 Task: Create custom object Course for Education management system.
Action: Mouse moved to (783, 46)
Screenshot: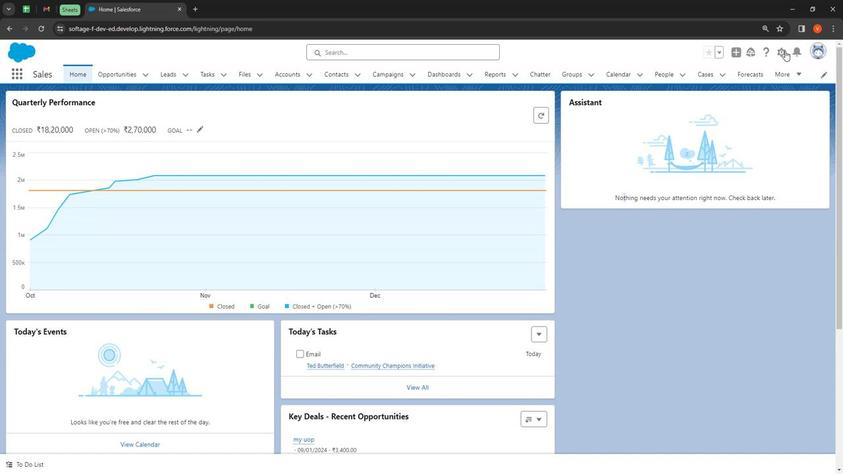 
Action: Mouse pressed left at (783, 46)
Screenshot: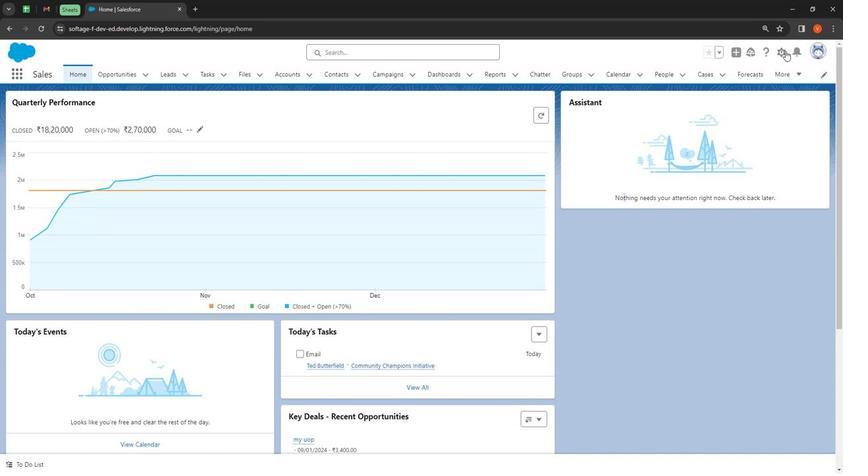 
Action: Mouse moved to (766, 76)
Screenshot: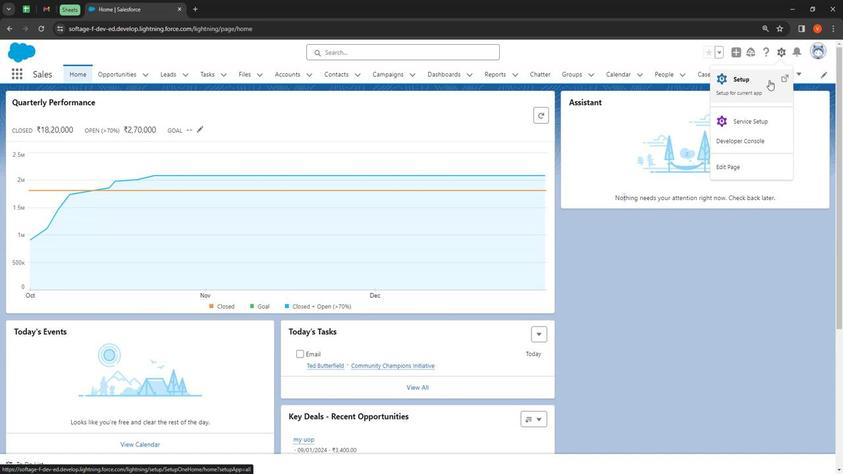 
Action: Mouse pressed left at (766, 76)
Screenshot: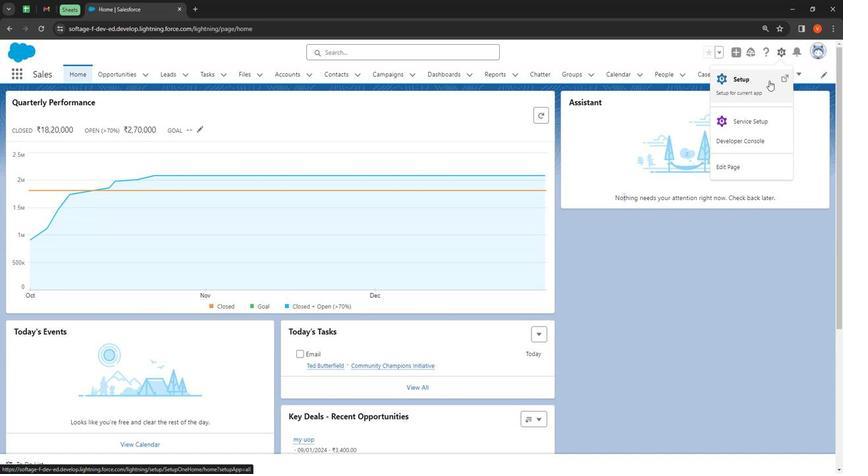 
Action: Mouse moved to (133, 69)
Screenshot: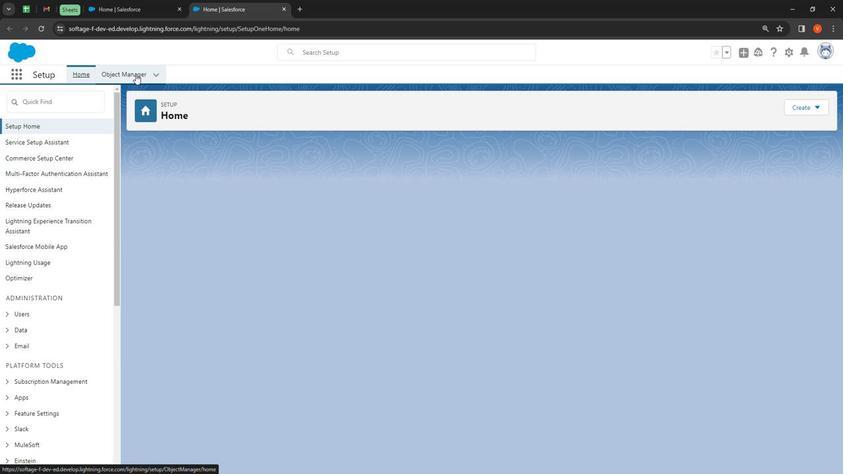 
Action: Mouse pressed left at (133, 69)
Screenshot: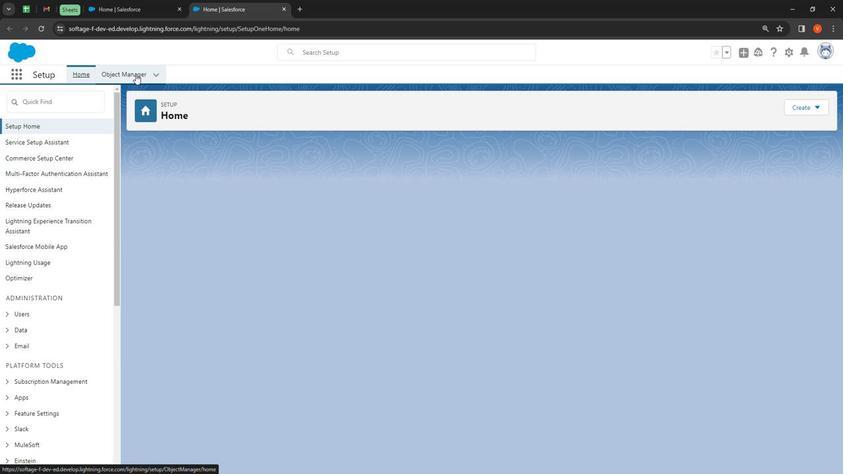 
Action: Mouse moved to (801, 101)
Screenshot: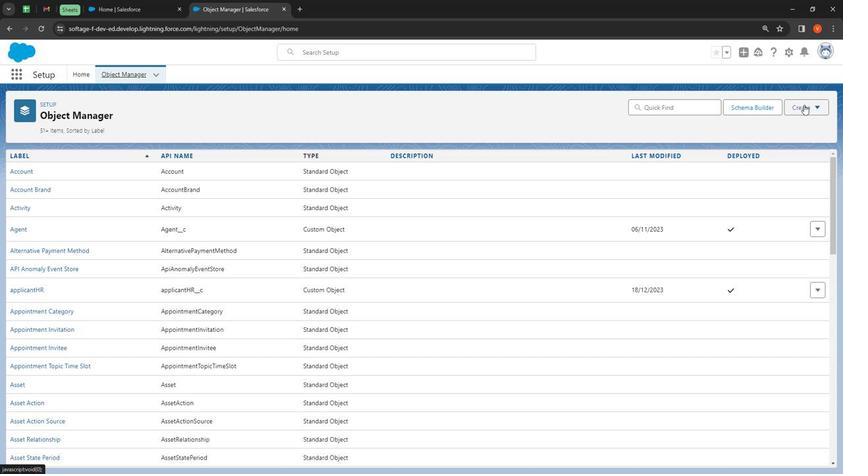
Action: Mouse pressed left at (801, 101)
Screenshot: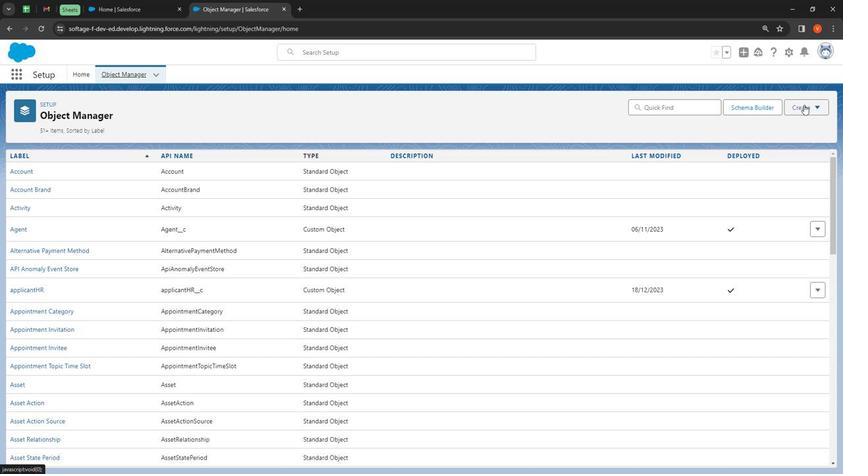 
Action: Mouse moved to (789, 131)
Screenshot: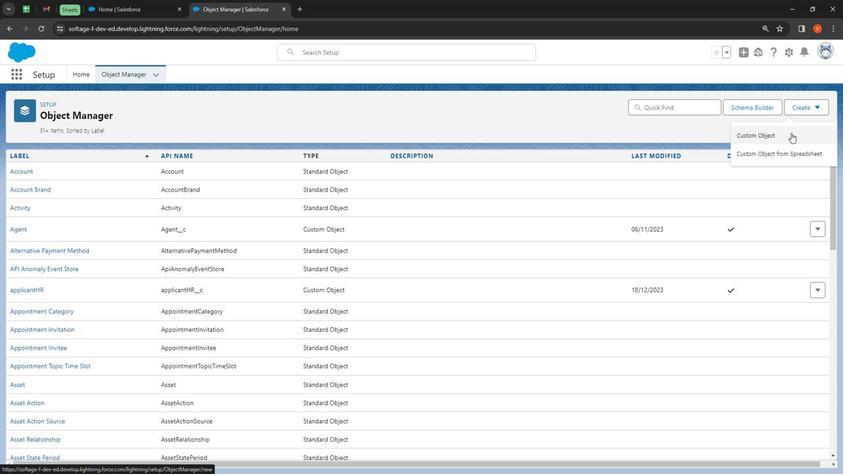 
Action: Mouse pressed left at (789, 131)
Screenshot: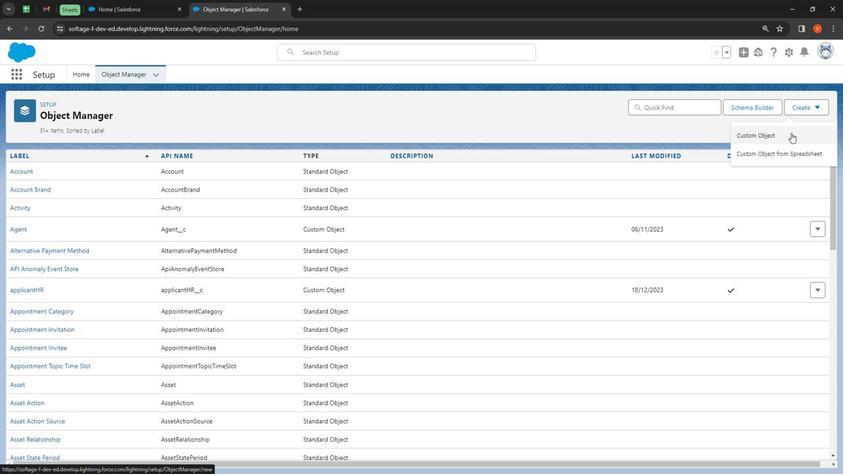 
Action: Mouse moved to (225, 240)
Screenshot: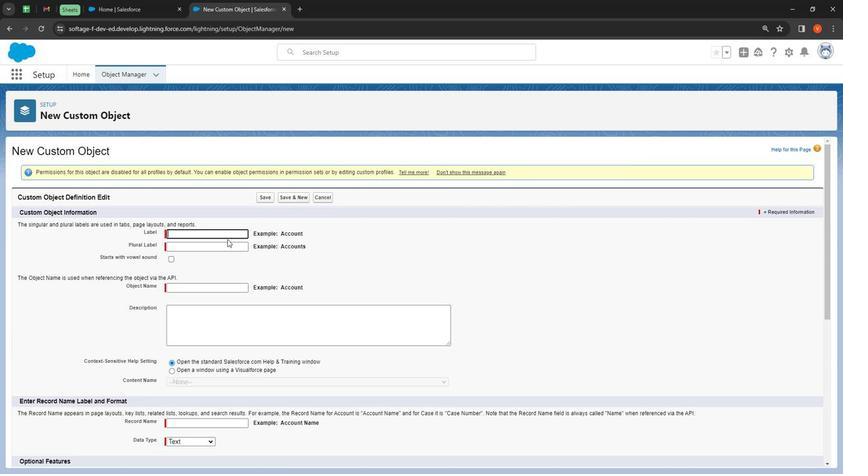 
Action: Mouse pressed left at (225, 240)
Screenshot: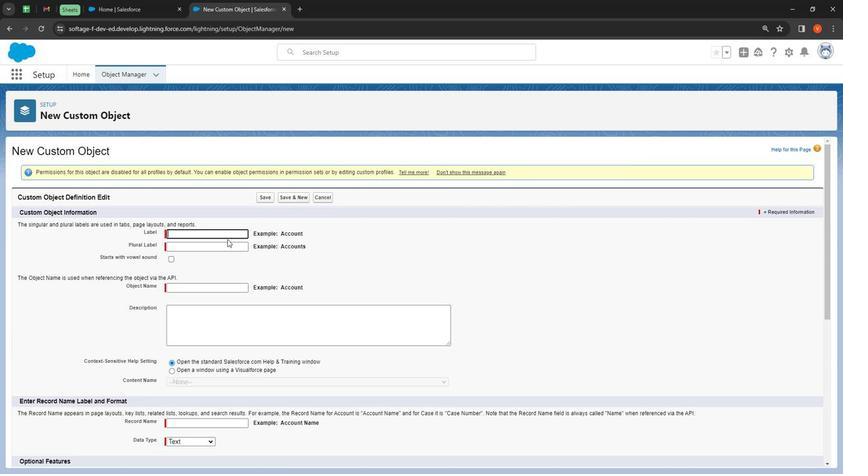 
Action: Mouse moved to (220, 238)
Screenshot: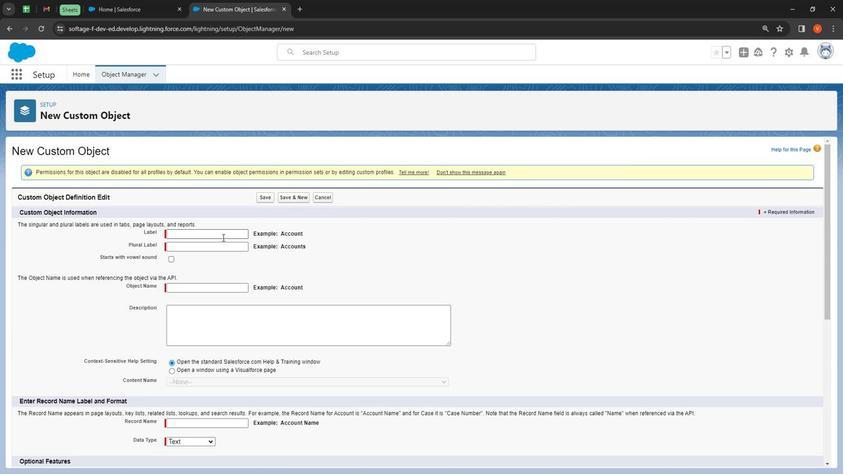 
Action: Mouse pressed left at (220, 238)
Screenshot: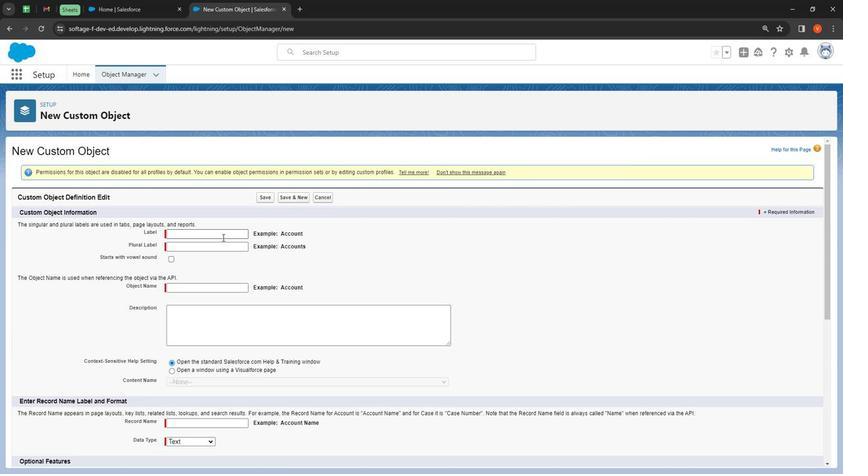 
Action: Mouse moved to (214, 233)
Screenshot: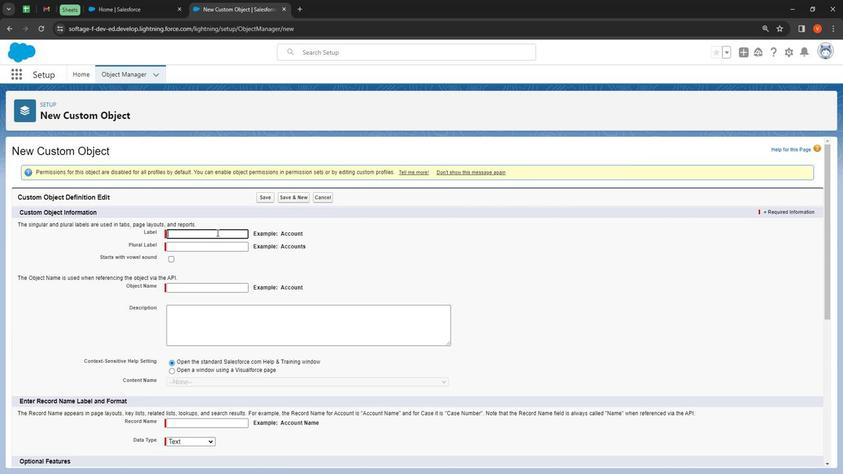 
Action: Key pressed <Key.shift><Key.shift><Key.shift>Course
Screenshot: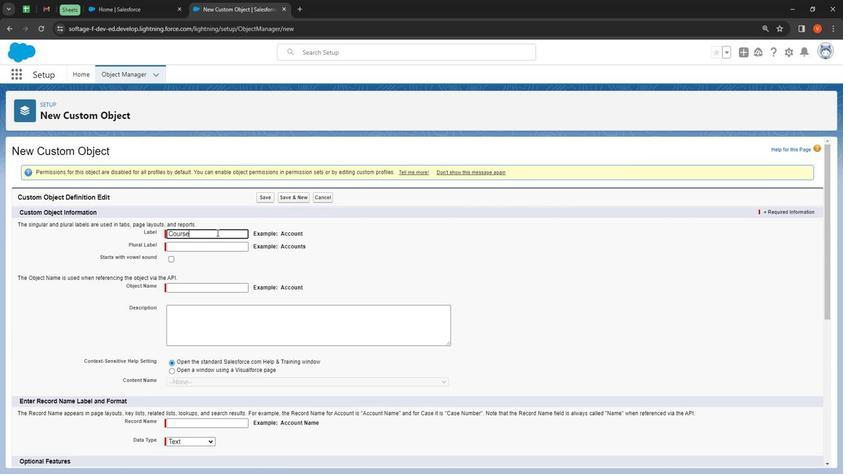 
Action: Mouse moved to (210, 245)
Screenshot: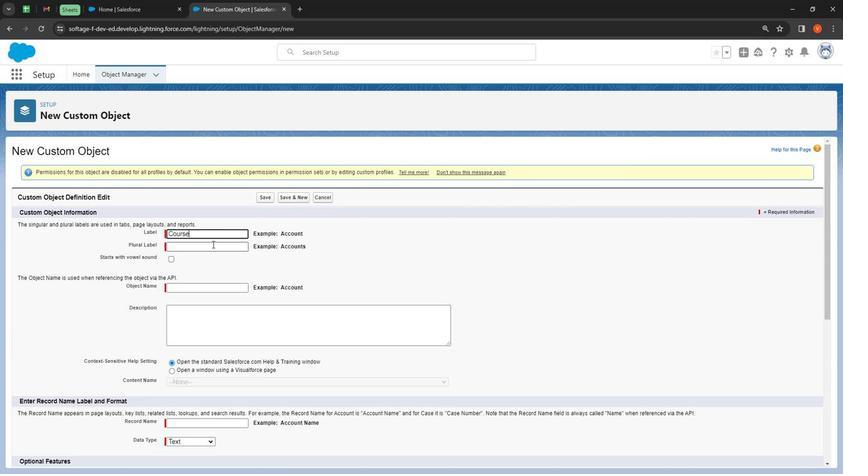 
Action: Mouse pressed left at (210, 245)
Screenshot: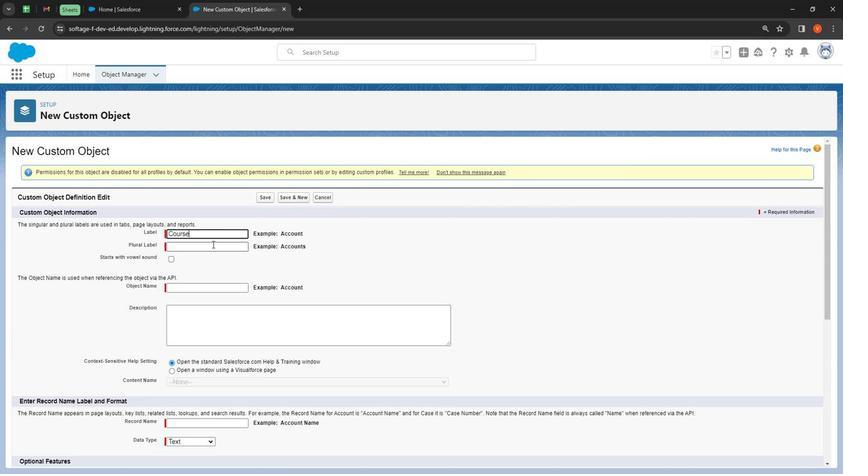 
Action: Mouse moved to (207, 256)
Screenshot: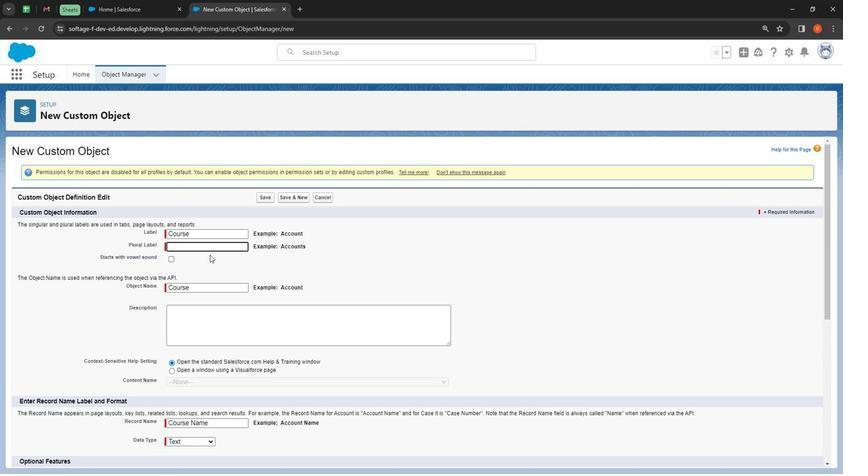 
Action: Key pressed <Key.shift>Co
Screenshot: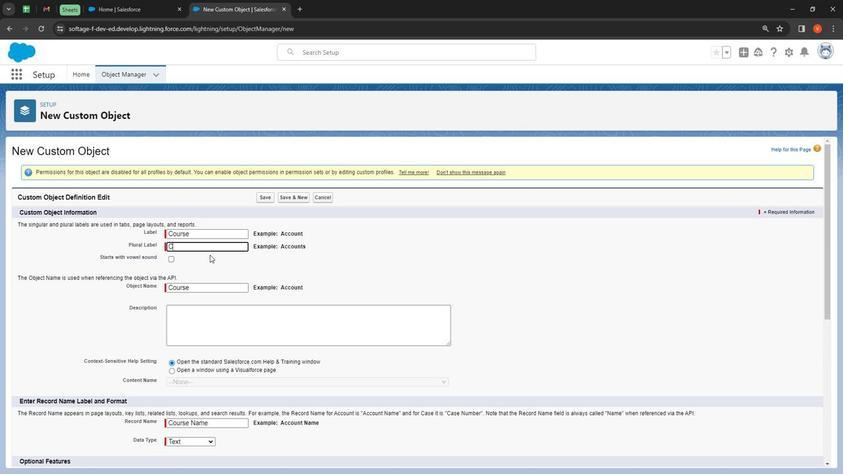 
Action: Mouse moved to (207, 256)
Screenshot: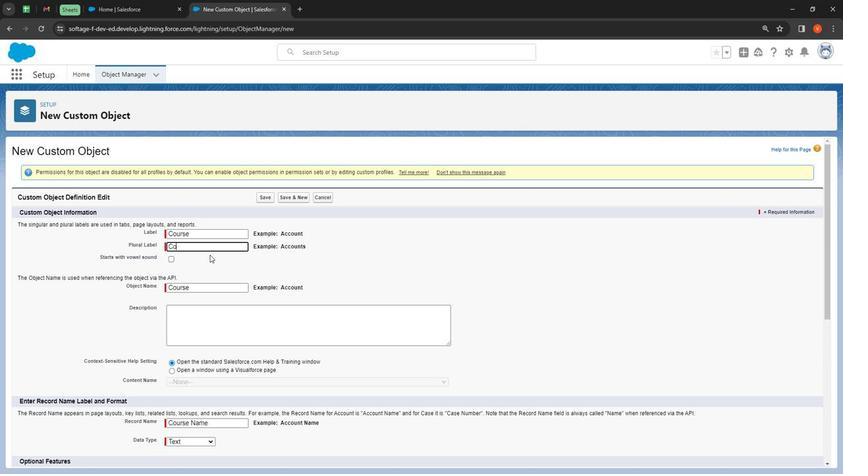 
Action: Key pressed urces
Screenshot: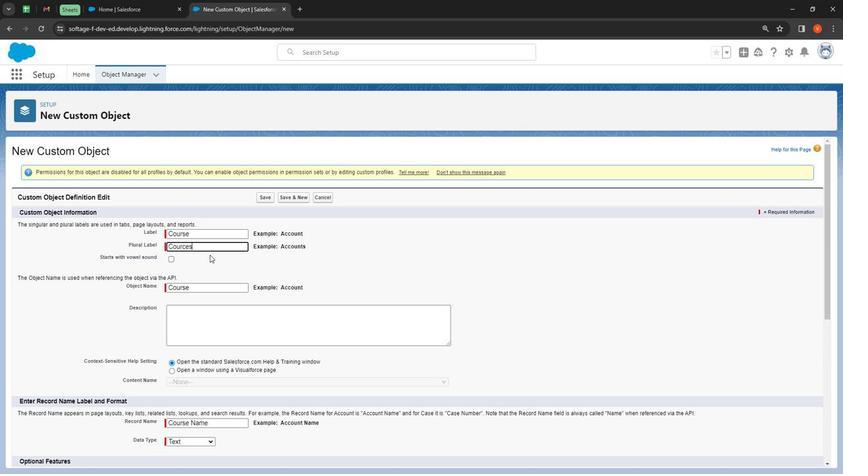 
Action: Mouse moved to (229, 320)
Screenshot: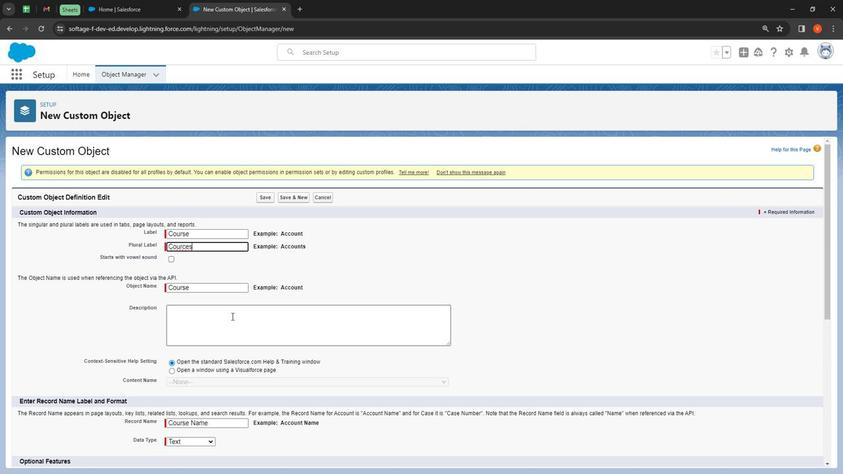 
Action: Mouse pressed left at (229, 320)
Screenshot: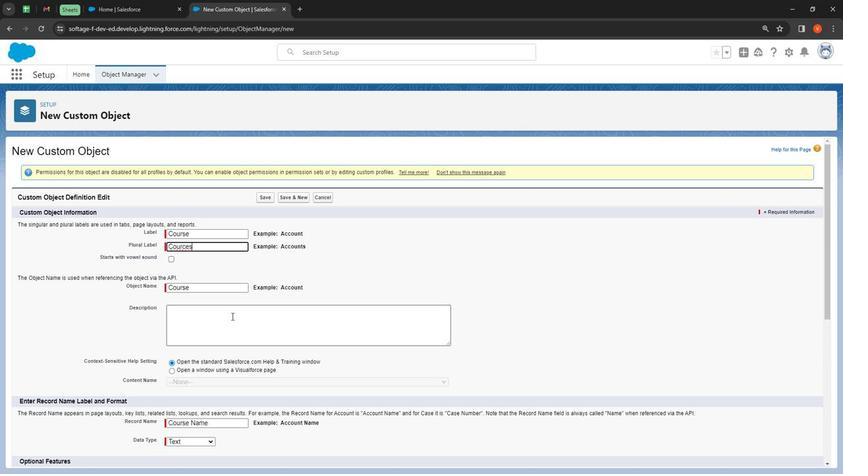 
Action: Key pressed <Key.shift>
Screenshot: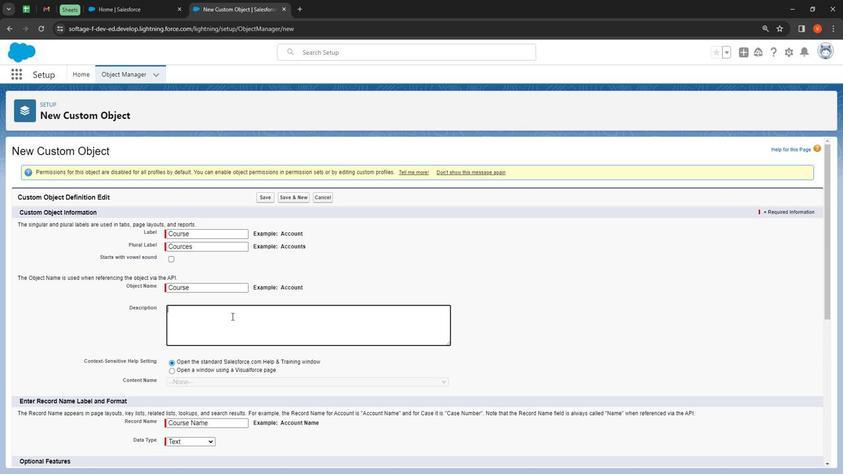 
Action: Mouse moved to (231, 321)
Screenshot: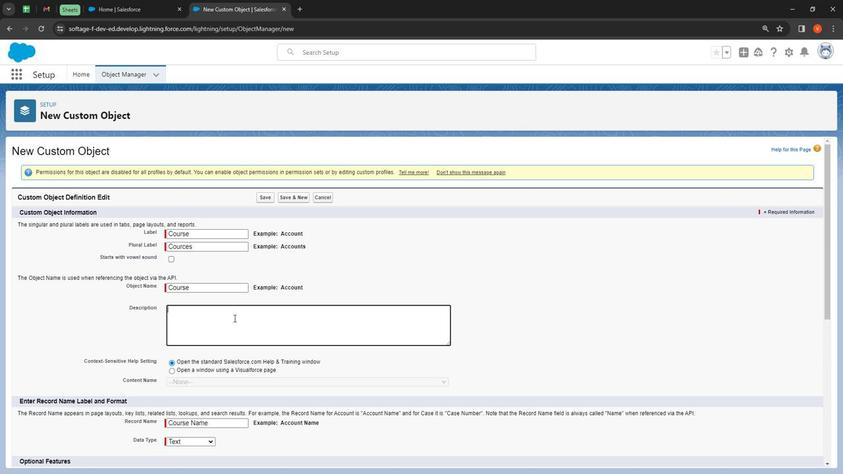 
Action: Key pressed <Key.shift><Key.shift><Key.shift><Key.shift><Key.shift><Key.shift><Key.shift><Key.shift><Key.shift><Key.shift><Key.shift><Key.shift><Key.shift><Key.shift><Key.shift><Key.shift><Key.shift><Key.shift><Key.shift><Key.shift><Key.shift><Key.shift><Key.shift><Key.shift><Key.shift><Key.shift><Key.shift><Key.shift><Key.shift><Key.shift><Key.shift><Key.shift><Key.shift><Key.shift>Courses<Key.space>is<Key.space>a<Key.space>custom<Key.space>object<Key.space>use<Key.space>in<Key.space><Key.shift>Education<Key.space><Key.shift>Management<Key.space><Key.shift>System<Key.space><Key.shift><Key.shift><Key.shift><Key.shift><Key.shift><Key.shift><Key.shift><Key.shift><Key.shift><Key.shift><Key.shift><Key.shift><Key.shift><Key.shift><Key.shift><Key.shift><Key.shift><Key.shift><Key.shift><Key.shift><Key.shift><Key.shift><Key.shift><Key.shift><Key.shift><Key.shift><Key.shift><Key.shift><Key.shift><Key.shift><Key.shift><Key.shift><Key.shift><Key.shift><Key.shift><Key.shift><Key.shift><Key.shift><Key.shift><Key.shift>C<Key.shift>RM
Screenshot: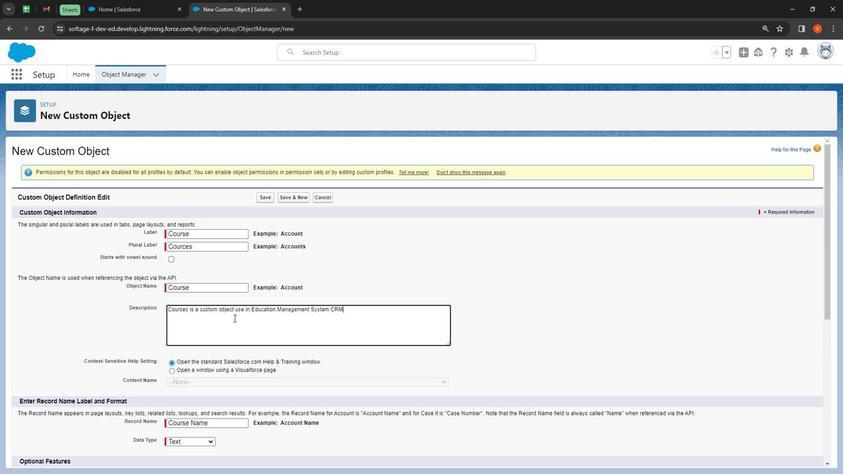 
Action: Mouse moved to (445, 324)
Screenshot: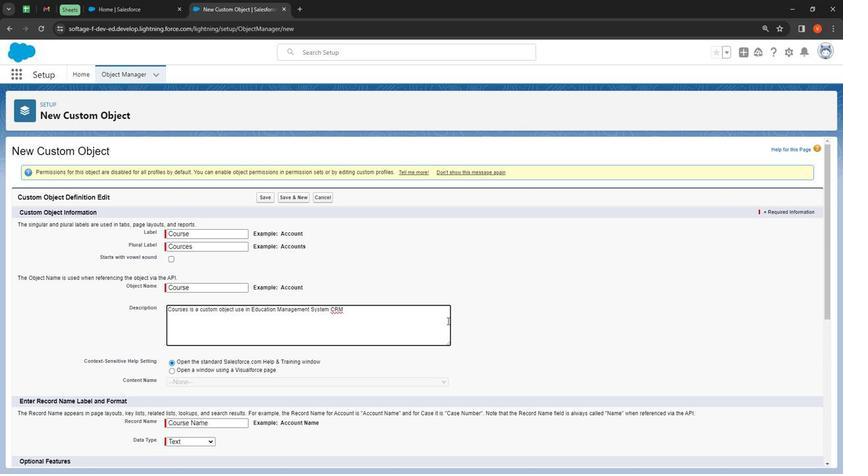 
Action: Mouse scrolled (445, 324) with delta (0, 0)
Screenshot: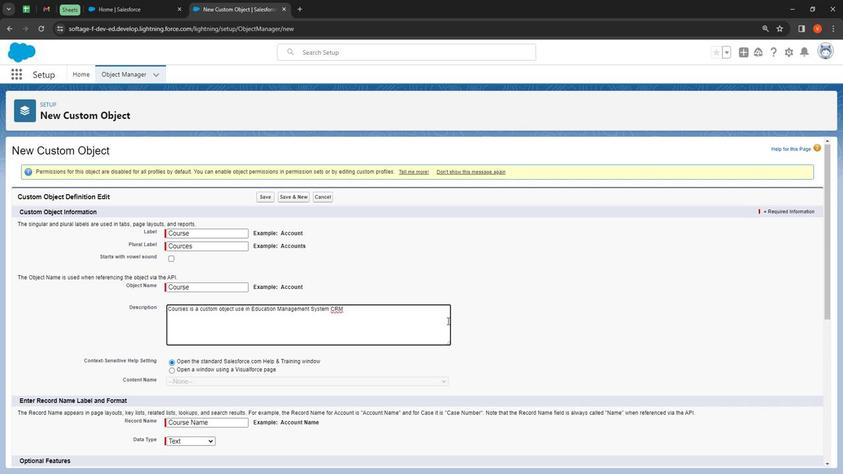 
Action: Mouse moved to (446, 324)
Screenshot: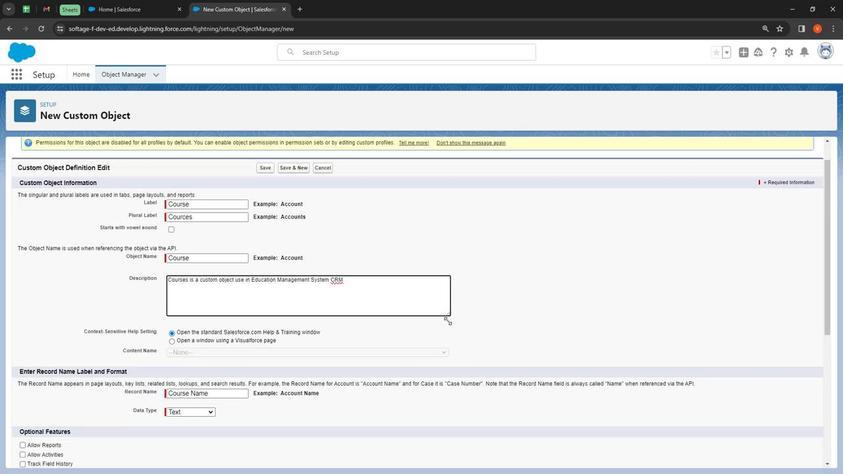 
Action: Mouse scrolled (446, 324) with delta (0, 0)
Screenshot: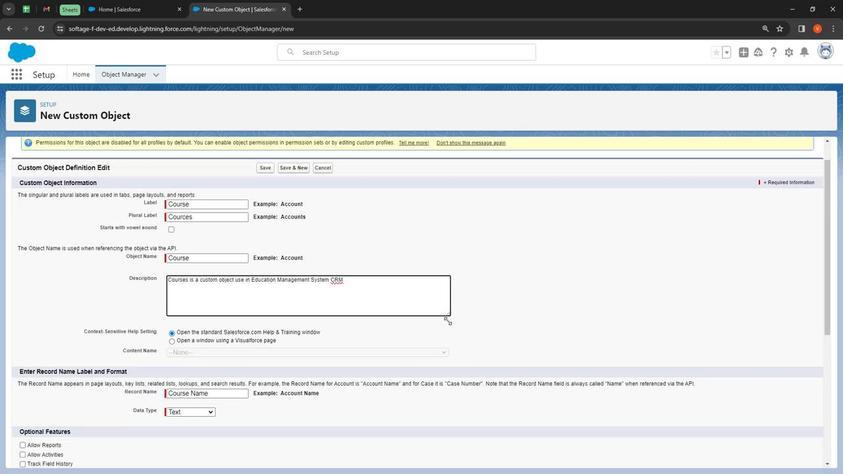 
Action: Mouse scrolled (446, 324) with delta (0, 0)
Screenshot: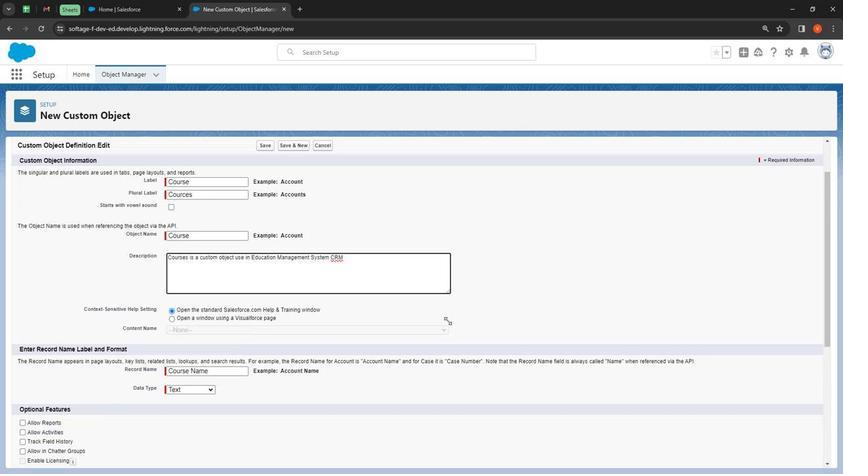 
Action: Mouse moved to (440, 313)
Screenshot: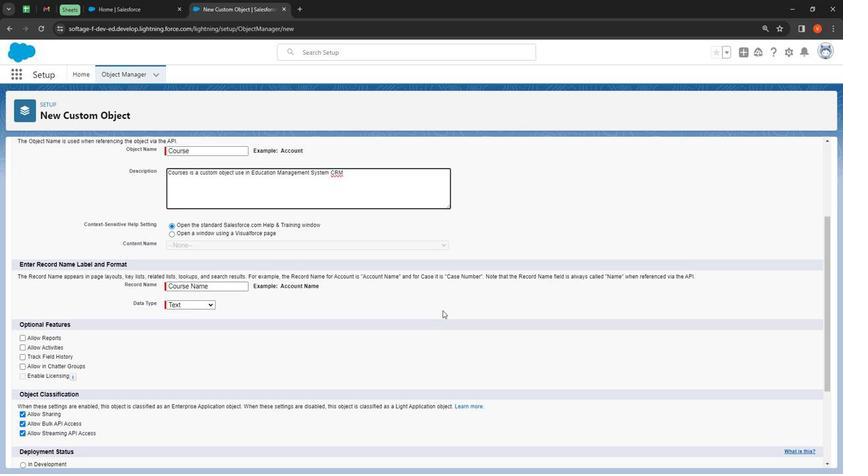 
Action: Mouse pressed left at (440, 313)
Screenshot: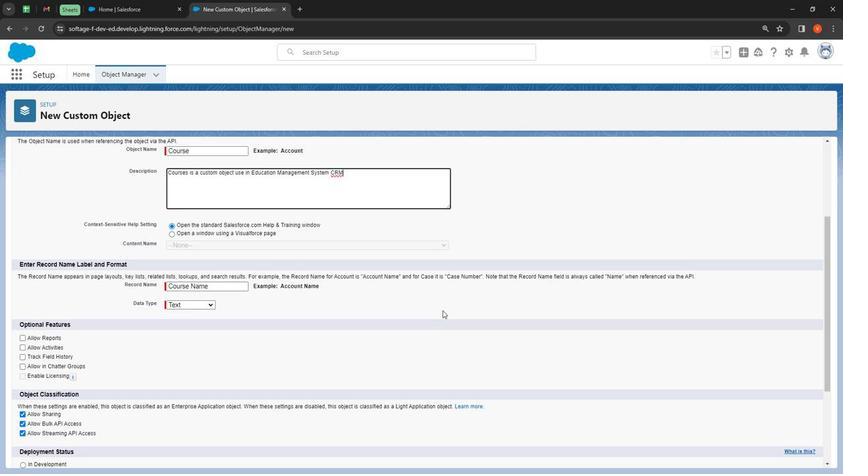 
Action: Mouse moved to (184, 321)
Screenshot: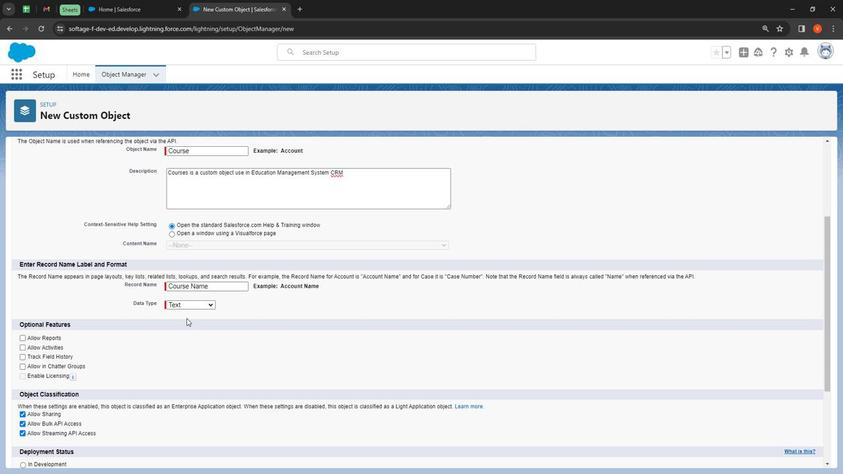 
Action: Mouse scrolled (184, 321) with delta (0, 0)
Screenshot: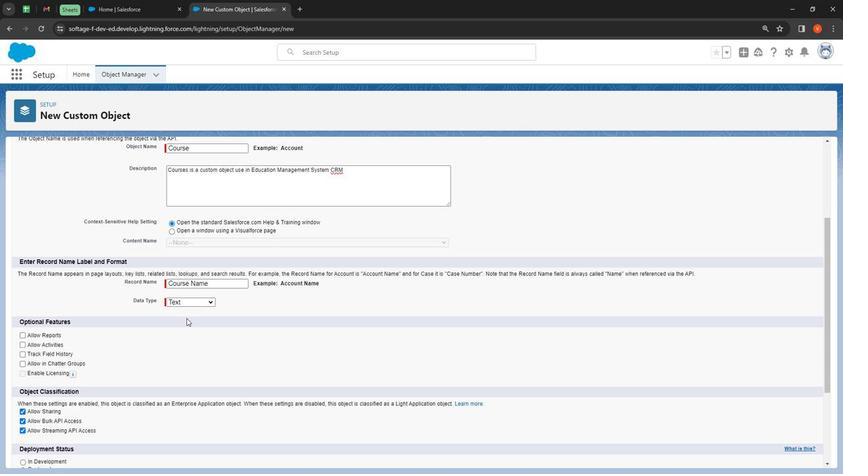
Action: Mouse moved to (42, 292)
Screenshot: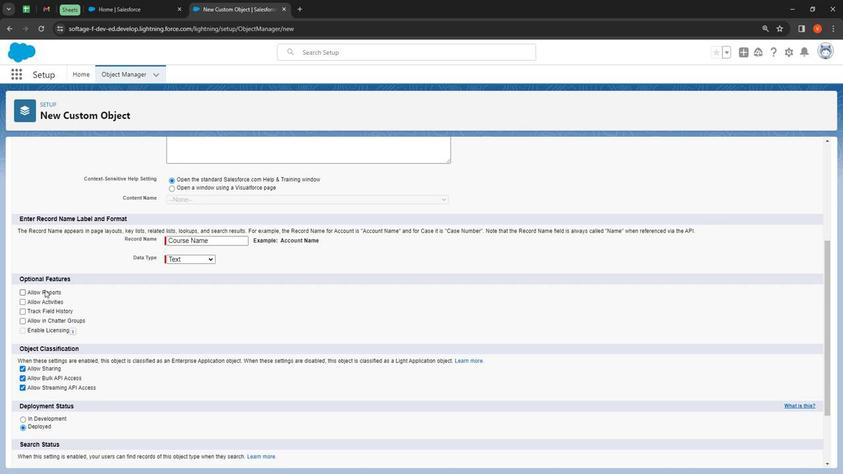 
Action: Mouse pressed left at (42, 292)
Screenshot: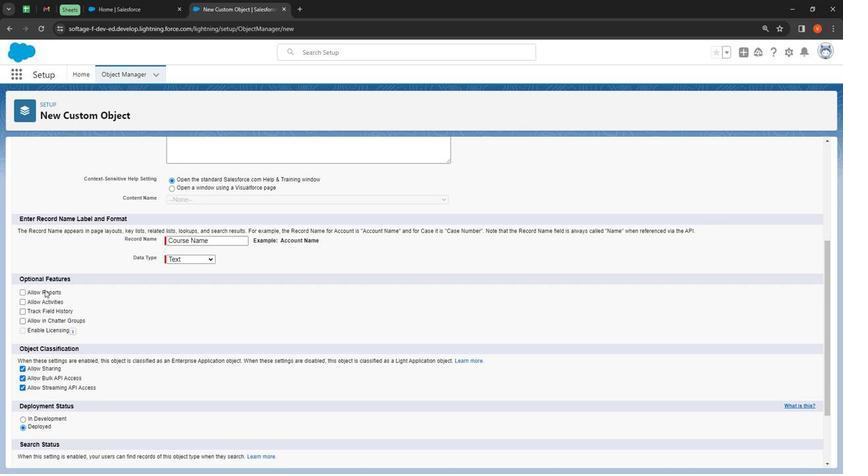 
Action: Mouse moved to (49, 305)
Screenshot: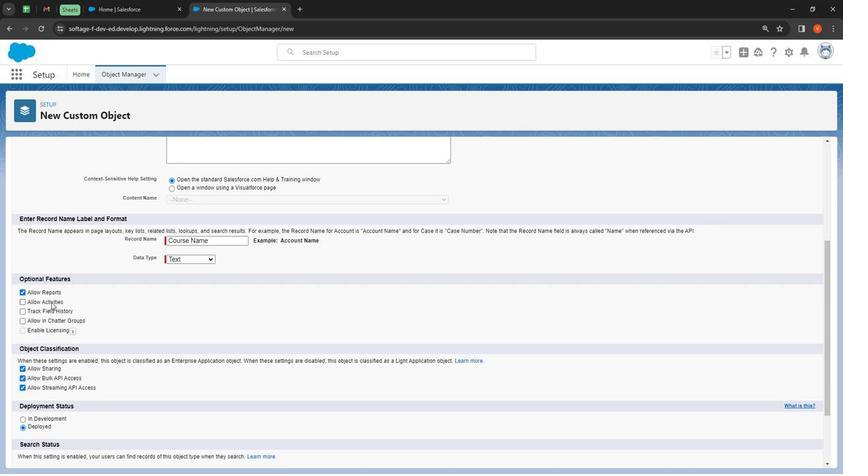 
Action: Mouse pressed left at (49, 305)
Screenshot: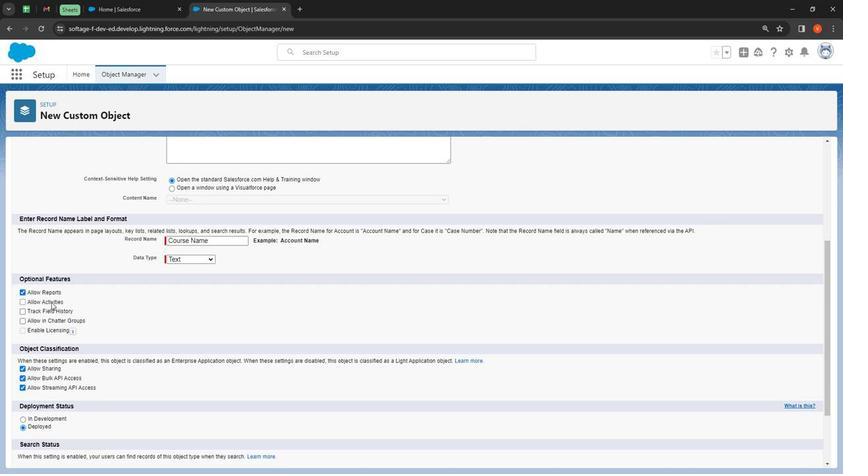 
Action: Mouse moved to (54, 312)
Screenshot: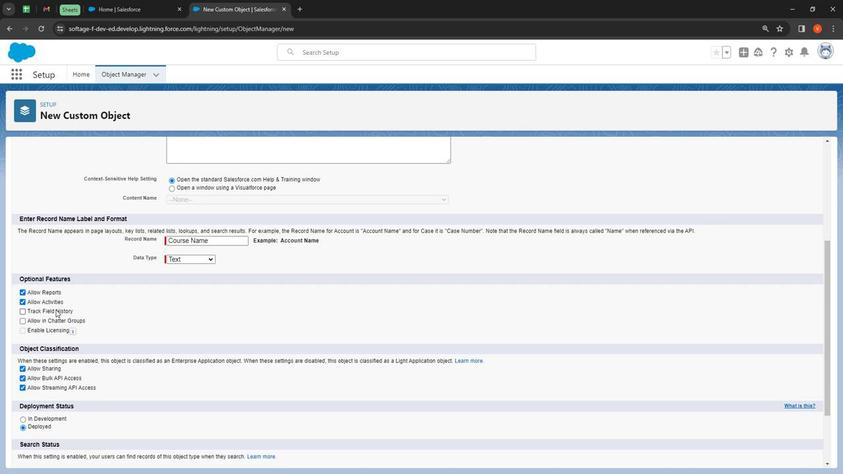 
Action: Mouse pressed left at (54, 312)
Screenshot: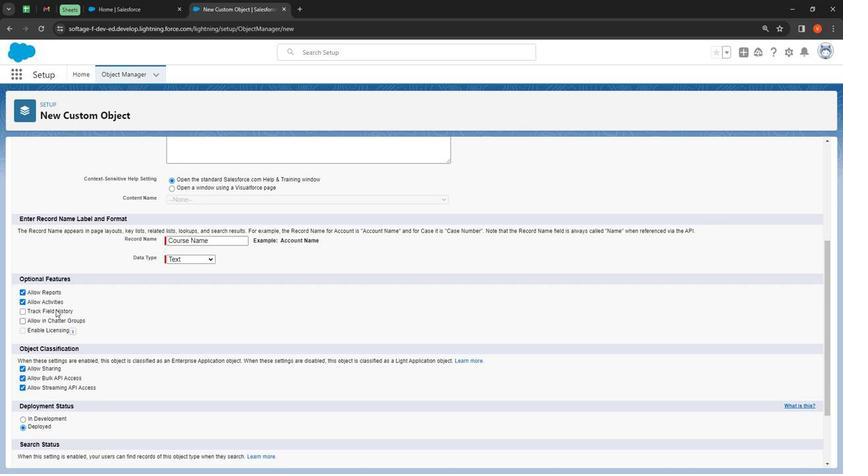 
Action: Mouse moved to (58, 324)
Screenshot: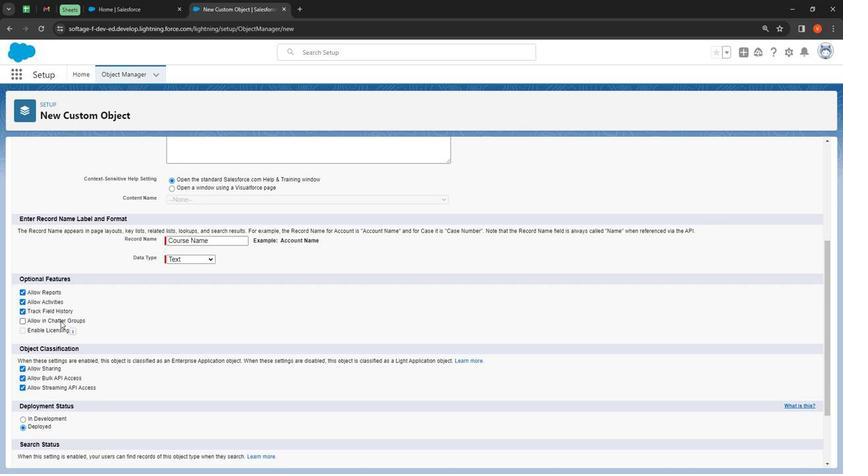 
Action: Mouse pressed left at (58, 324)
Screenshot: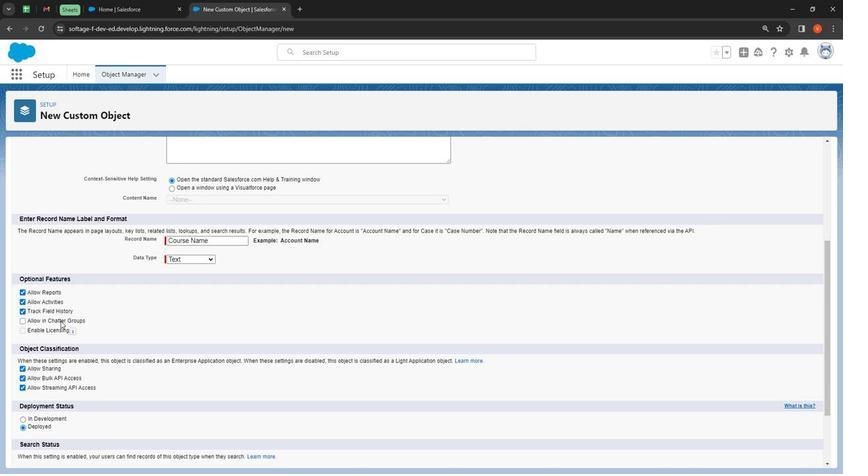 
Action: Mouse moved to (186, 368)
Screenshot: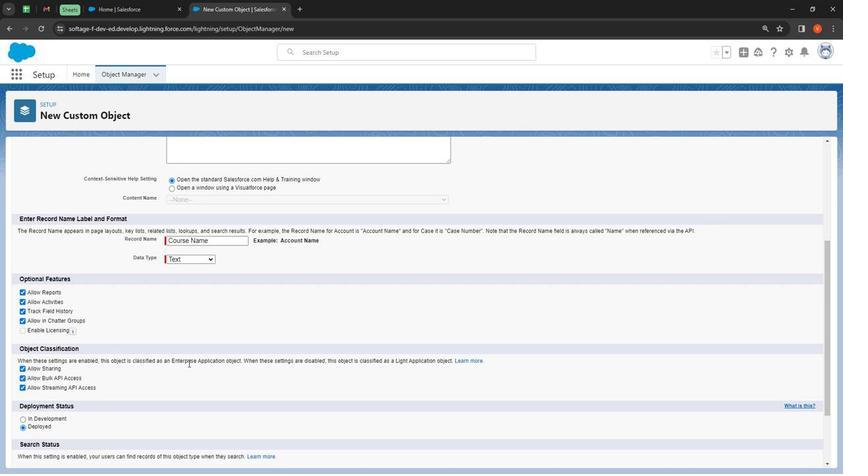 
Action: Mouse scrolled (186, 367) with delta (0, 0)
Screenshot: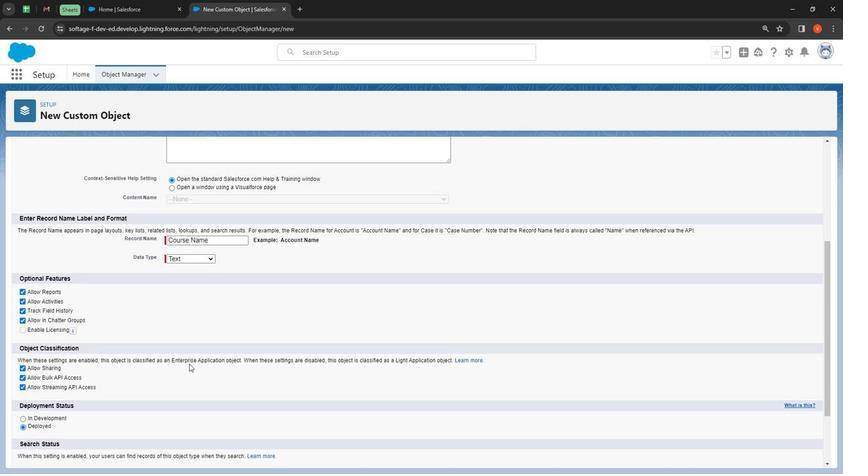 
Action: Mouse moved to (187, 368)
Screenshot: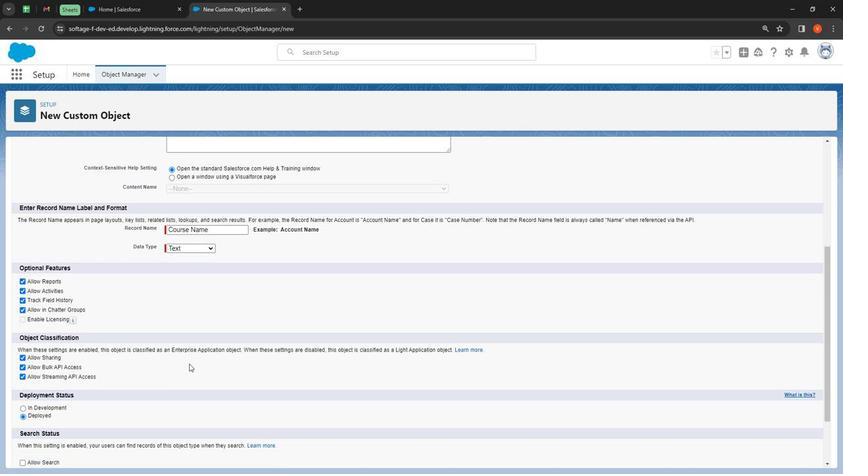 
Action: Mouse scrolled (187, 368) with delta (0, 0)
Screenshot: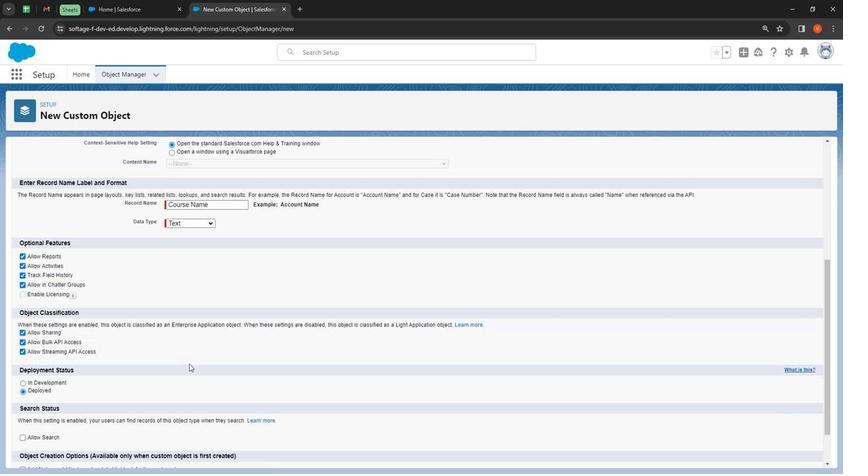 
Action: Mouse scrolled (187, 368) with delta (0, 0)
Screenshot: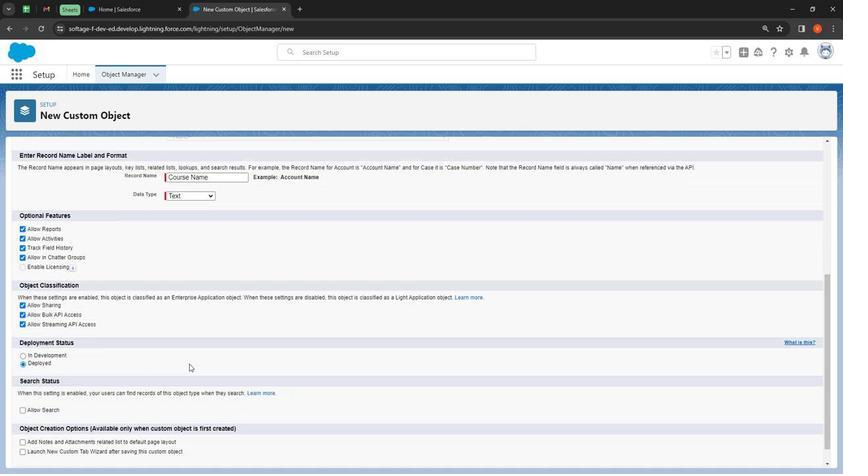 
Action: Mouse scrolled (187, 368) with delta (0, 0)
Screenshot: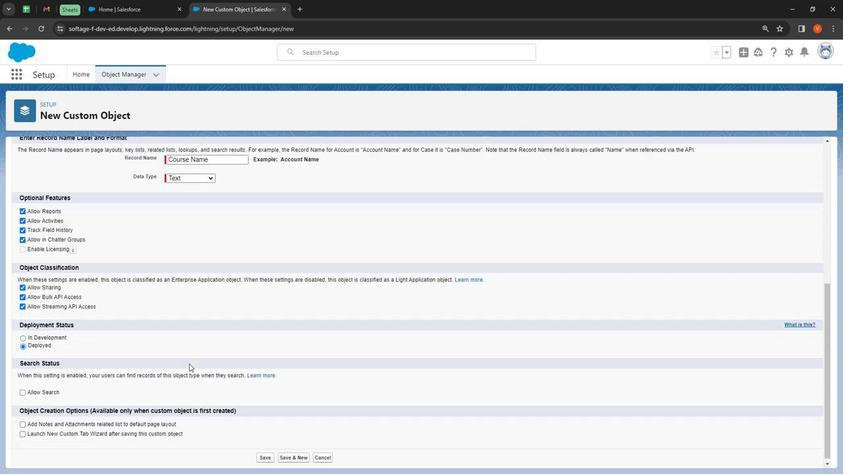 
Action: Mouse scrolled (187, 368) with delta (0, 0)
Screenshot: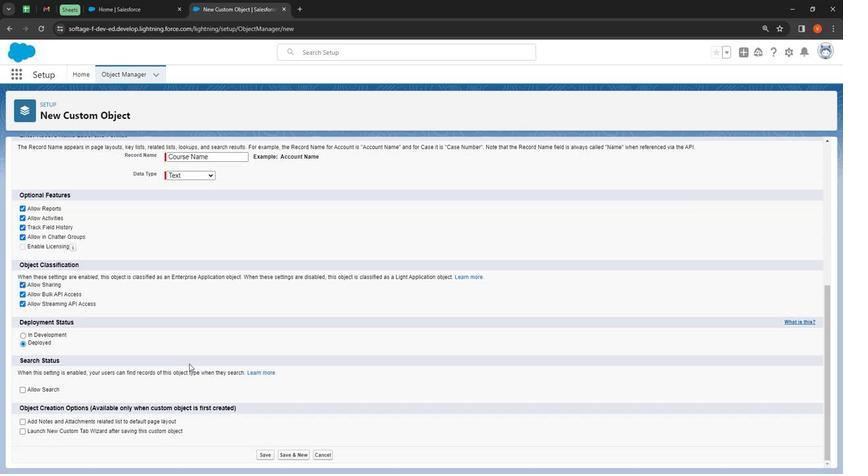 
Action: Mouse moved to (27, 393)
Screenshot: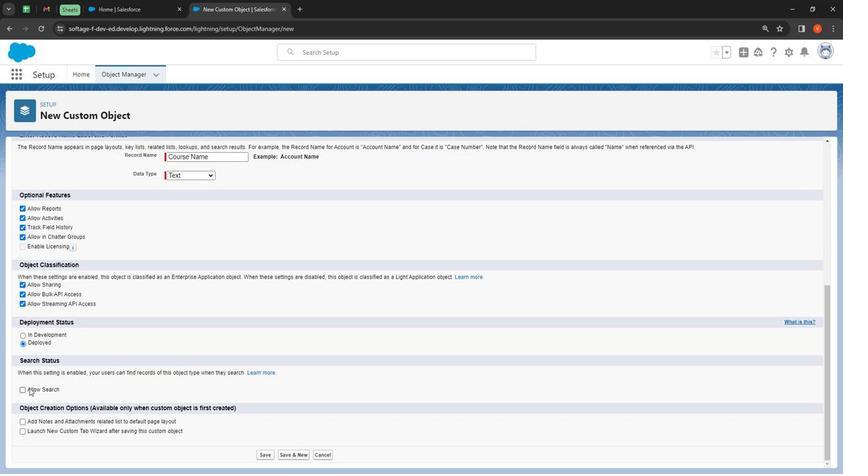 
Action: Mouse pressed left at (27, 393)
Screenshot: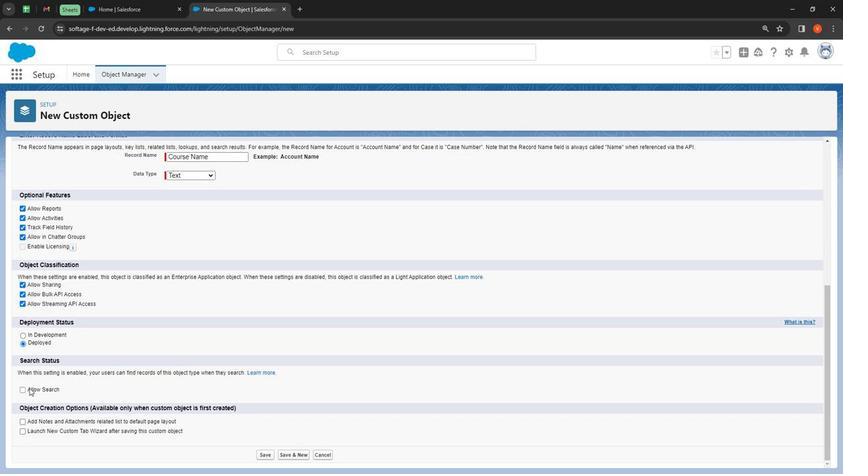 
Action: Mouse moved to (266, 464)
Screenshot: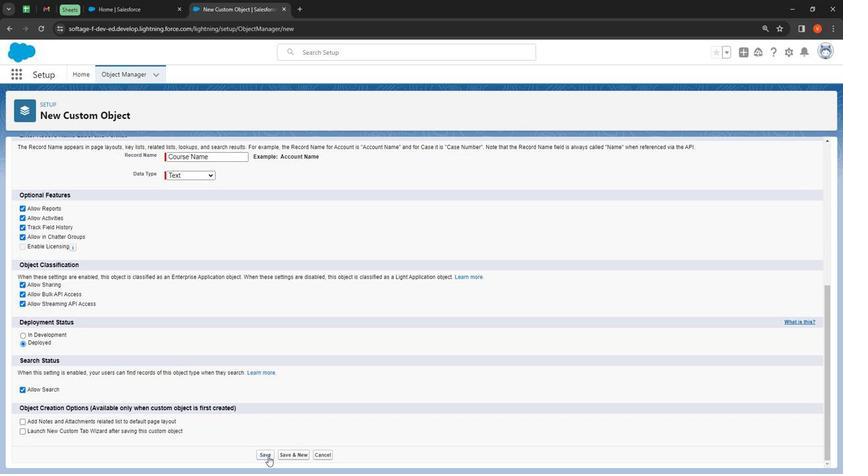 
Action: Mouse pressed left at (266, 464)
Screenshot: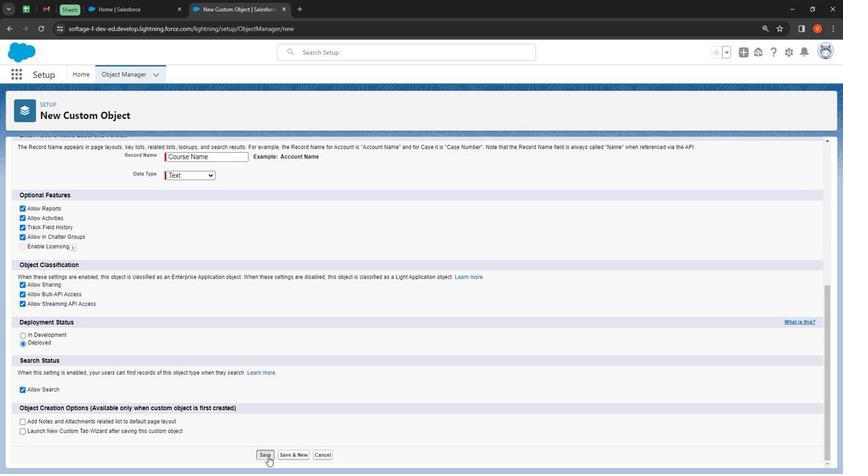 
Action: Mouse moved to (31, 175)
Screenshot: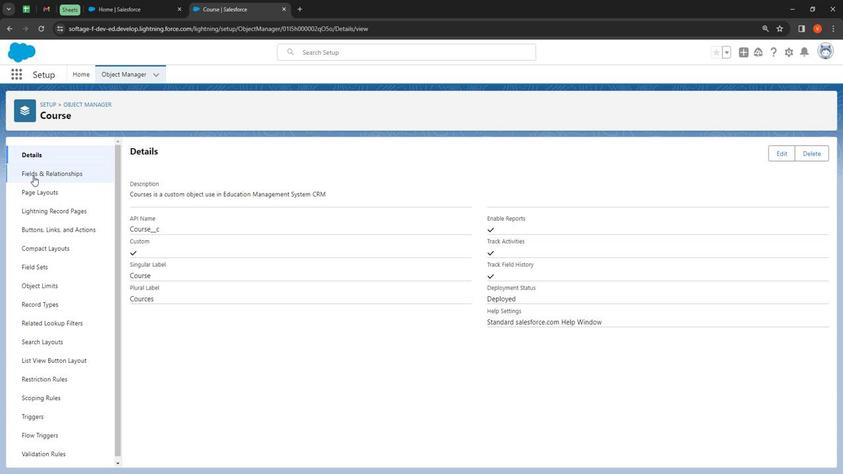 
Action: Mouse pressed left at (31, 175)
Screenshot: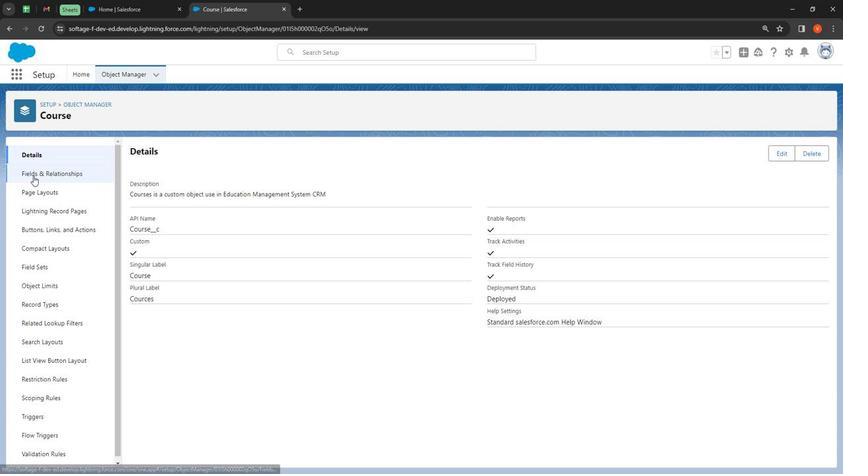 
Action: Mouse moved to (617, 151)
Screenshot: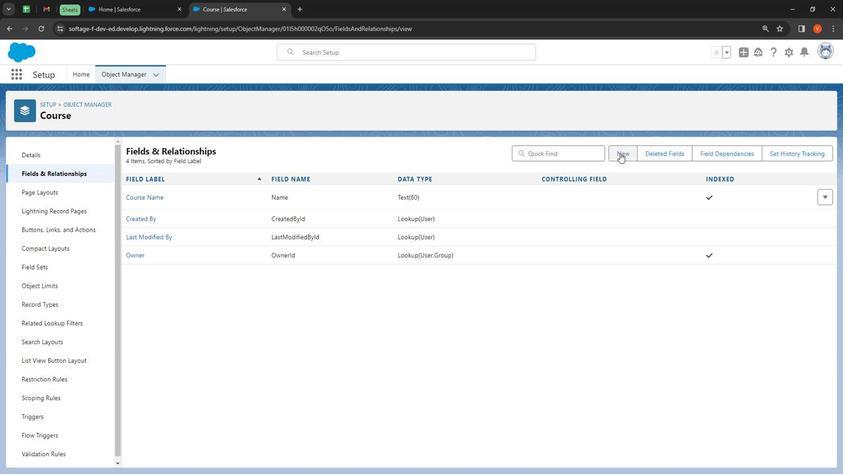 
Action: Mouse pressed left at (617, 151)
Screenshot: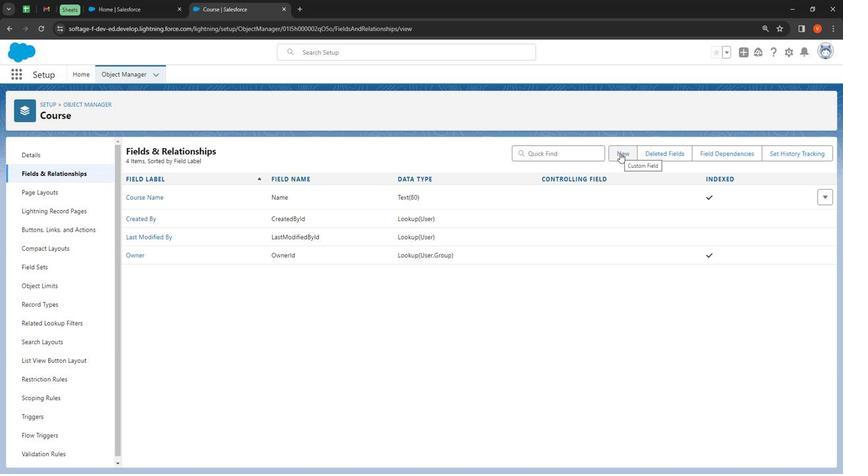 
Action: Mouse moved to (144, 285)
Screenshot: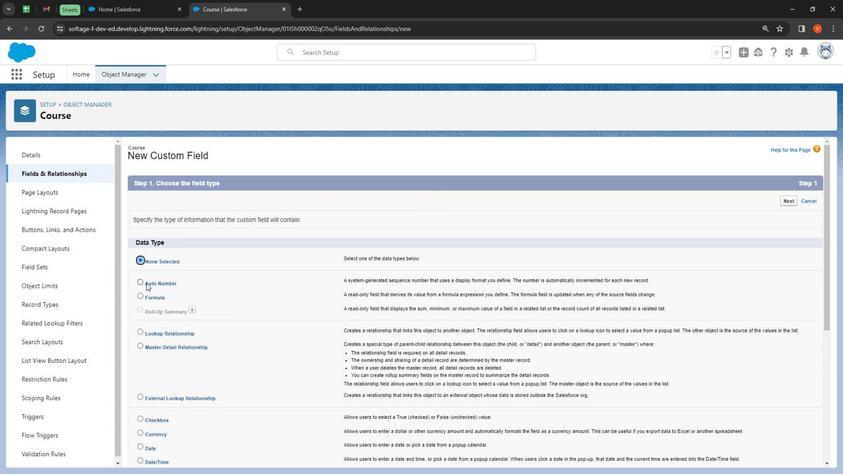 
Action: Mouse pressed left at (144, 285)
Screenshot: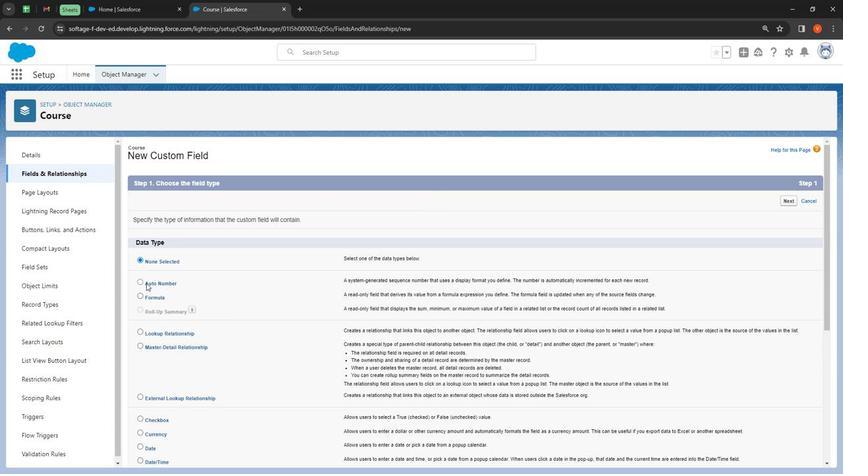 
Action: Mouse moved to (165, 451)
Screenshot: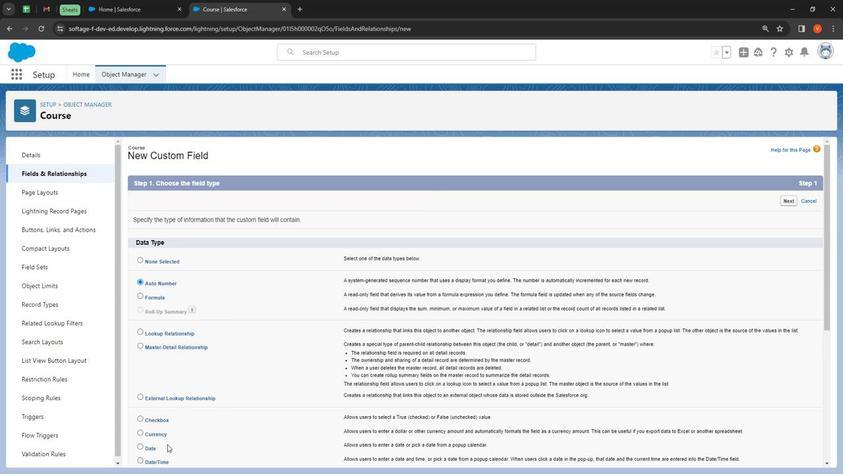
Action: Mouse scrolled (165, 451) with delta (0, 0)
Screenshot: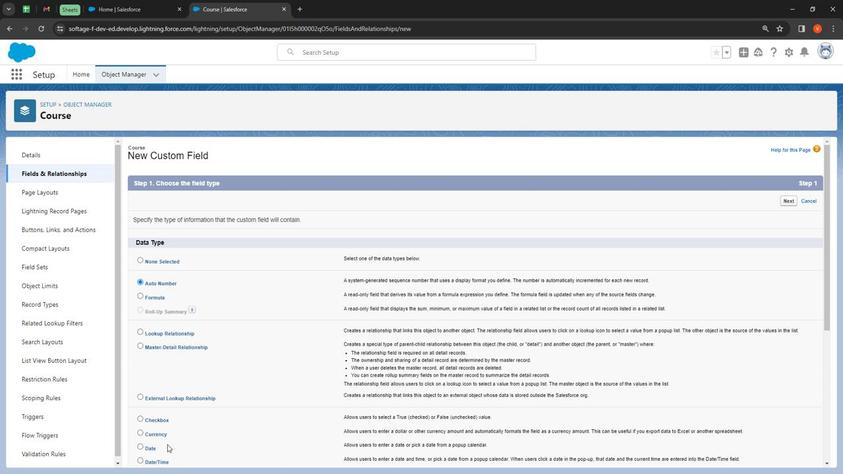 
Action: Mouse moved to (168, 444)
Screenshot: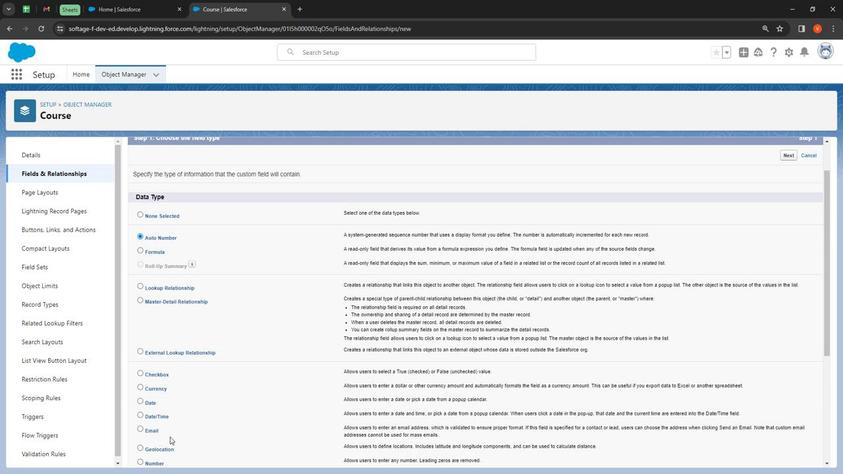 
Action: Mouse scrolled (168, 443) with delta (0, 0)
Screenshot: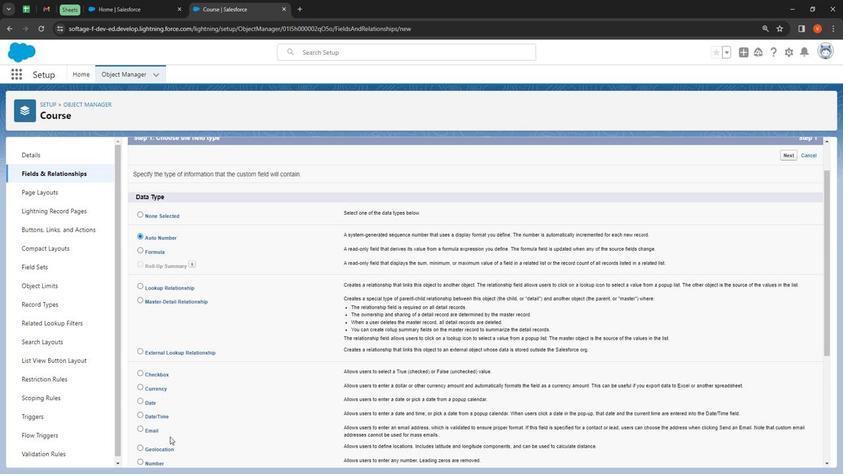 
Action: Mouse scrolled (168, 443) with delta (0, 0)
Screenshot: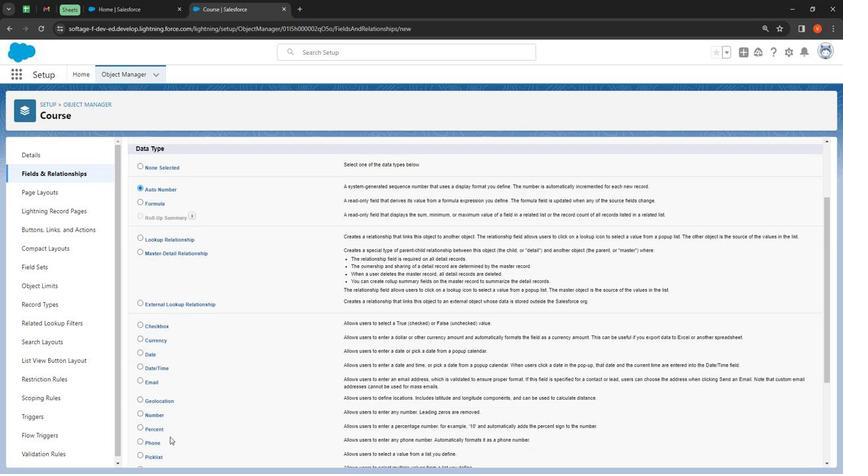
Action: Mouse moved to (162, 430)
Screenshot: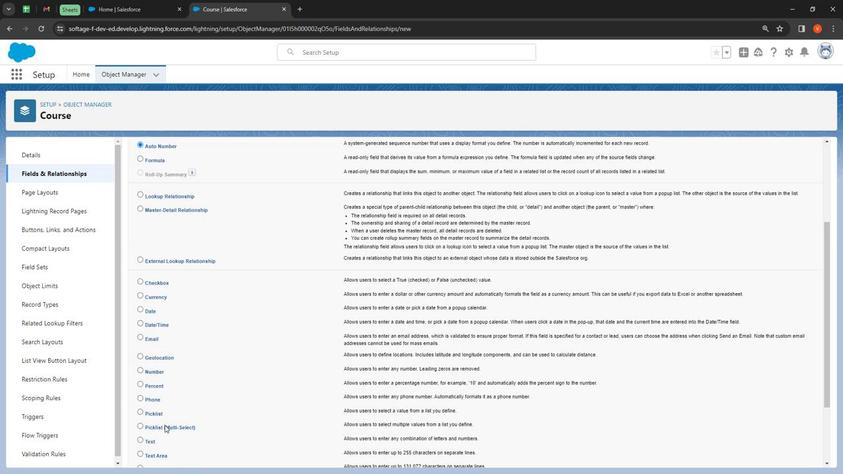 
Action: Mouse scrolled (162, 430) with delta (0, 0)
Screenshot: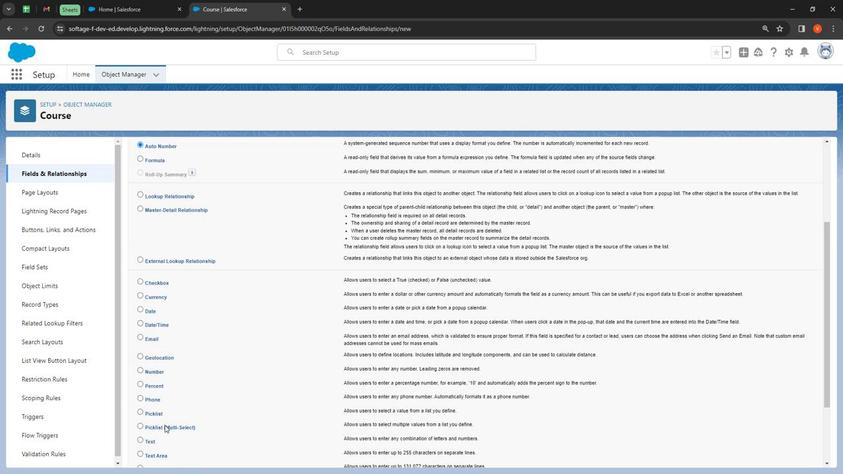 
Action: Mouse moved to (142, 401)
Screenshot: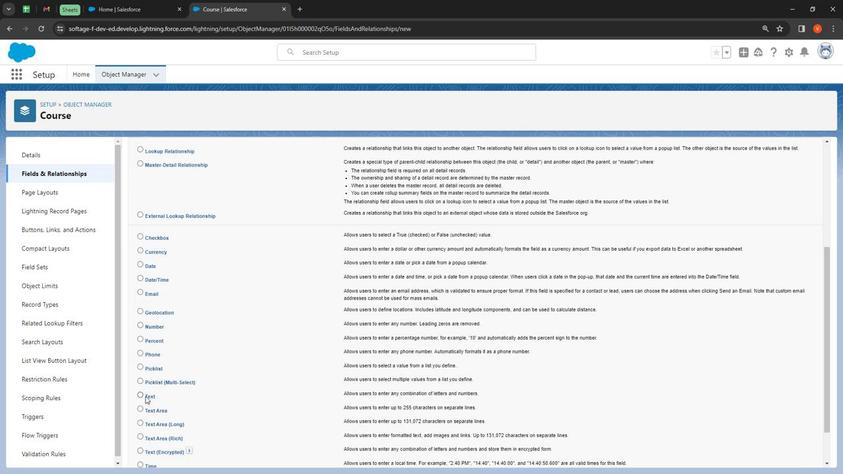 
Action: Mouse pressed left at (142, 401)
Screenshot: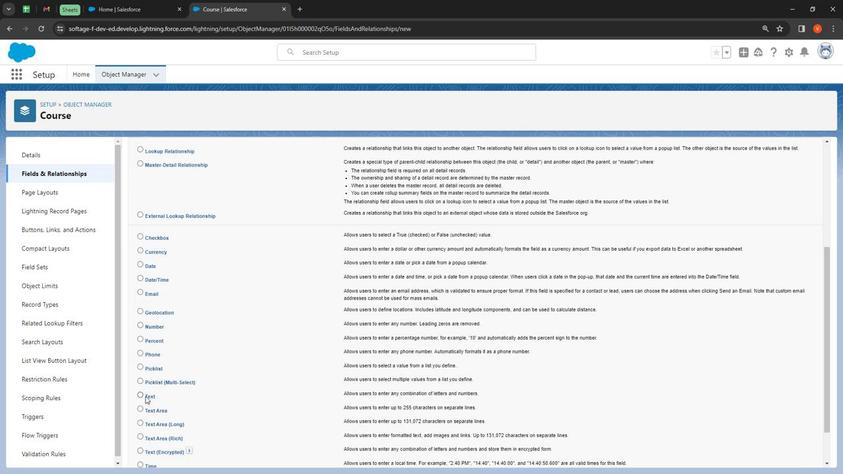 
Action: Mouse moved to (533, 448)
Screenshot: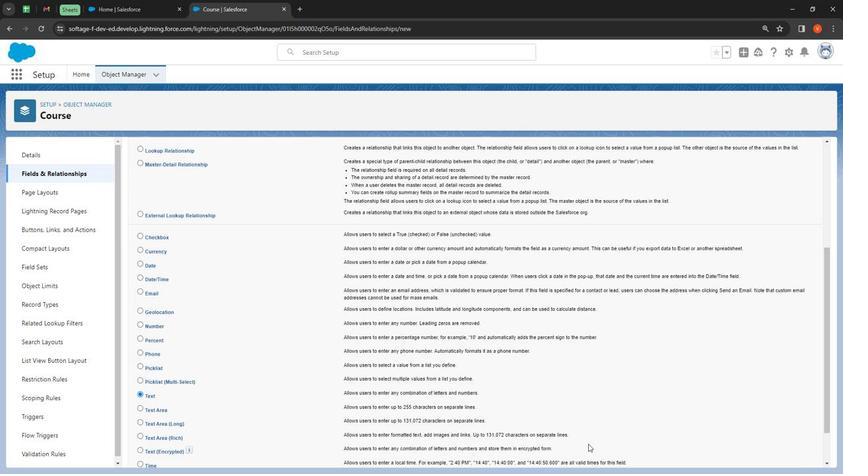 
Action: Mouse scrolled (529, 447) with delta (0, 0)
Screenshot: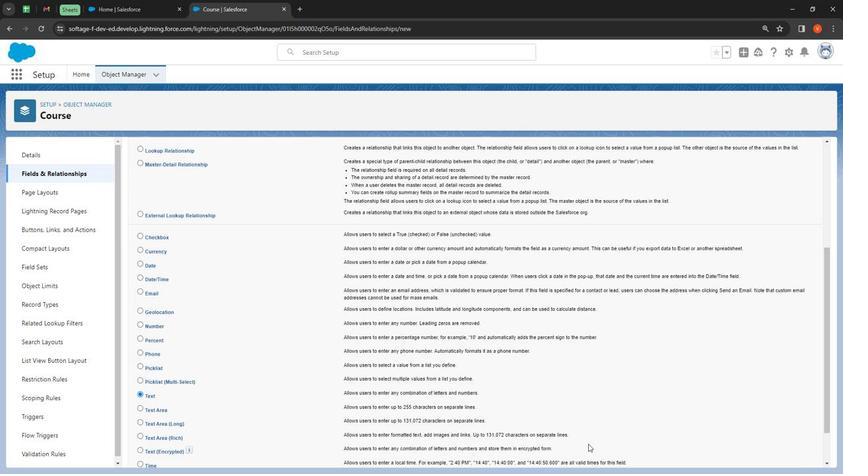 
Action: Mouse moved to (579, 451)
Screenshot: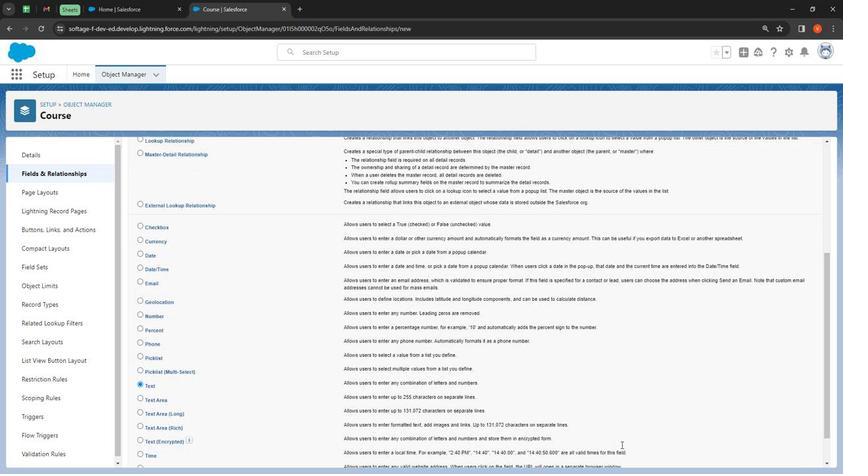 
Action: Mouse scrolled (579, 451) with delta (0, 0)
Screenshot: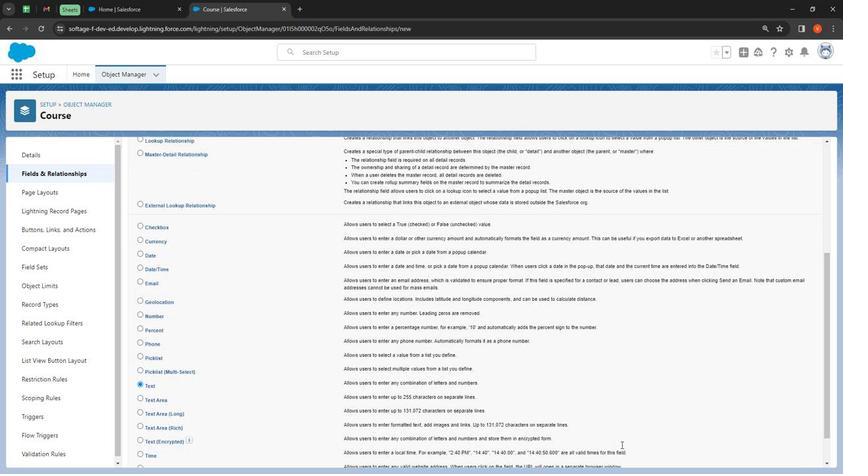 
Action: Mouse moved to (608, 452)
Screenshot: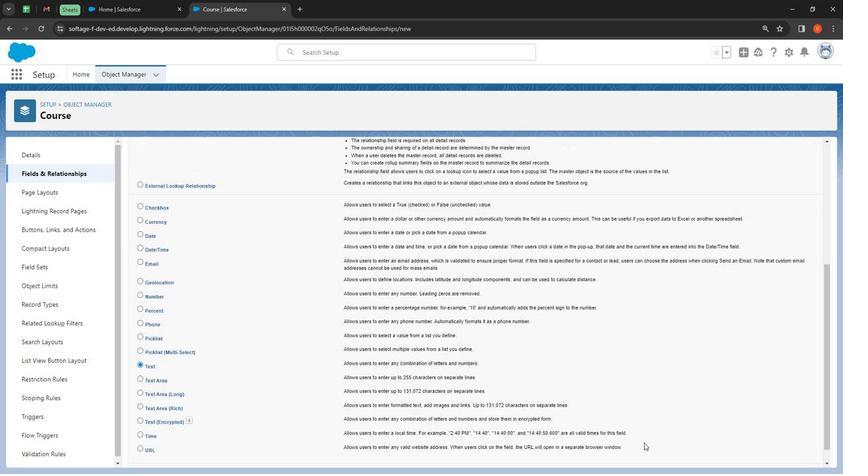 
Action: Mouse scrolled (608, 451) with delta (0, 0)
Screenshot: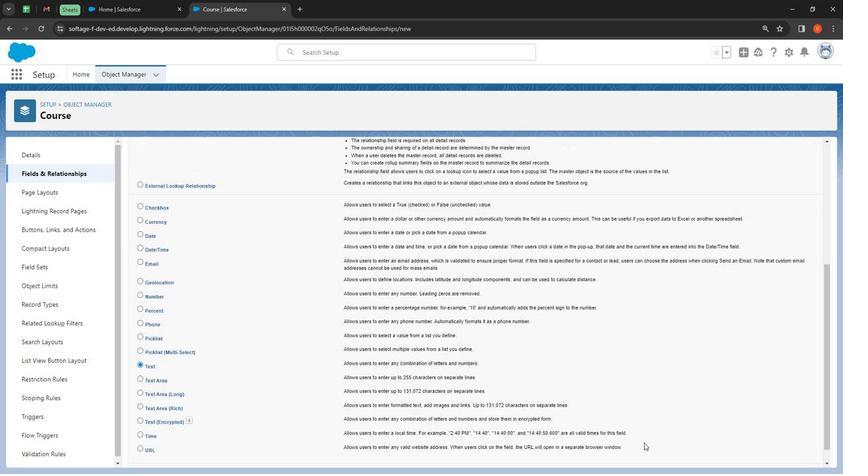 
Action: Mouse moved to (635, 451)
Screenshot: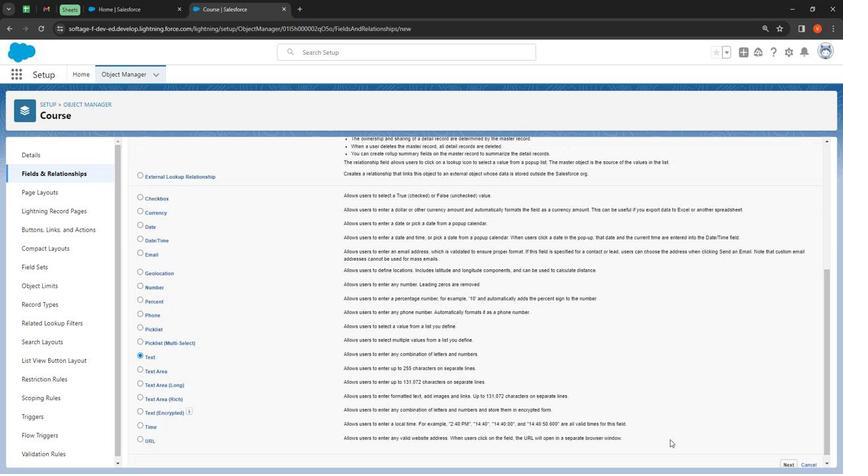 
Action: Mouse scrolled (635, 451) with delta (0, 0)
Screenshot: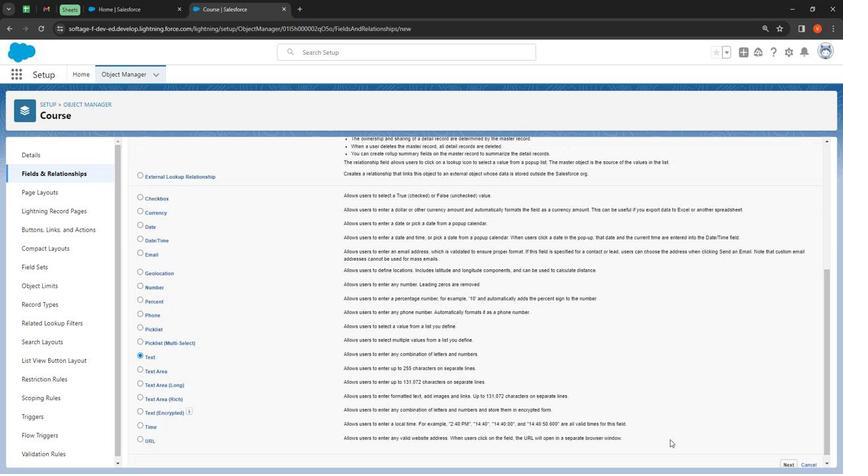 
Action: Mouse moved to (656, 448)
Screenshot: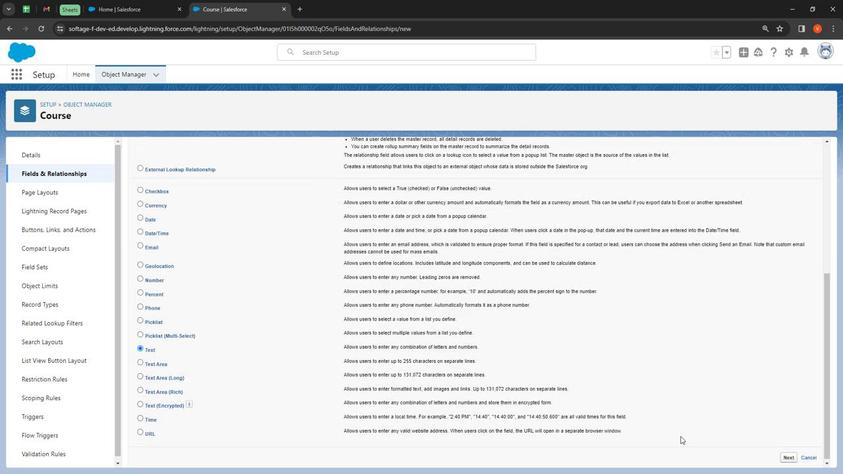 
Action: Mouse scrolled (656, 447) with delta (0, 0)
Screenshot: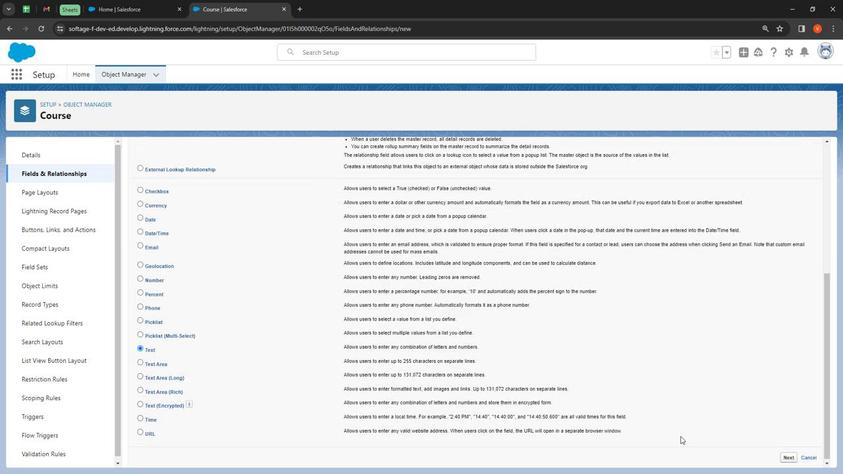 
Action: Mouse moved to (673, 444)
Screenshot: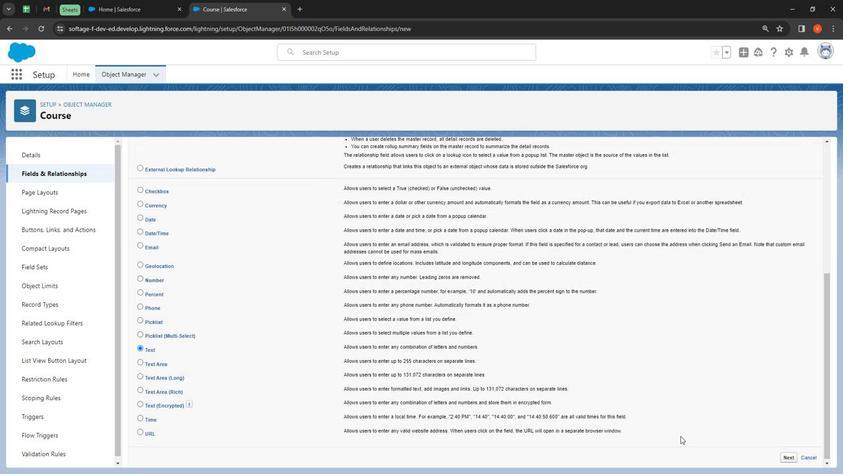 
Action: Mouse scrolled (673, 444) with delta (0, 0)
Screenshot: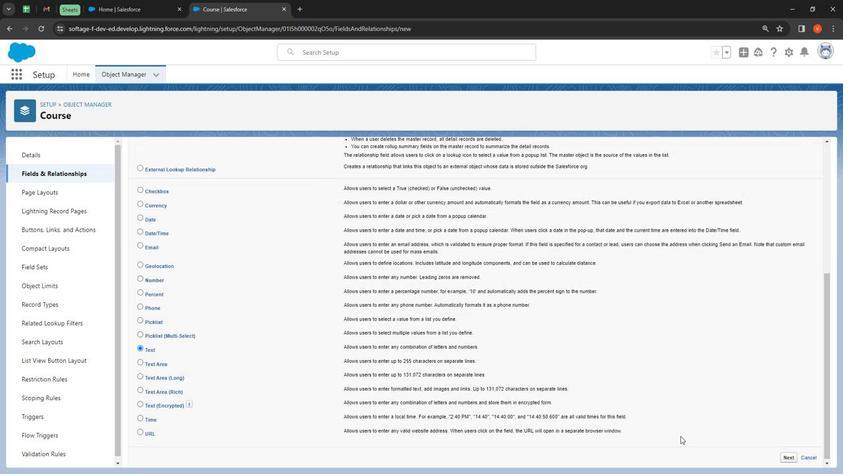 
Action: Mouse moved to (782, 463)
Screenshot: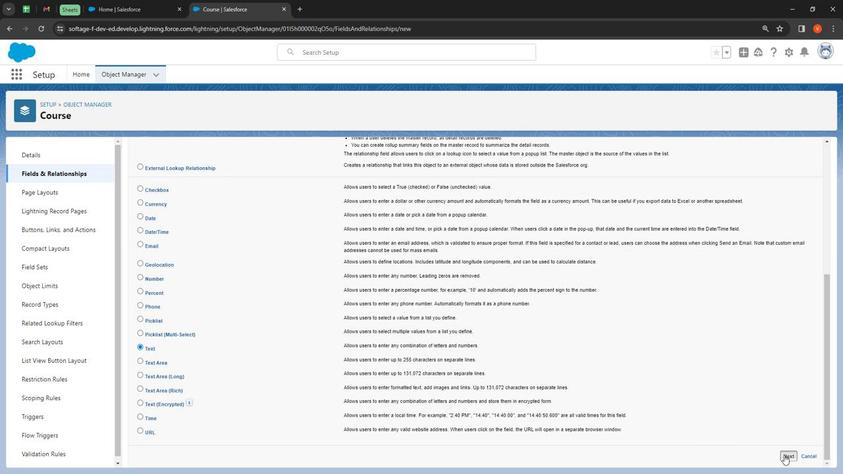
Action: Mouse pressed left at (782, 463)
Screenshot: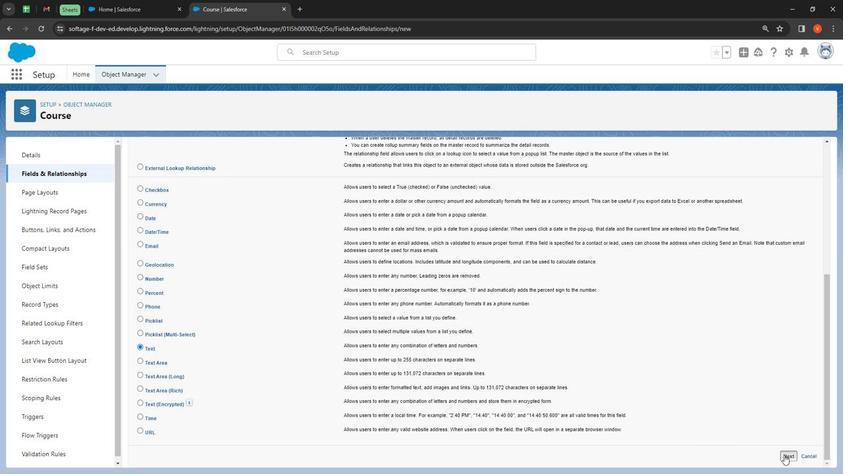 
Action: Mouse moved to (287, 221)
Screenshot: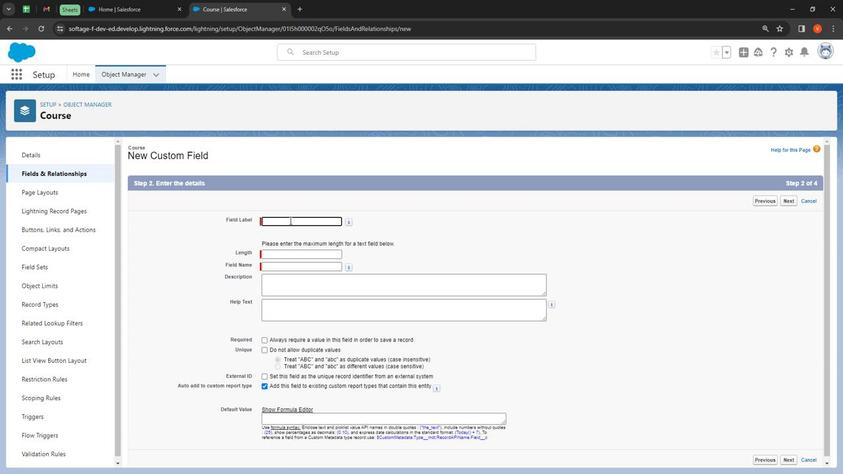
Action: Mouse pressed left at (287, 221)
Screenshot: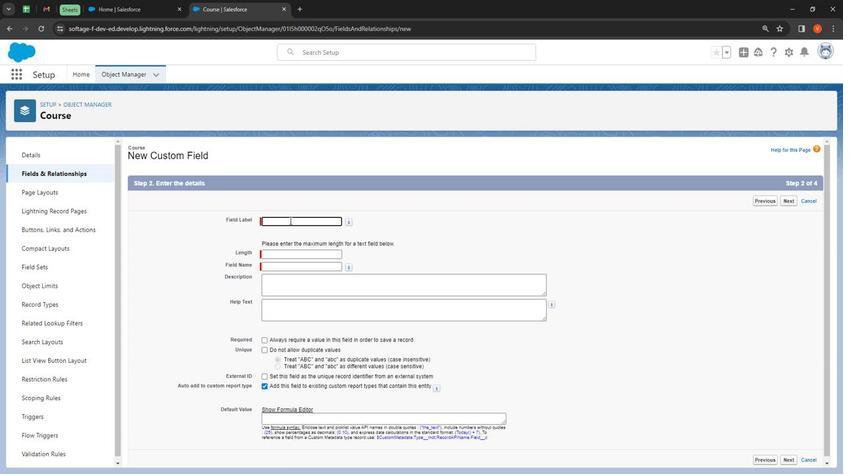 
Action: Mouse moved to (287, 221)
Screenshot: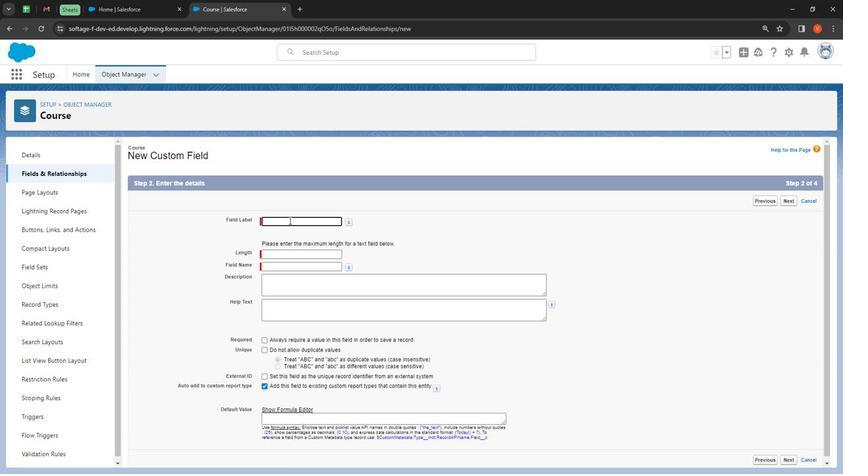 
Action: Key pressed <Key.shift>Course<Key.space><Key.shift>Code
Screenshot: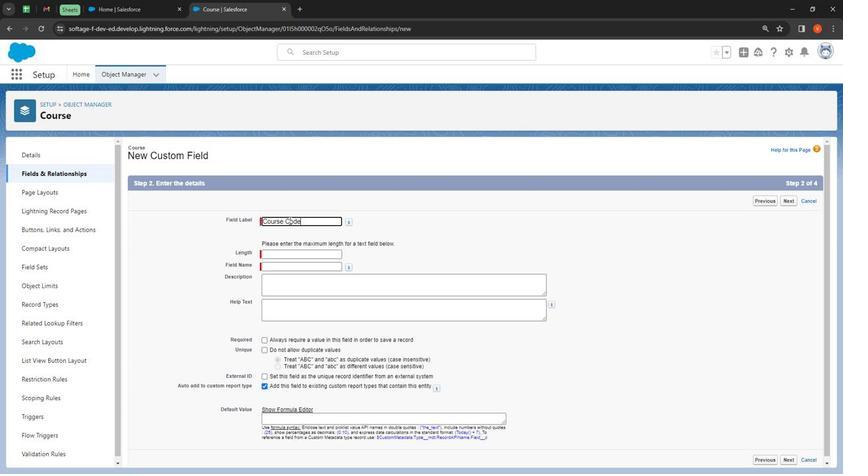 
Action: Mouse moved to (307, 255)
Screenshot: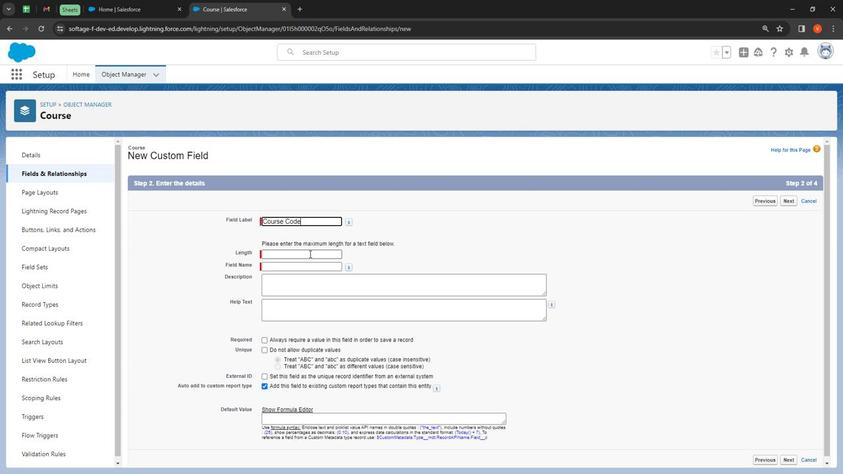 
Action: Mouse pressed left at (307, 255)
Screenshot: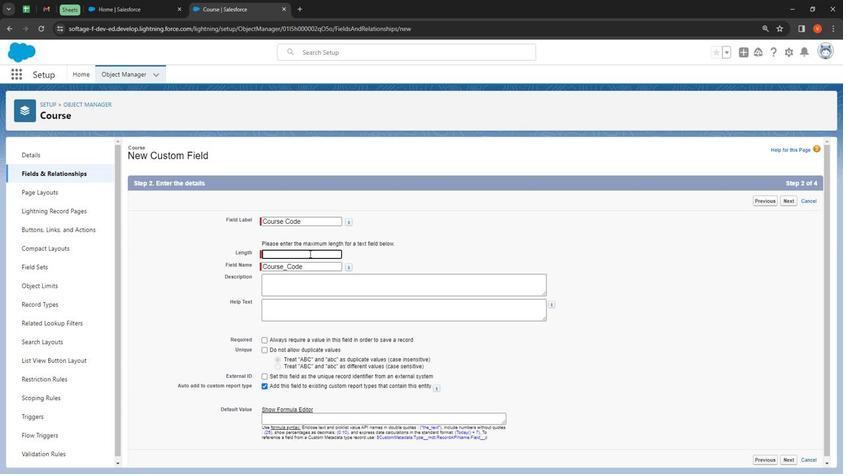 
Action: Mouse moved to (301, 245)
Screenshot: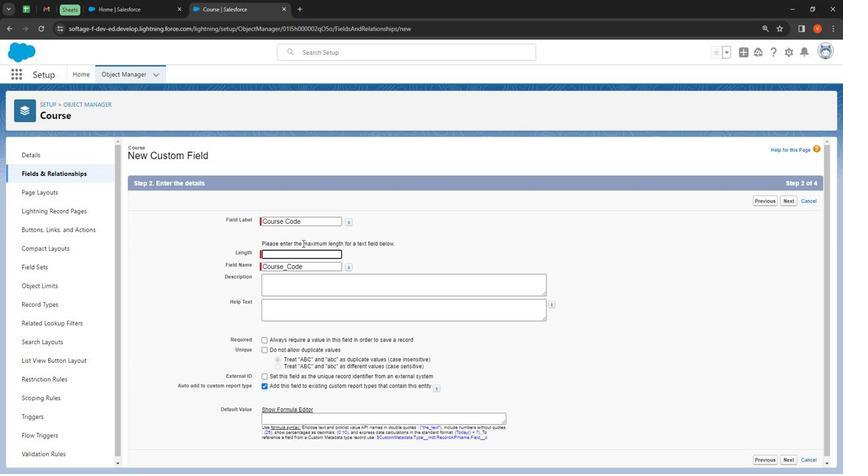 
Action: Key pressed 1
Screenshot: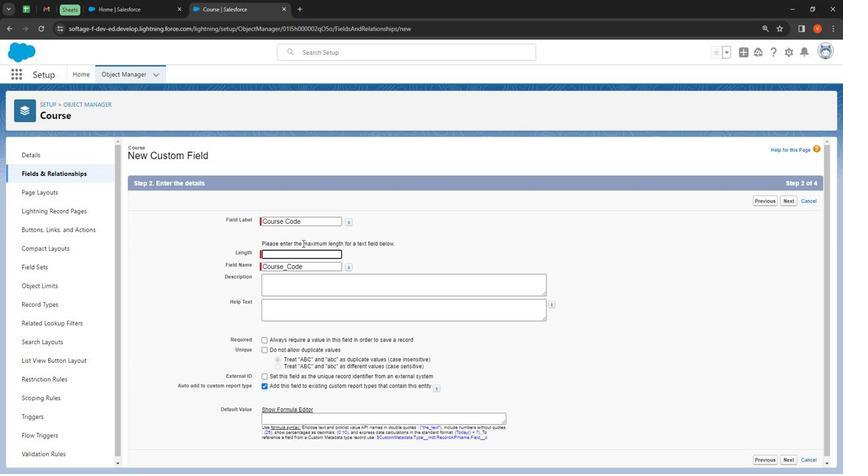 
Action: Mouse moved to (299, 243)
Screenshot: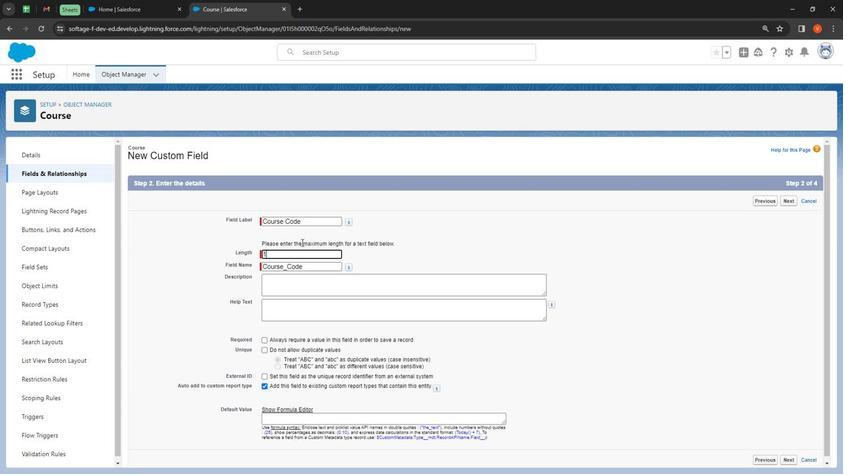 
Action: Key pressed 23
Screenshot: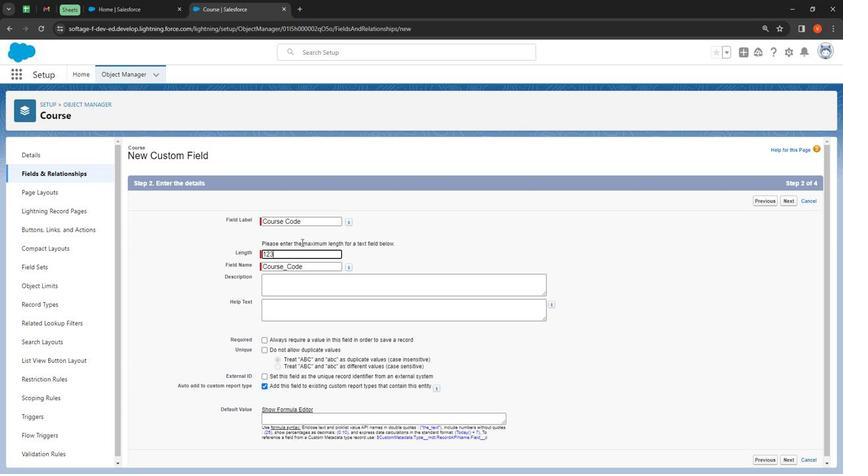 
Action: Mouse moved to (321, 286)
Screenshot: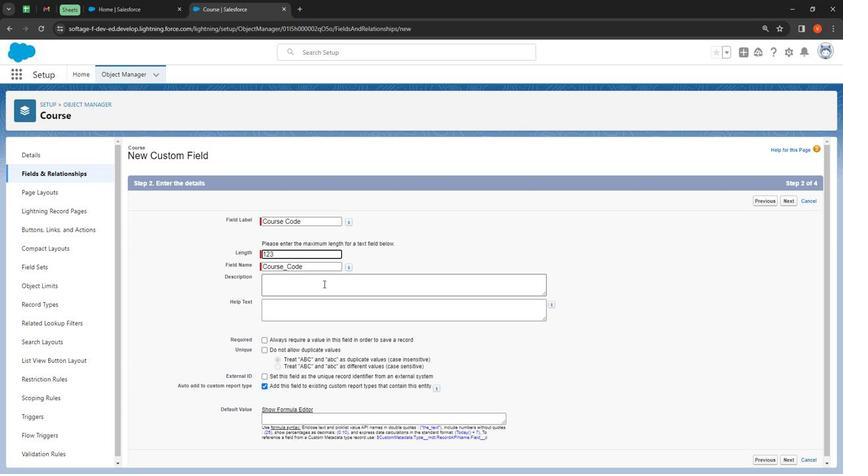 
Action: Mouse pressed left at (321, 286)
Screenshot: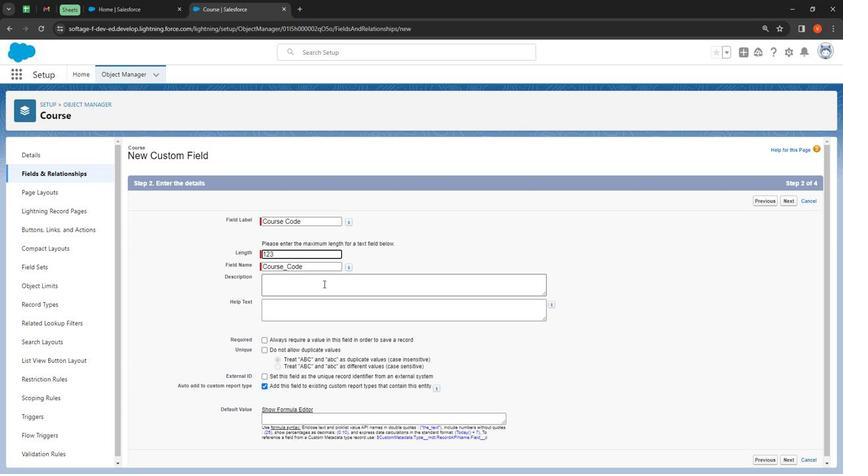 
Action: Key pressed <Key.shift>Course<Key.space><Key.shift><Key.shift><Key.shift>Code<Key.space>is<Key.space>a<Key.space>unique<Key.space>code<Key.space><Key.space><Key.backspace>assigne<Key.space><Key.backspace>d<Key.space>to<Key.space>the<Key.space>course<Key.space>for<Key.space>identification<Key.space>purpose
Screenshot: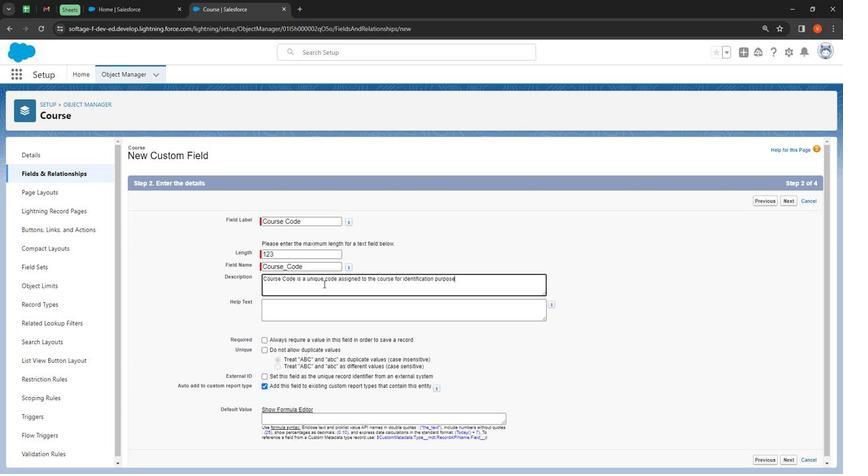 
Action: Mouse moved to (301, 318)
Screenshot: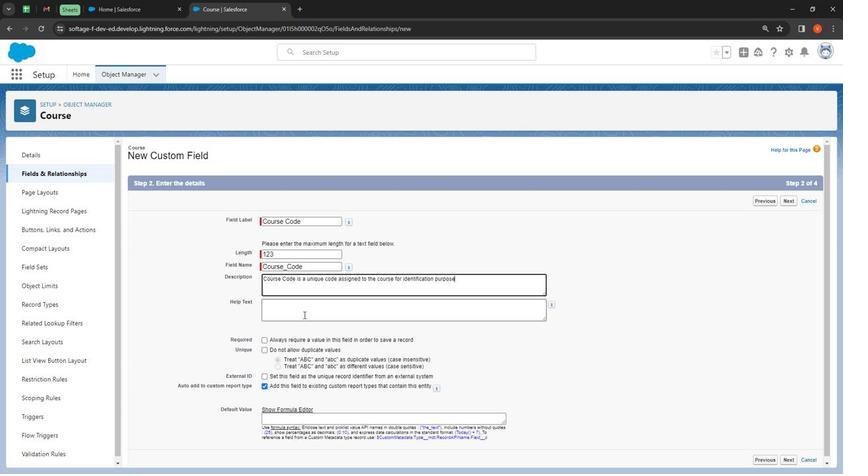 
Action: Mouse pressed left at (301, 318)
Screenshot: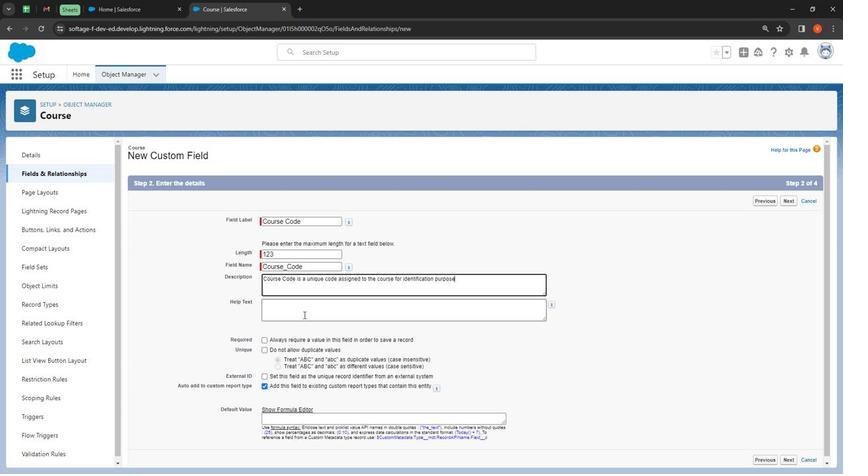 
Action: Mouse moved to (302, 319)
Screenshot: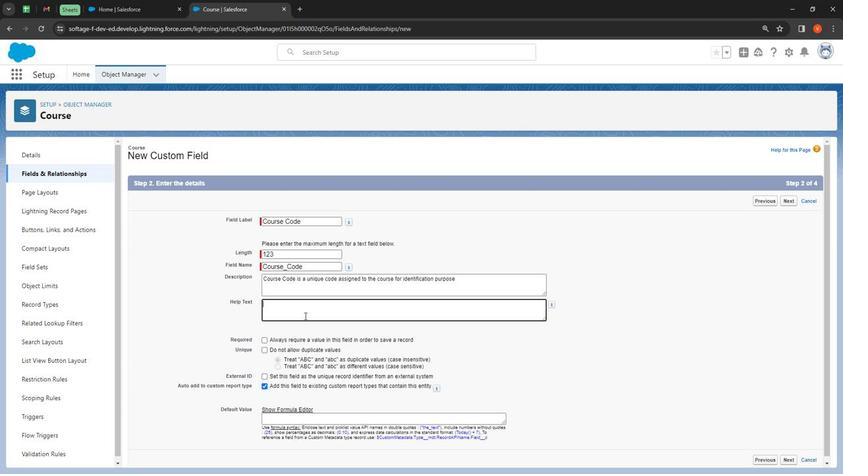 
Action: Key pressed <Key.shift><Key.shift><Key.shift><Key.shift>A<Key.space>unique<Key.space><Key.shift><Key.shift><Key.shift><Key.shift><Key.shift><Key.shift><Key.shift><Key.shift><Key.shift><Key.shift><Key.shift><Key.shift><Key.shift><Key.shift><Key.shift><Key.shift><Key.shift>Code<Key.space><Key.shift>Assigned<Key.space>to<Key.space>the<Key.space><Key.shift>Course<Key.space><Key.shift>For<Key.space>identification<Key.space>purpose.
Screenshot: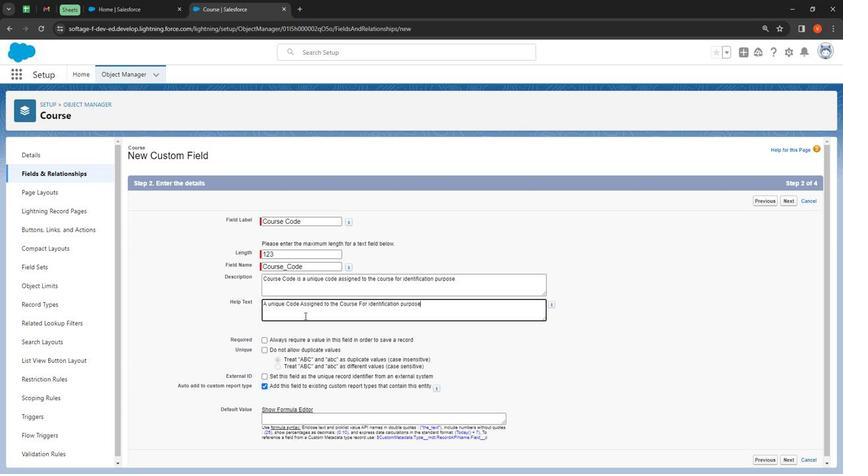 
Action: Mouse moved to (507, 362)
Screenshot: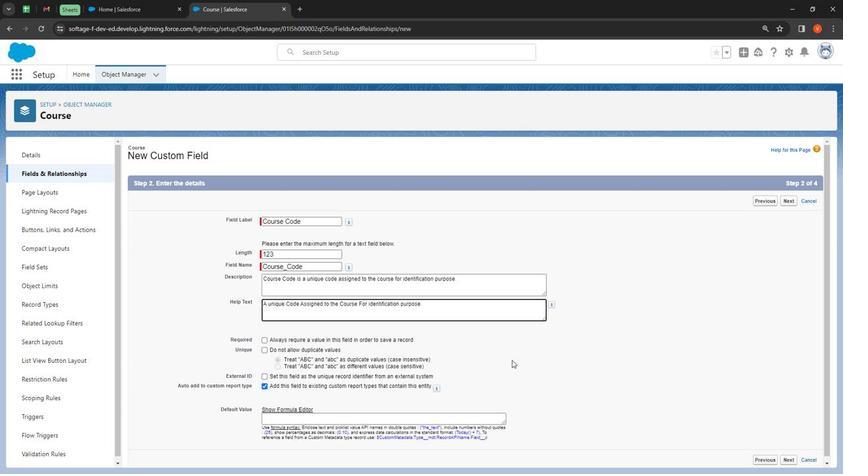 
Action: Mouse scrolled (507, 361) with delta (0, 0)
Screenshot: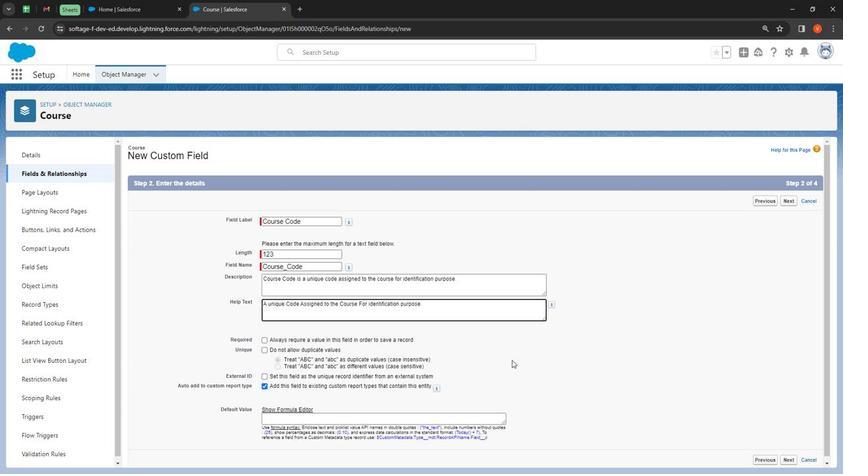 
Action: Mouse moved to (509, 364)
Screenshot: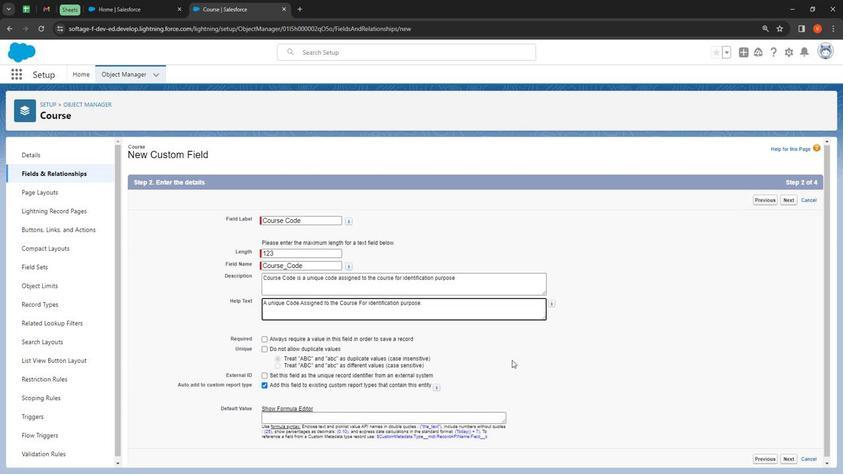 
Action: Mouse scrolled (509, 364) with delta (0, 0)
Screenshot: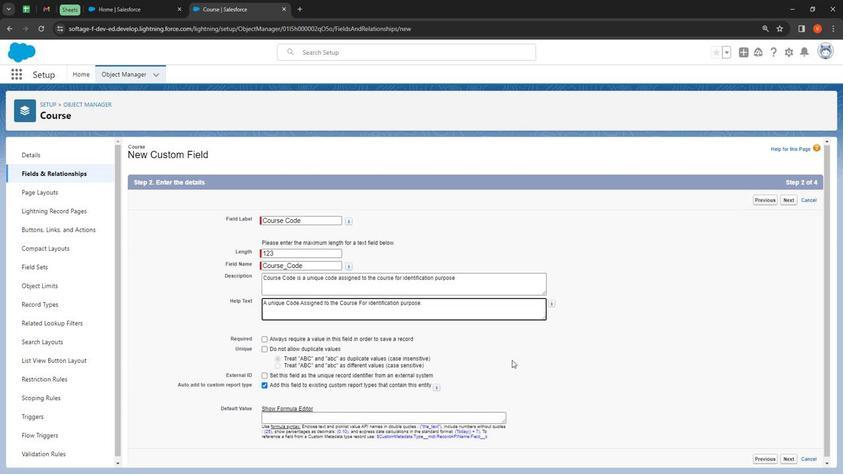 
Action: Mouse scrolled (509, 364) with delta (0, 0)
Screenshot: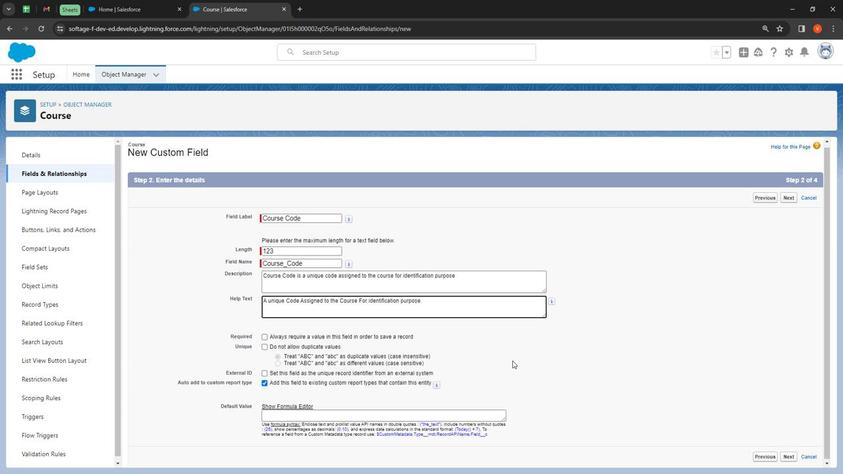 
Action: Mouse moved to (509, 365)
Screenshot: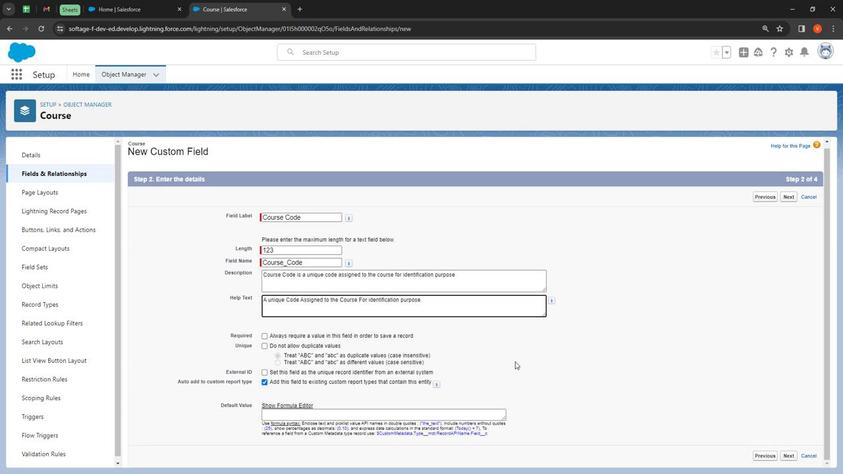 
Action: Mouse scrolled (509, 364) with delta (0, 0)
Screenshot: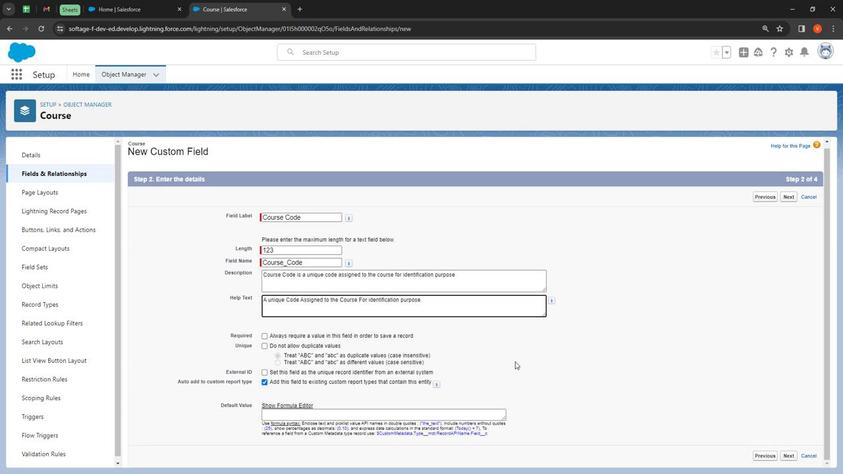 
Action: Mouse moved to (793, 461)
Screenshot: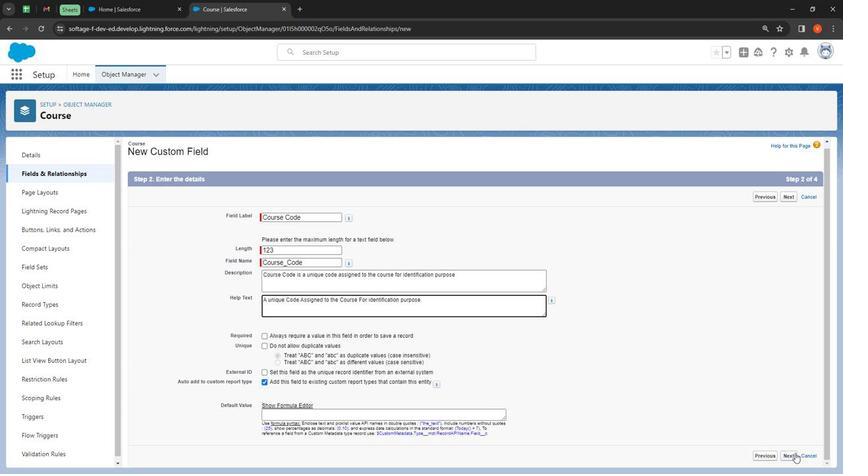 
Action: Mouse pressed left at (793, 461)
Screenshot: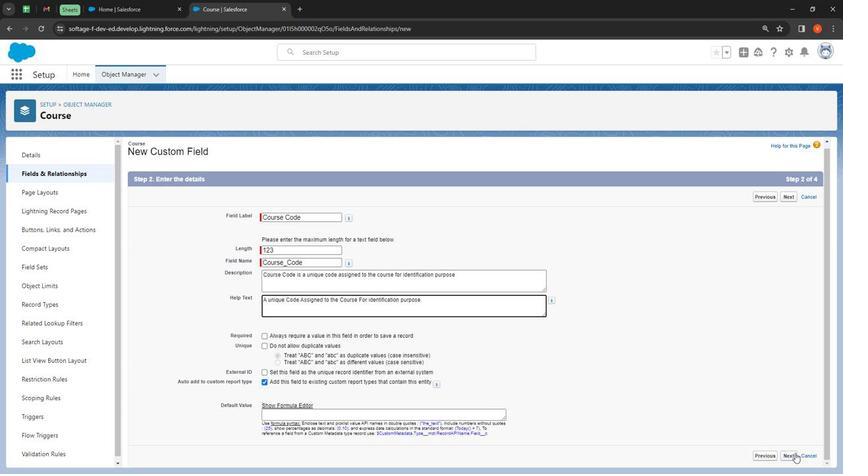 
Action: Mouse moved to (734, 331)
Screenshot: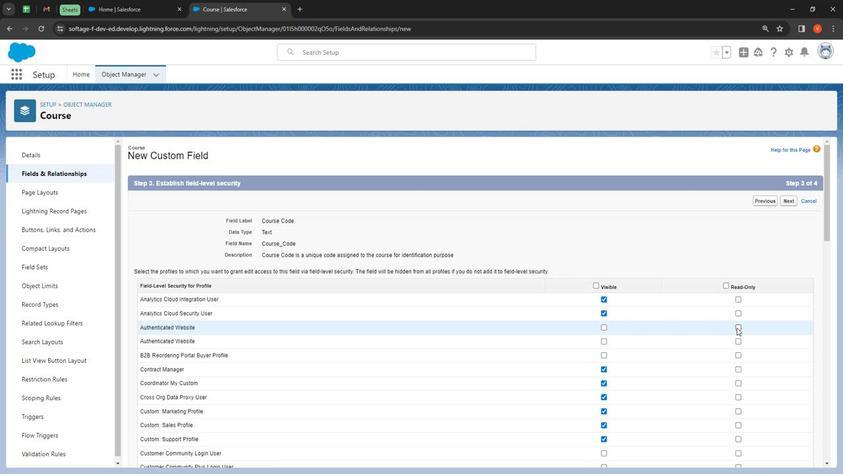 
Action: Mouse pressed left at (734, 331)
Screenshot: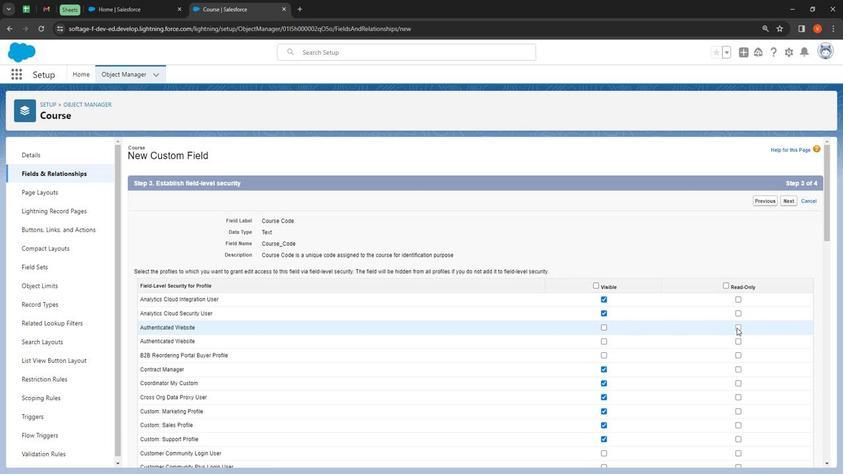 
Action: Mouse moved to (735, 347)
Screenshot: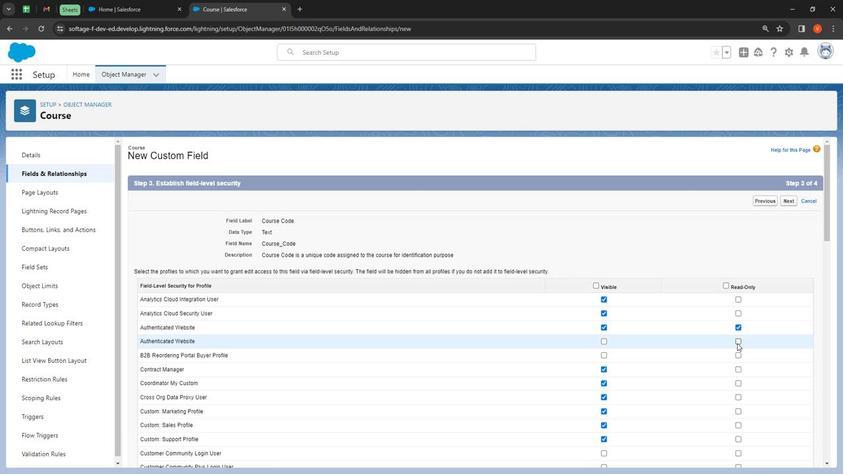 
Action: Mouse pressed left at (735, 347)
Screenshot: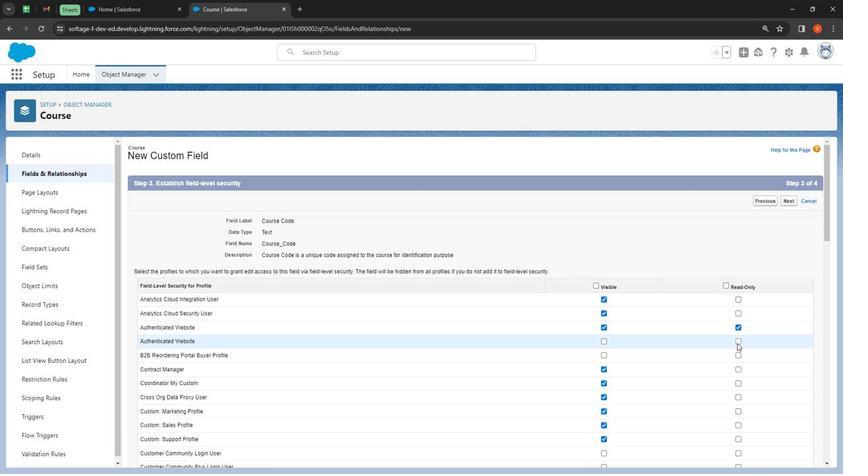 
Action: Mouse moved to (736, 363)
Screenshot: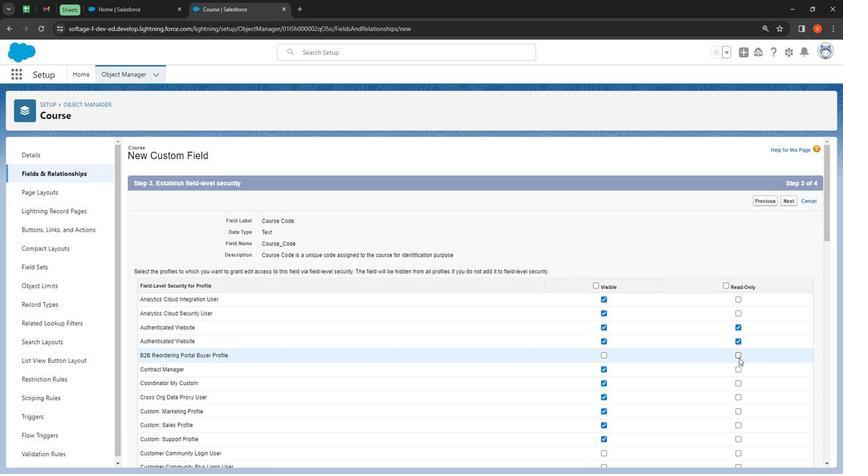 
Action: Mouse pressed left at (736, 363)
Screenshot: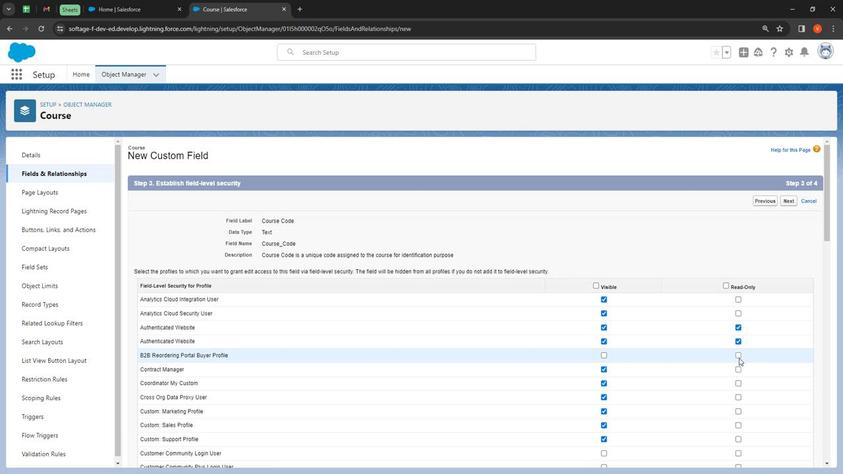 
Action: Mouse moved to (601, 390)
Screenshot: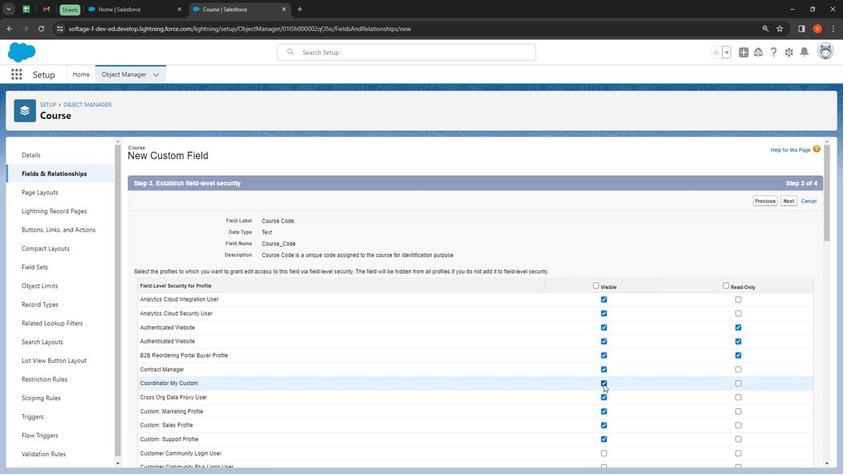 
Action: Mouse pressed left at (601, 390)
Screenshot: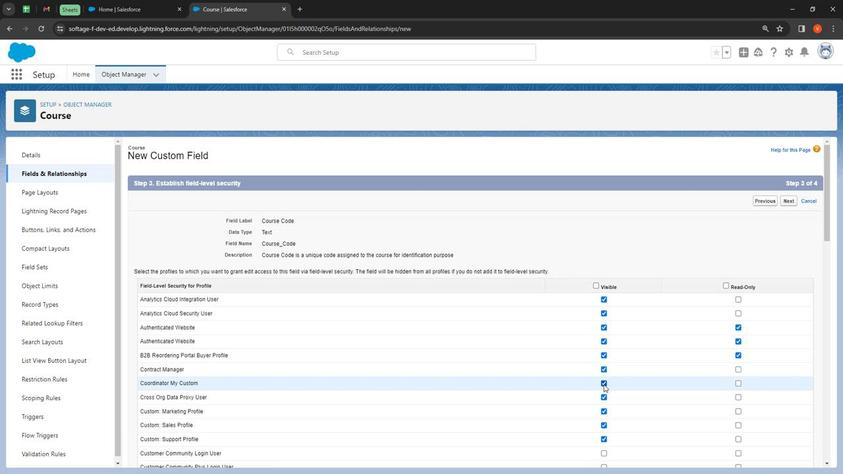 
Action: Mouse moved to (600, 416)
Screenshot: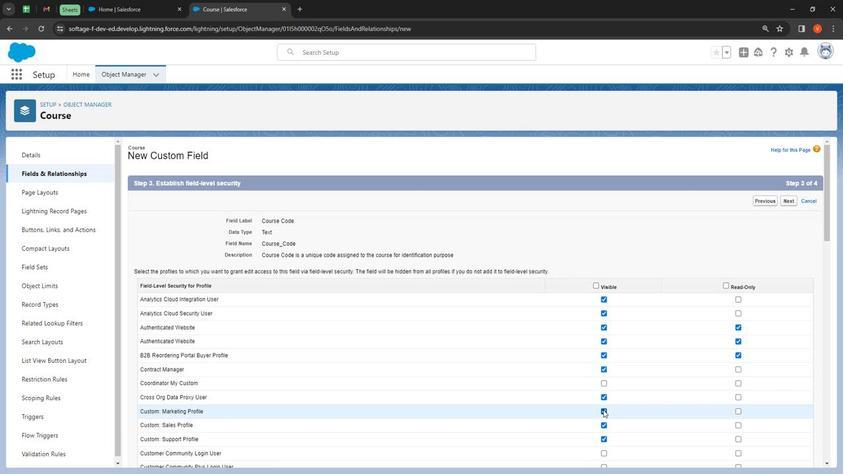 
Action: Mouse pressed left at (600, 416)
Screenshot: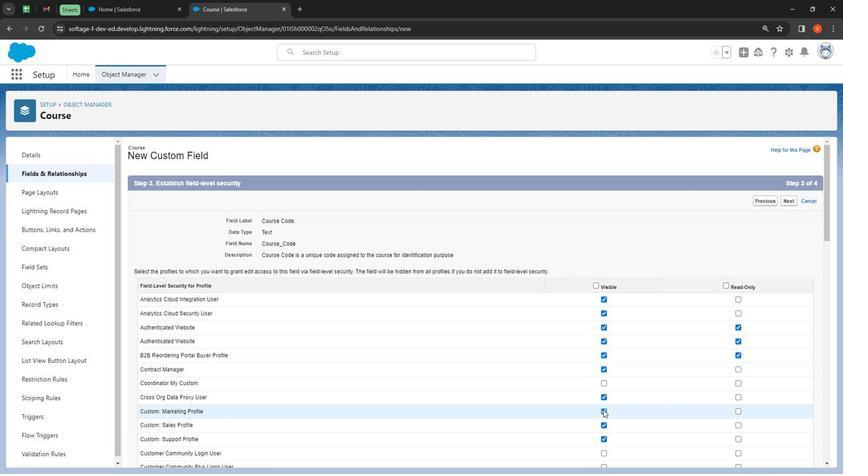 
Action: Mouse moved to (600, 435)
Screenshot: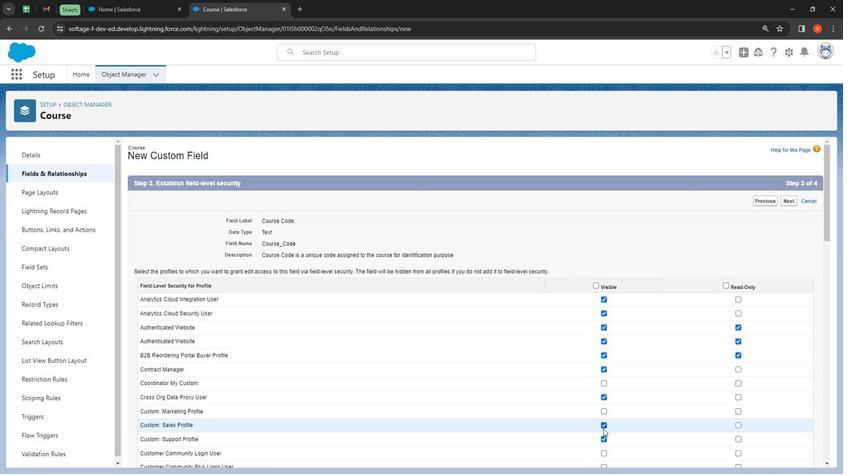 
Action: Mouse pressed left at (600, 435)
Screenshot: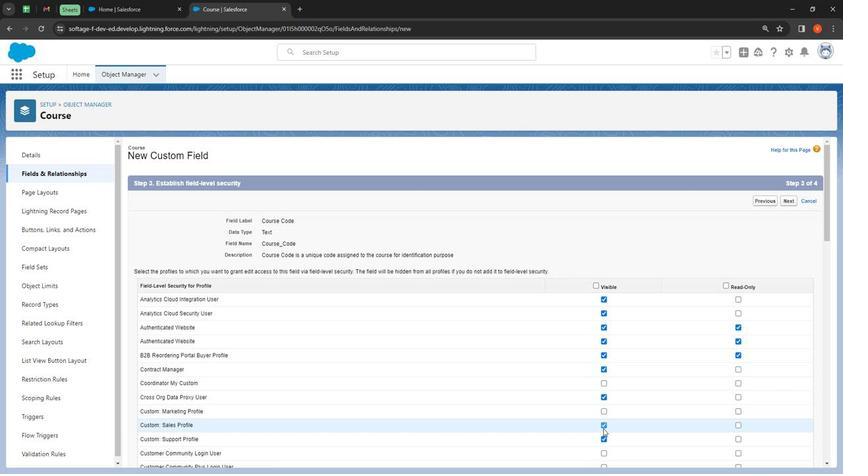 
Action: Mouse moved to (641, 411)
Screenshot: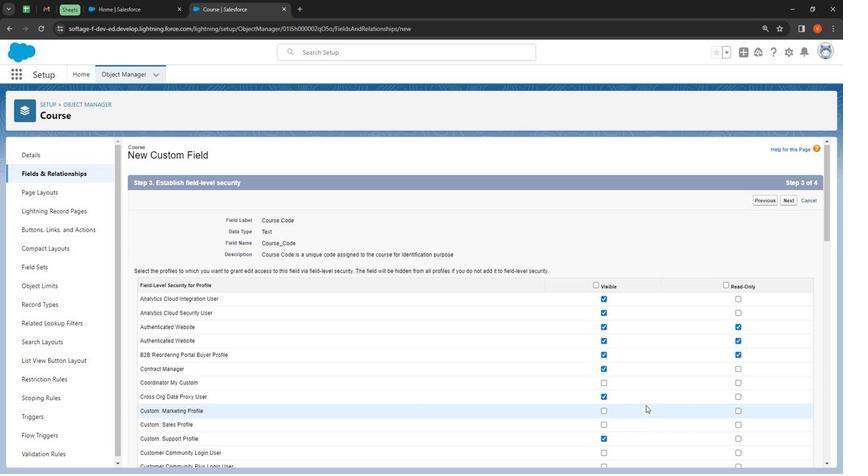 
Action: Mouse scrolled (641, 411) with delta (0, 0)
Screenshot: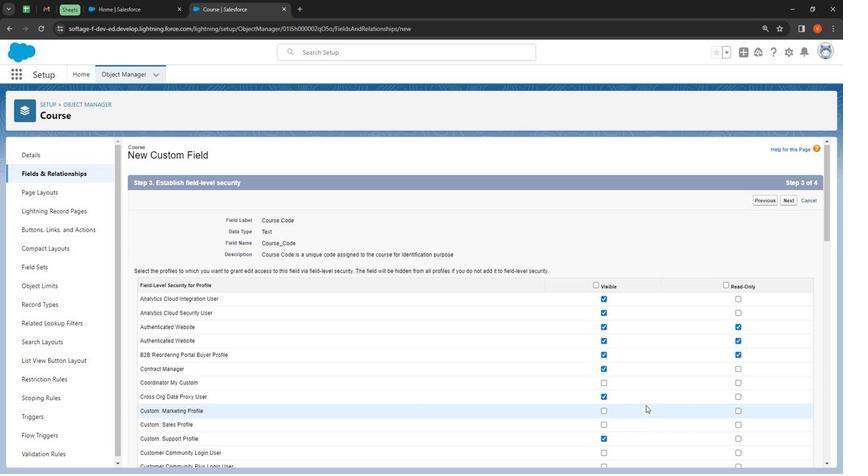 
Action: Mouse moved to (643, 411)
Screenshot: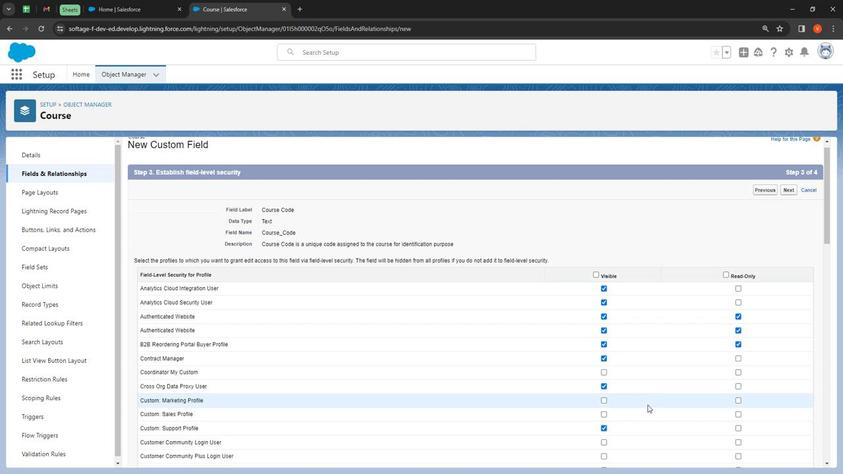 
Action: Mouse scrolled (643, 411) with delta (0, 0)
Screenshot: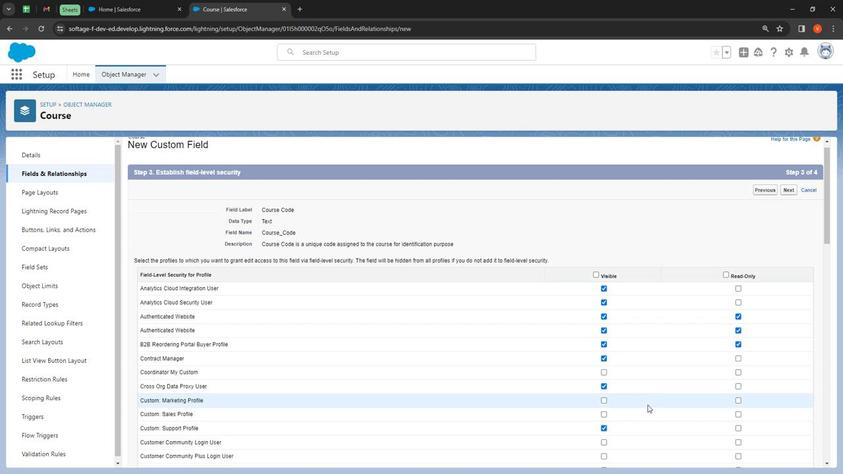 
Action: Mouse moved to (645, 411)
Screenshot: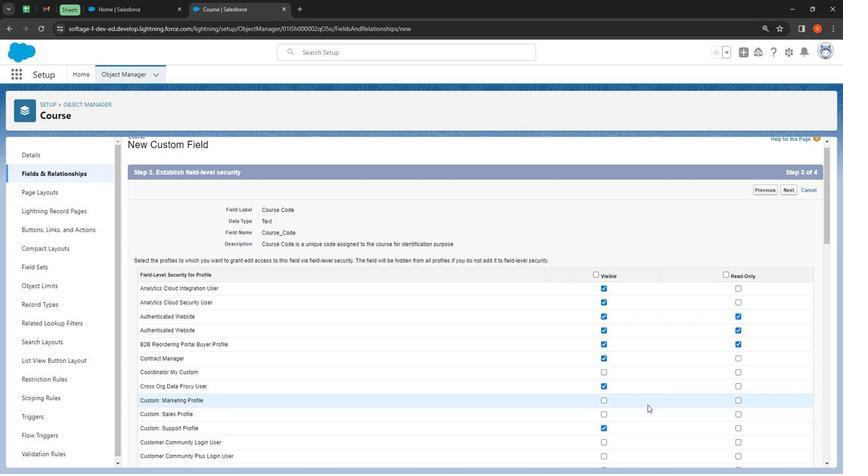 
Action: Mouse scrolled (645, 410) with delta (0, 0)
Screenshot: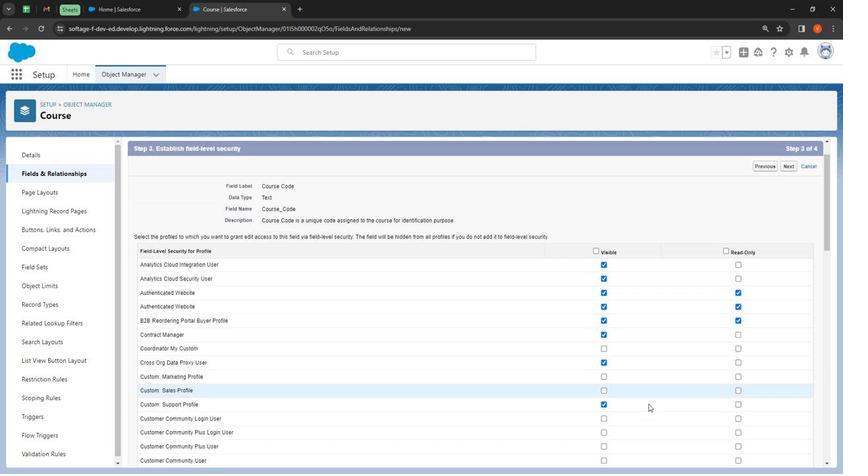 
Action: Mouse moved to (648, 408)
Screenshot: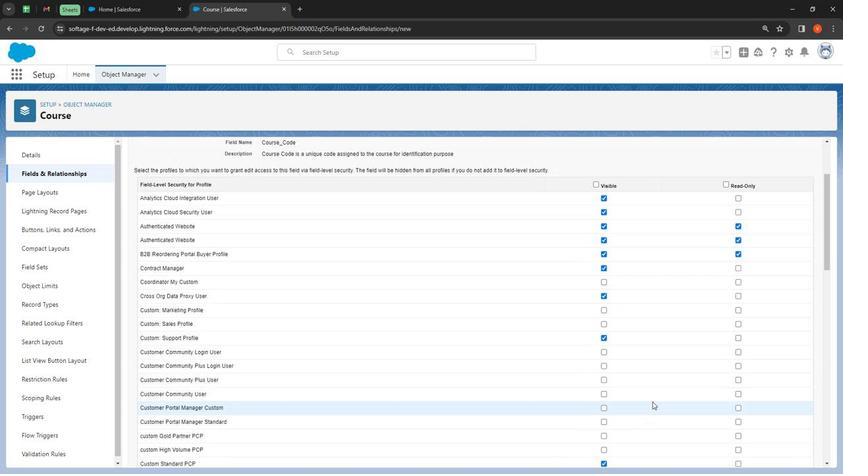 
Action: Mouse scrolled (648, 408) with delta (0, 0)
Screenshot: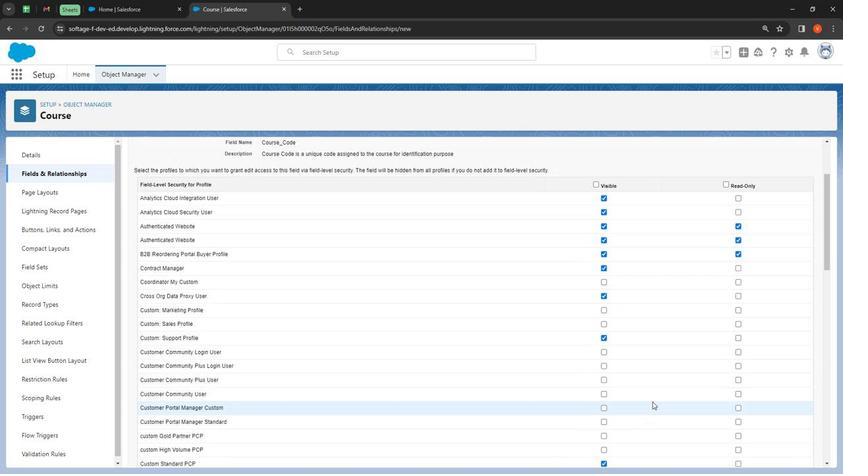 
Action: Mouse moved to (650, 407)
Screenshot: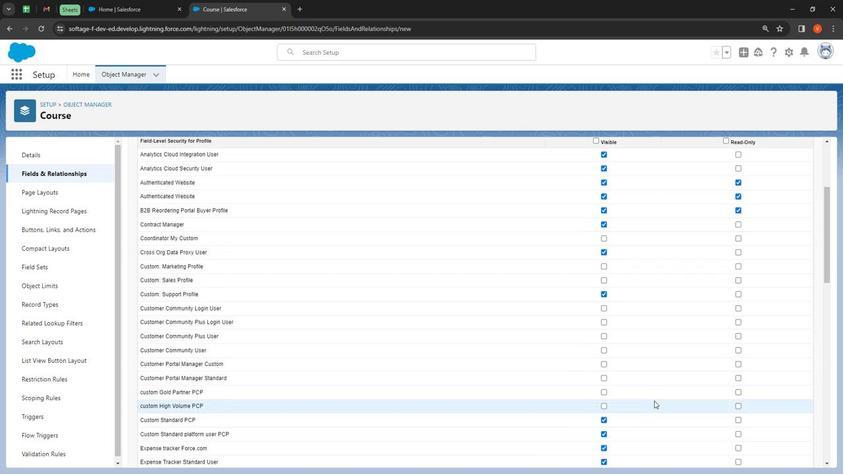 
Action: Mouse scrolled (650, 407) with delta (0, 0)
Screenshot: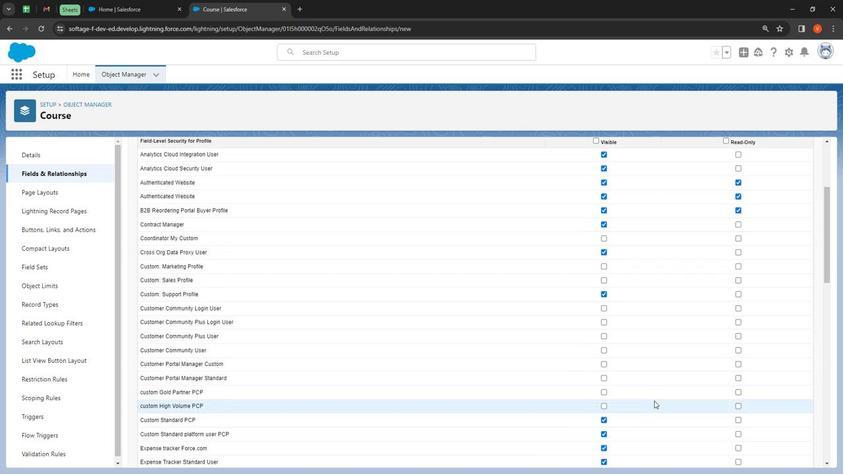 
Action: Mouse moved to (600, 241)
Screenshot: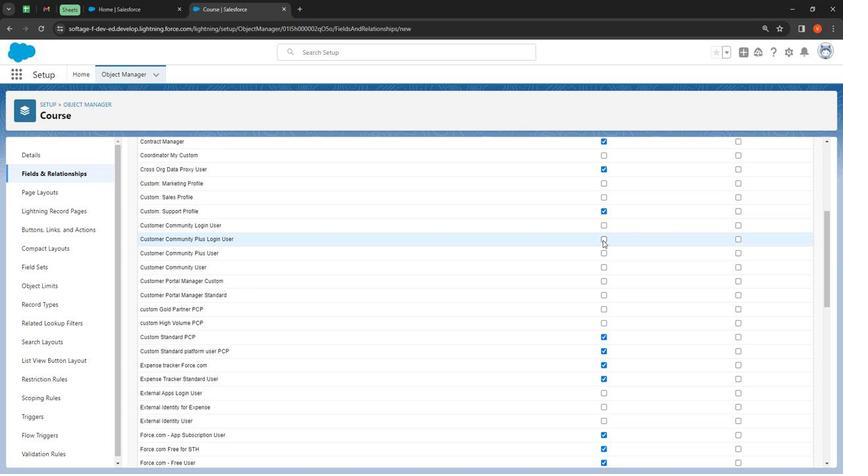 
Action: Mouse pressed left at (600, 241)
Screenshot: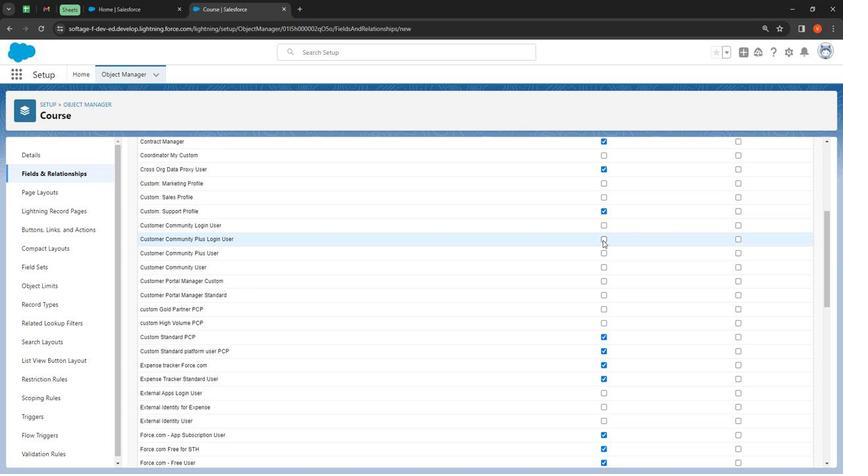 
Action: Mouse moved to (601, 257)
Screenshot: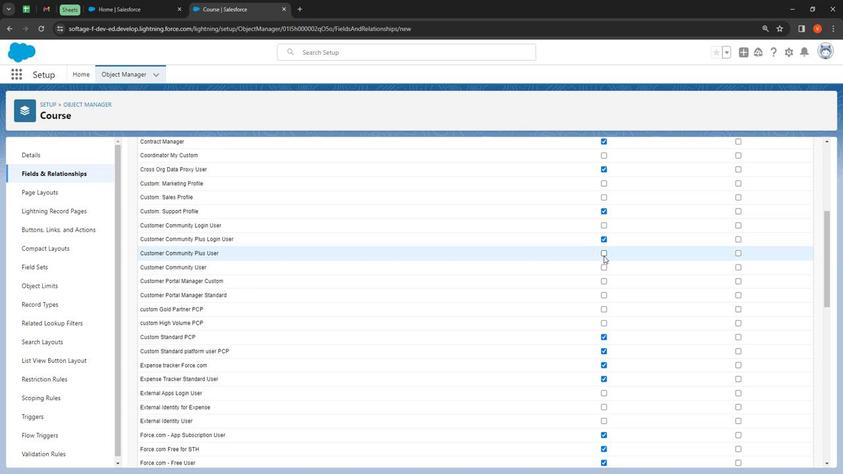 
Action: Mouse pressed left at (601, 257)
Screenshot: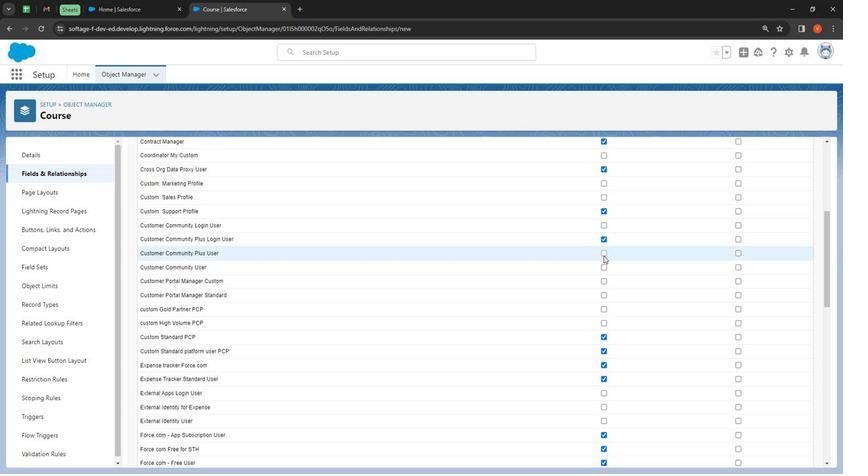 
Action: Mouse moved to (602, 272)
Screenshot: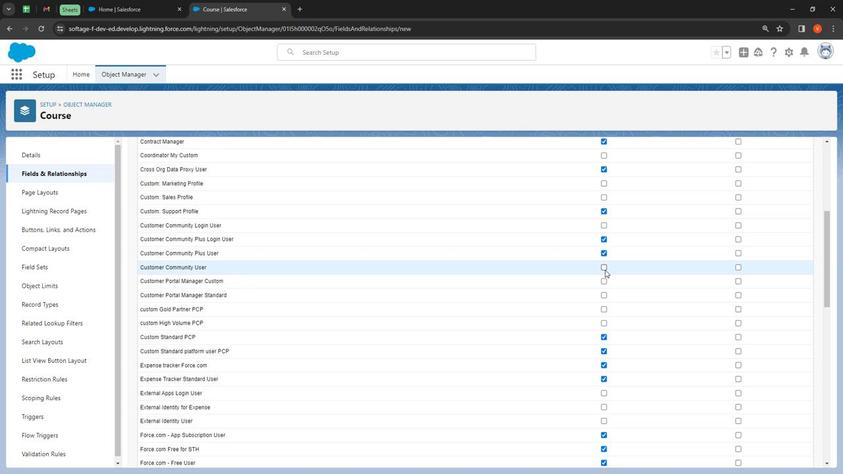 
Action: Mouse pressed left at (602, 272)
Screenshot: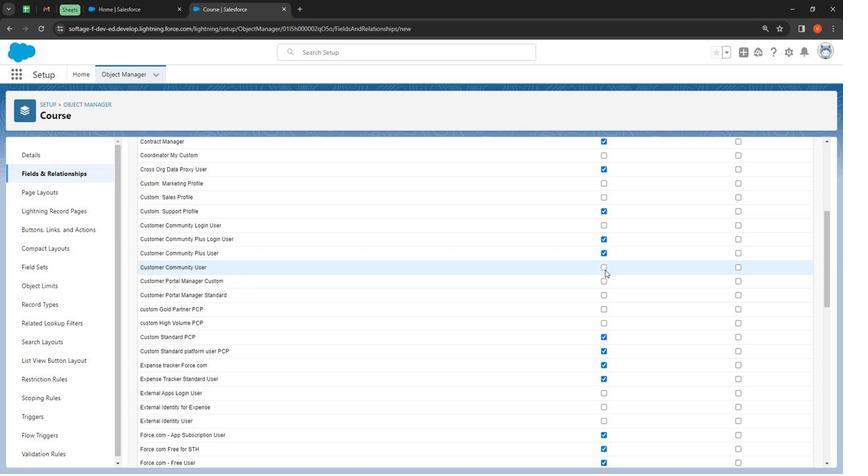 
Action: Mouse moved to (735, 298)
Screenshot: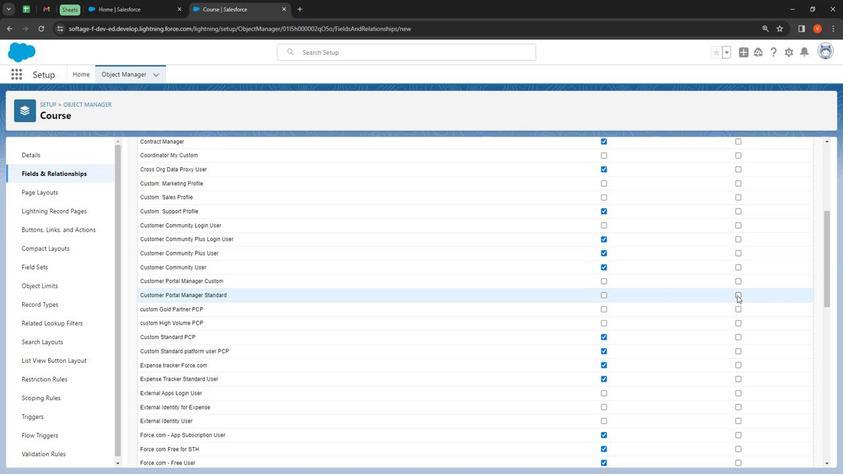 
Action: Mouse pressed left at (735, 298)
Screenshot: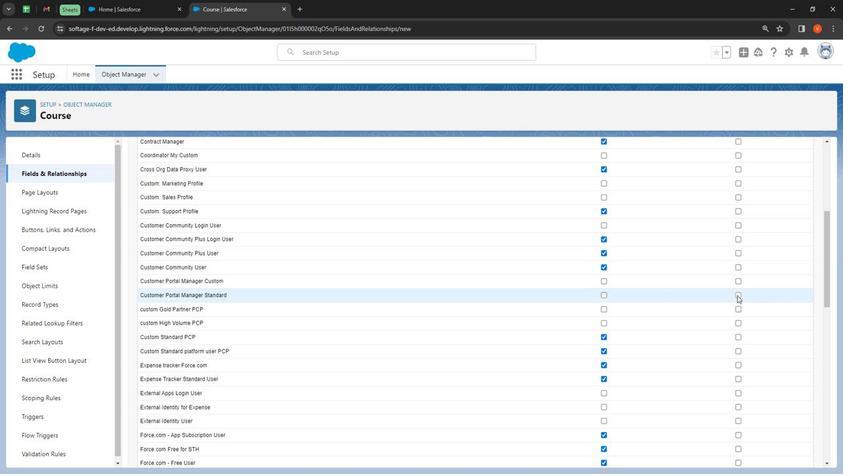 
Action: Mouse moved to (738, 310)
Screenshot: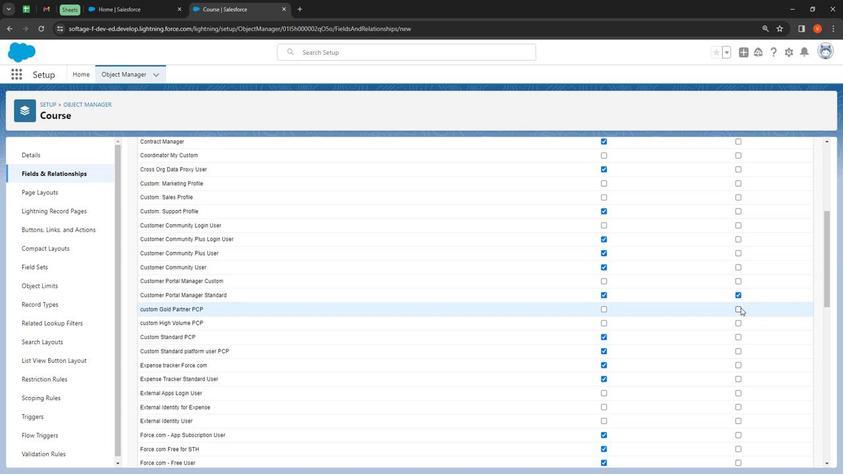 
Action: Mouse pressed left at (738, 310)
Screenshot: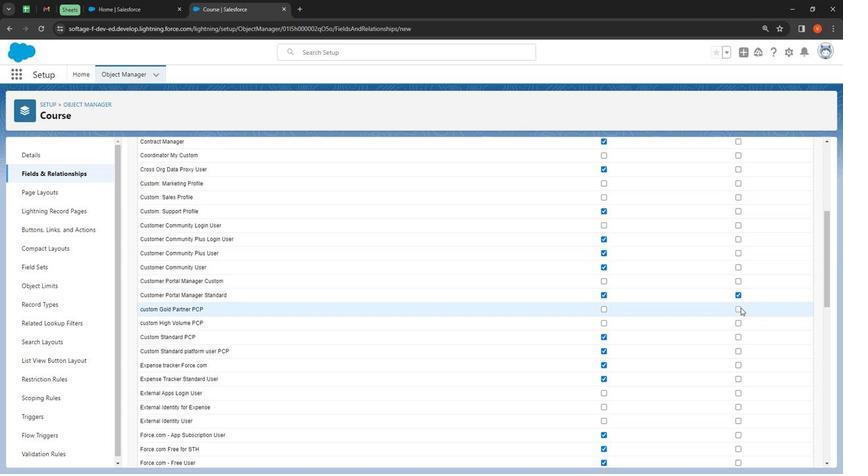 
Action: Mouse moved to (602, 354)
Screenshot: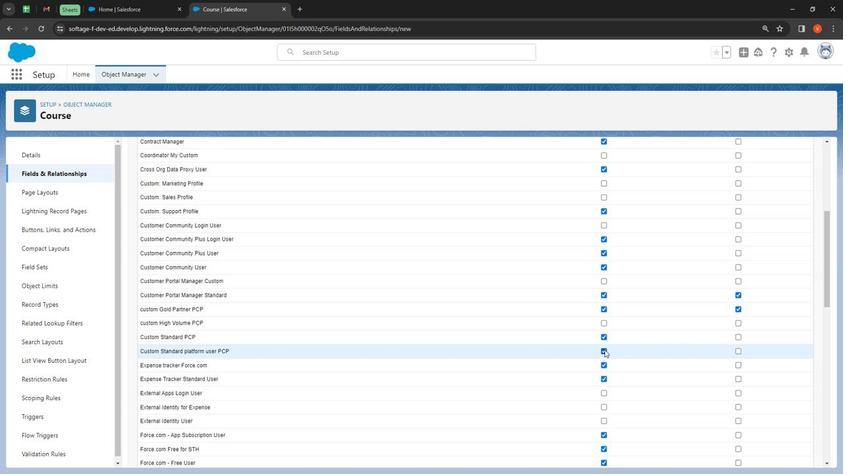 
Action: Mouse pressed left at (602, 354)
Screenshot: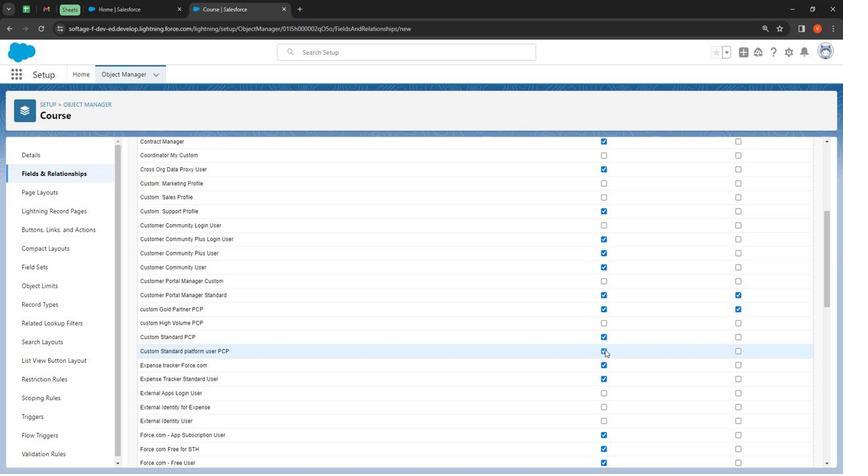 
Action: Mouse moved to (736, 412)
Screenshot: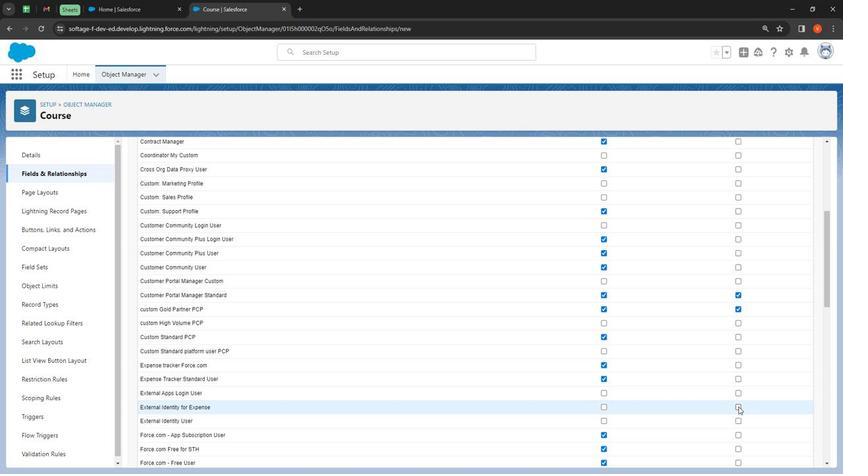 
Action: Mouse pressed left at (736, 412)
Screenshot: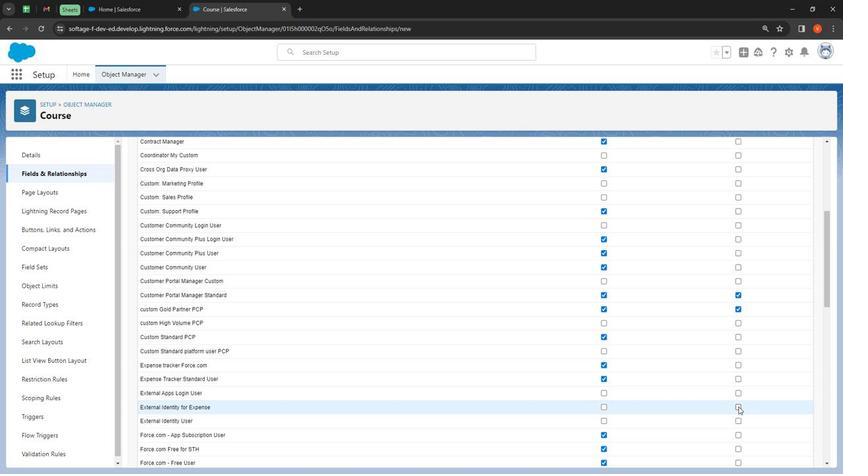 
Action: Mouse moved to (735, 428)
Screenshot: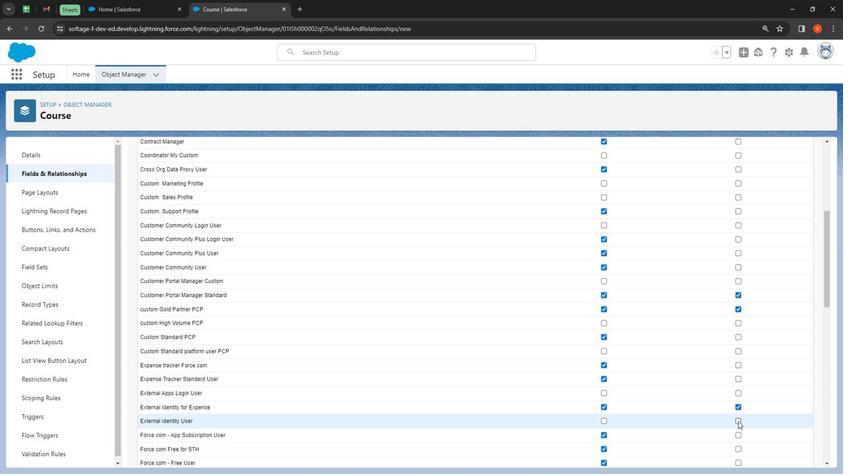 
Action: Mouse pressed left at (735, 428)
Screenshot: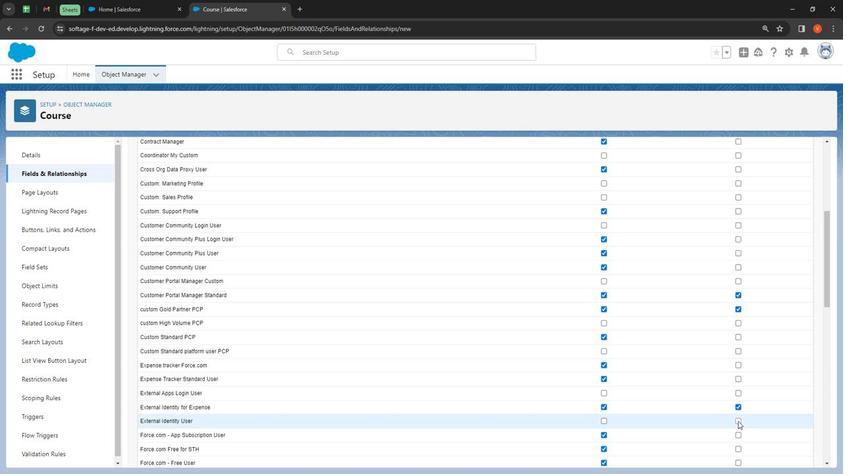 
Action: Mouse moved to (602, 443)
Screenshot: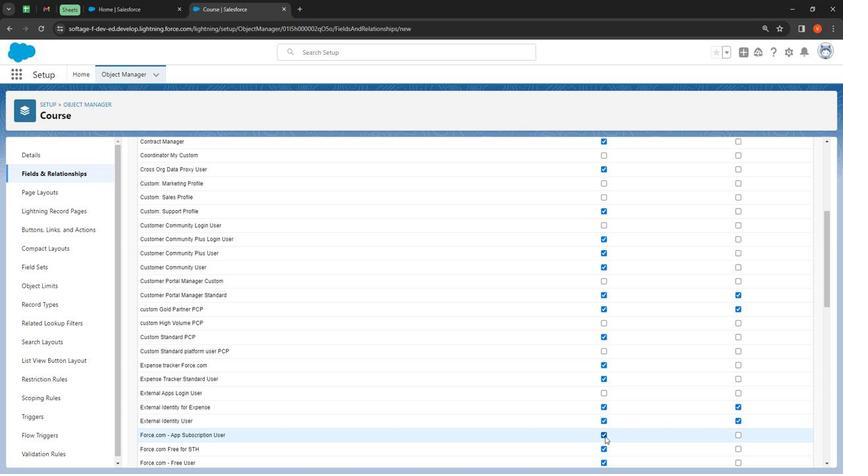 
Action: Mouse pressed left at (602, 443)
Screenshot: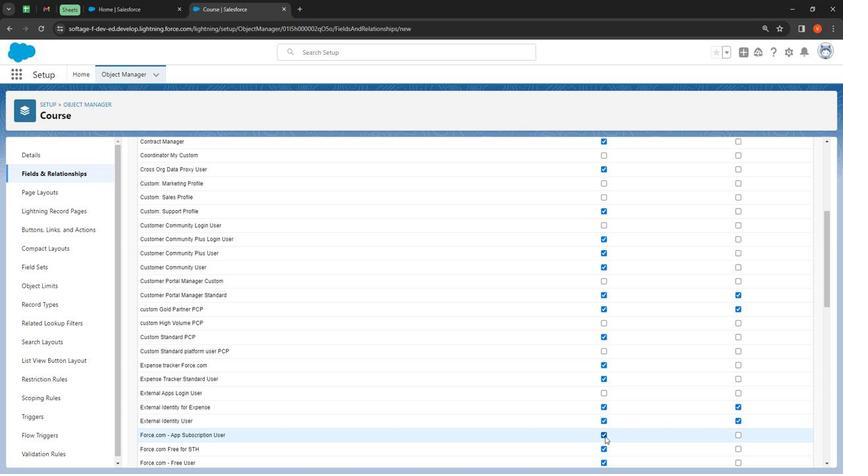 
Action: Mouse moved to (657, 391)
Screenshot: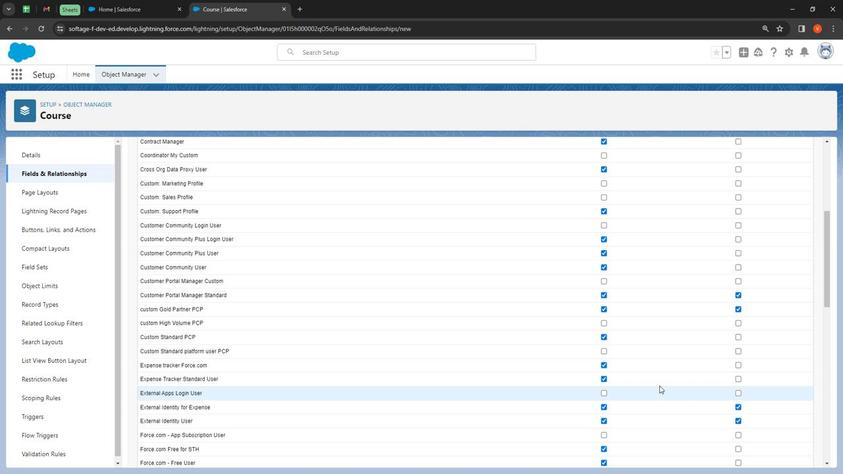 
Action: Mouse scrolled (657, 390) with delta (0, 0)
Screenshot: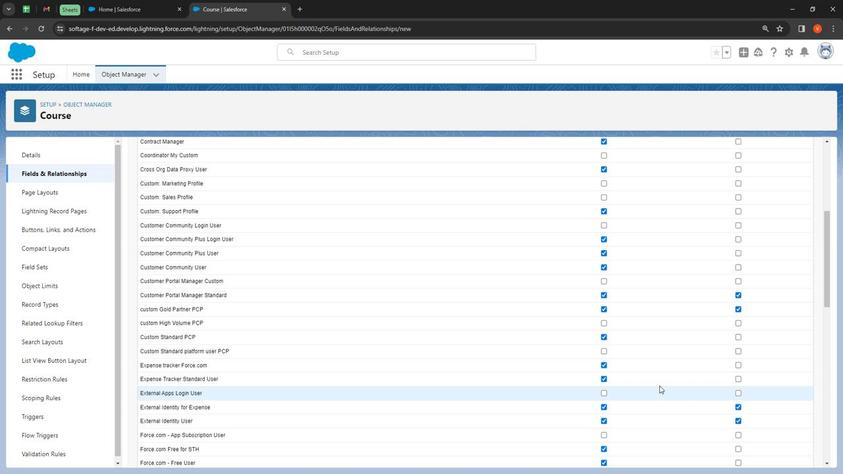 
Action: Mouse moved to (662, 387)
Screenshot: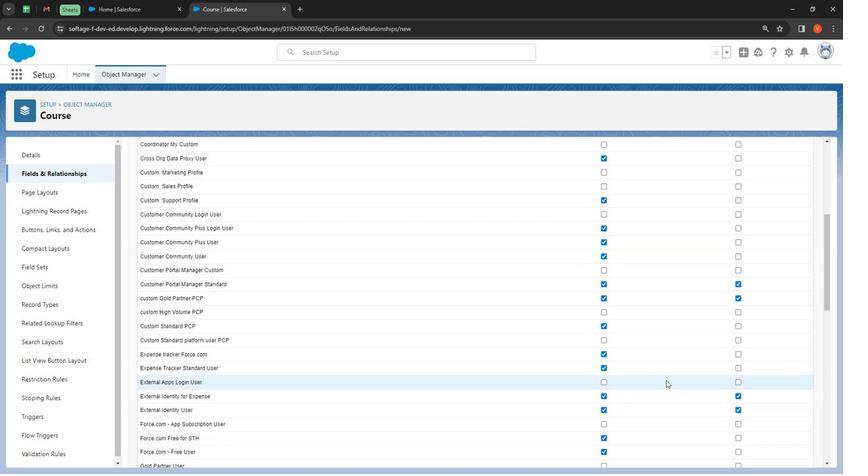 
Action: Mouse scrolled (662, 386) with delta (0, 0)
Screenshot: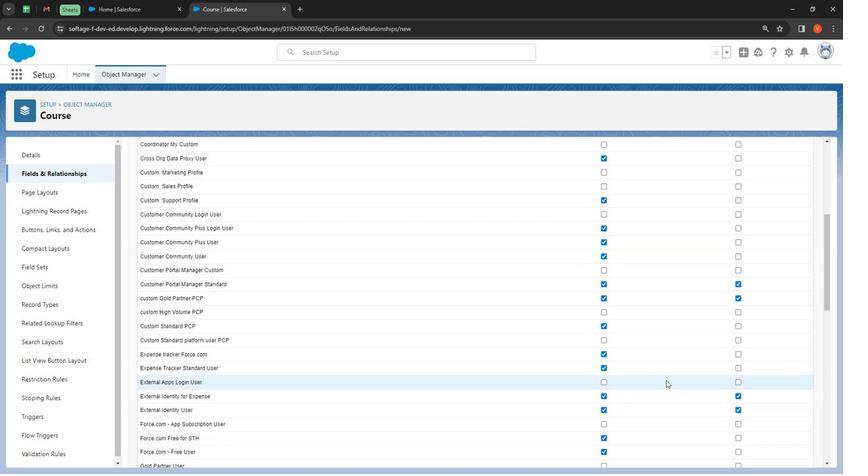 
Action: Mouse moved to (664, 385)
Screenshot: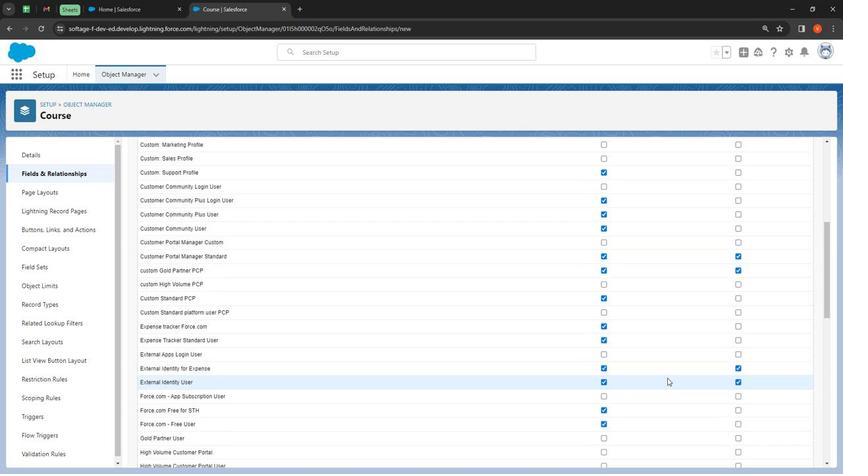 
Action: Mouse scrolled (664, 384) with delta (0, 0)
Screenshot: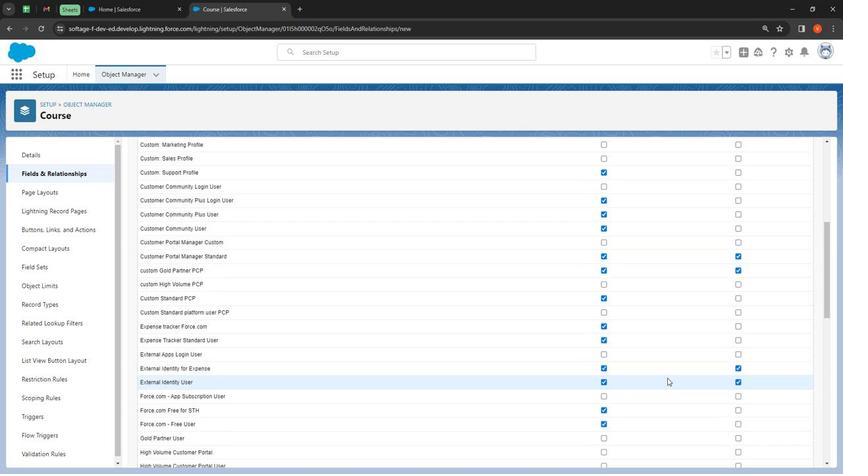 
Action: Mouse moved to (666, 380)
Screenshot: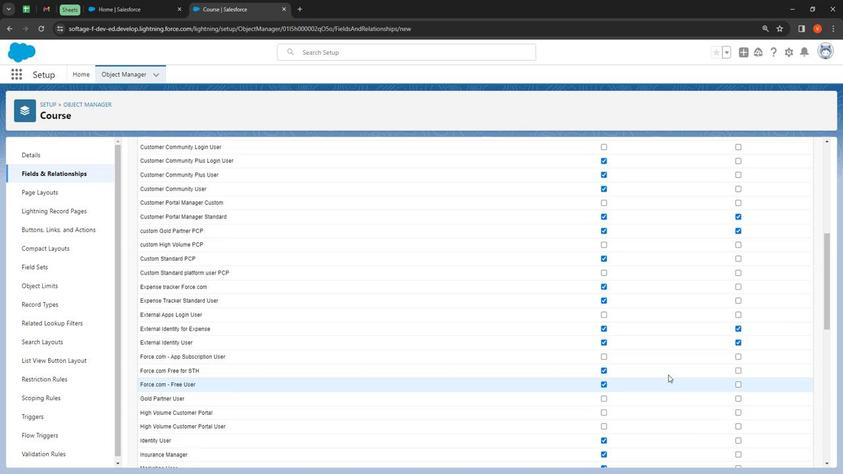 
Action: Mouse scrolled (666, 380) with delta (0, 0)
Screenshot: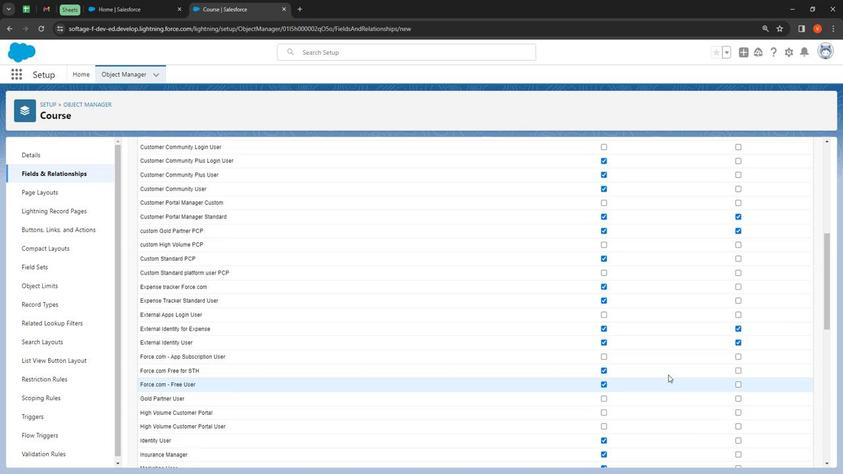 
Action: Mouse moved to (666, 377)
Screenshot: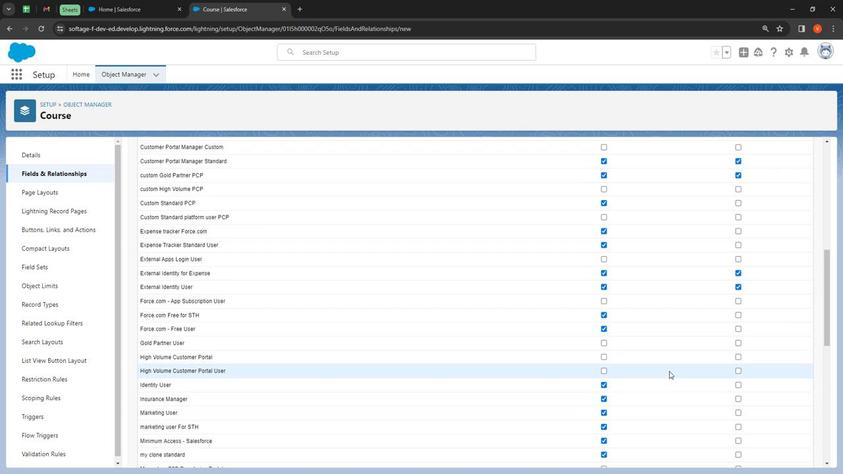 
Action: Mouse scrolled (666, 377) with delta (0, 0)
Screenshot: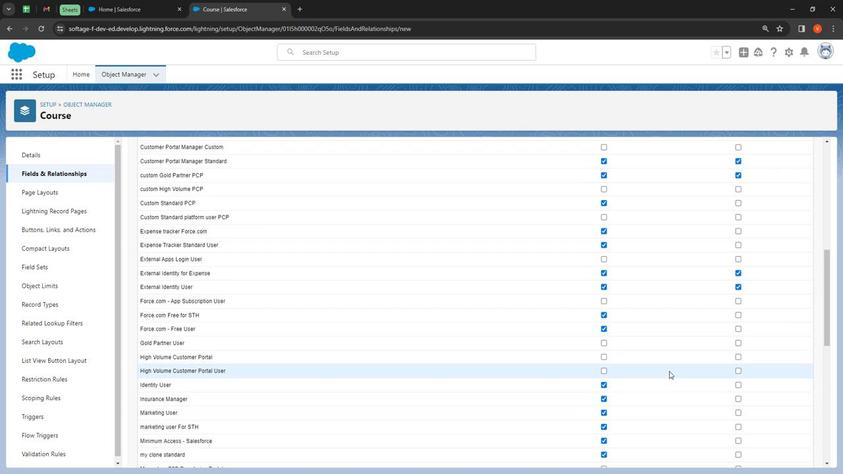 
Action: Mouse moved to (735, 266)
Screenshot: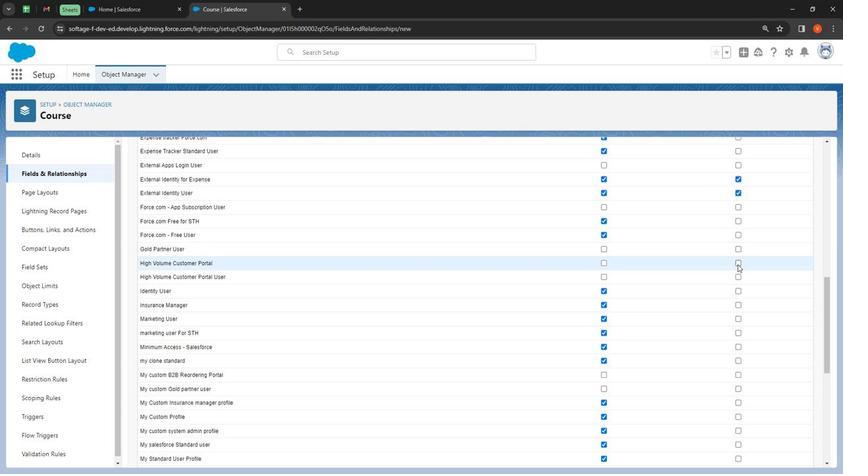 
Action: Mouse pressed left at (735, 266)
Screenshot: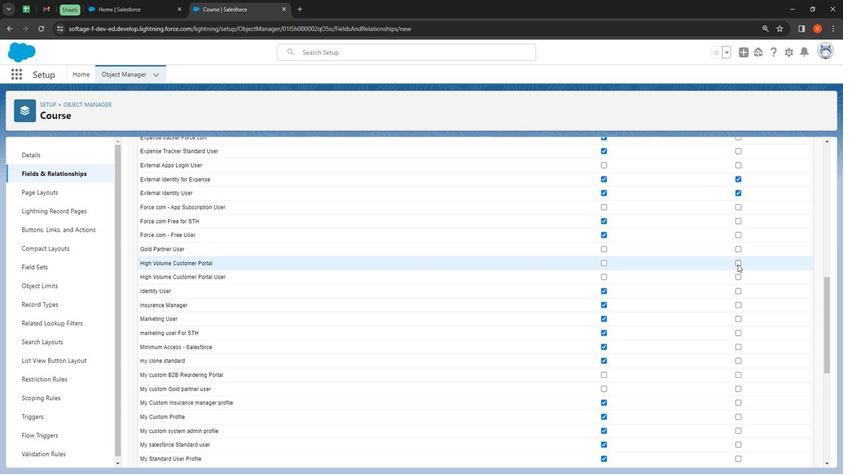 
Action: Mouse moved to (736, 278)
Screenshot: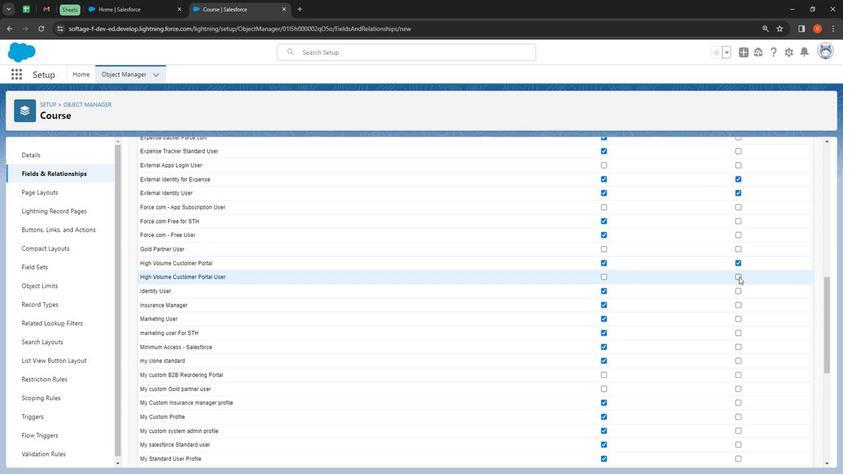 
Action: Mouse pressed left at (736, 278)
Screenshot: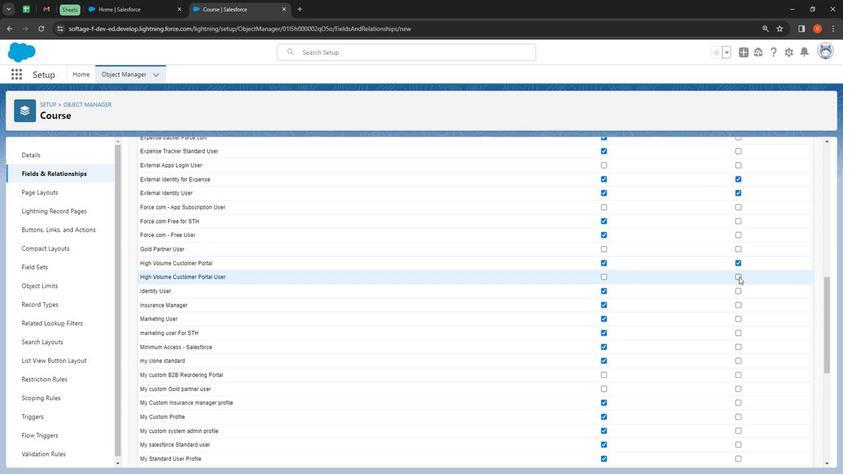 
Action: Mouse moved to (602, 310)
Screenshot: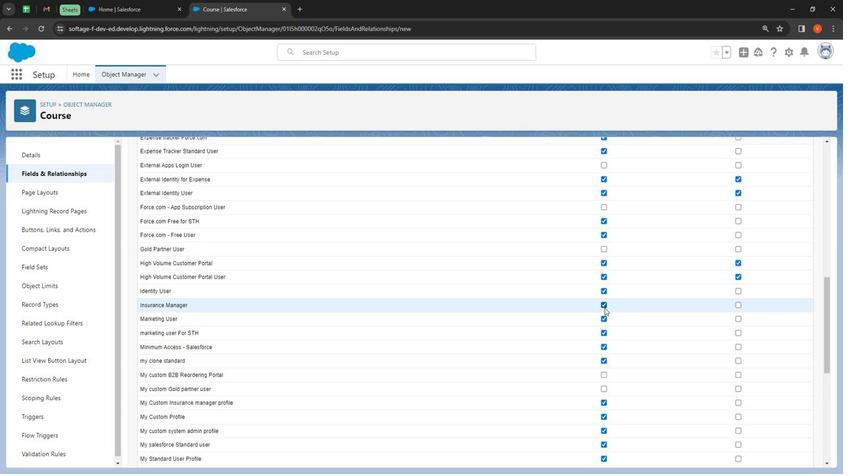 
Action: Mouse pressed left at (602, 310)
Screenshot: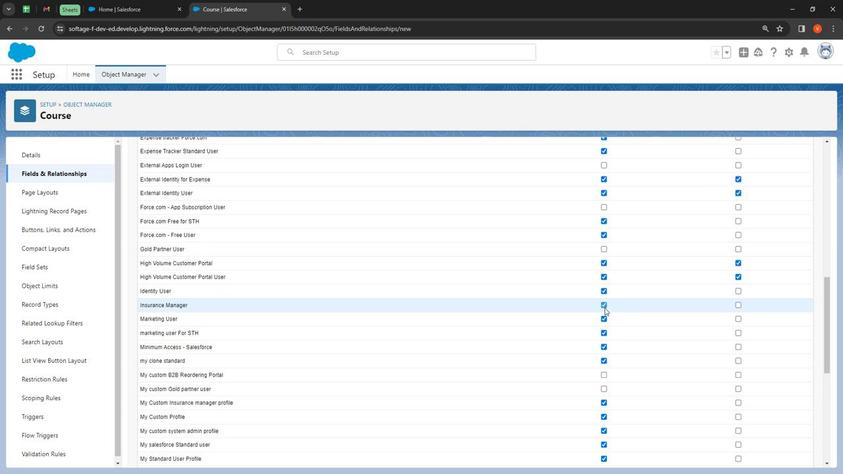 
Action: Mouse moved to (599, 324)
Screenshot: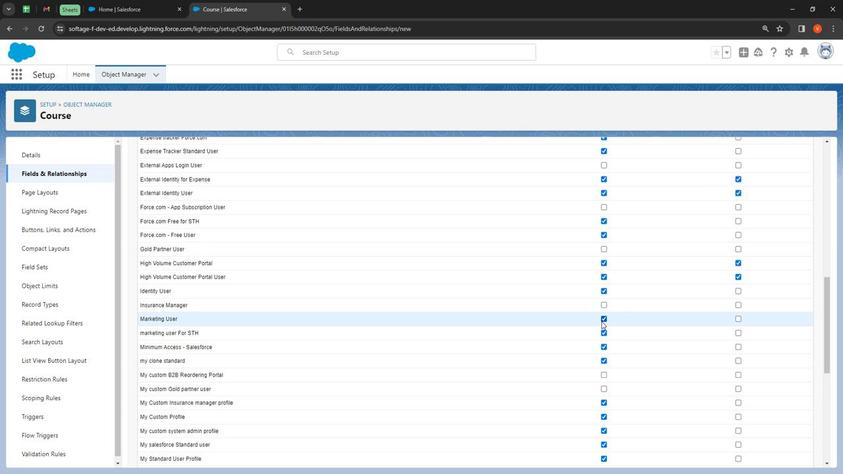 
Action: Mouse pressed left at (599, 324)
Screenshot: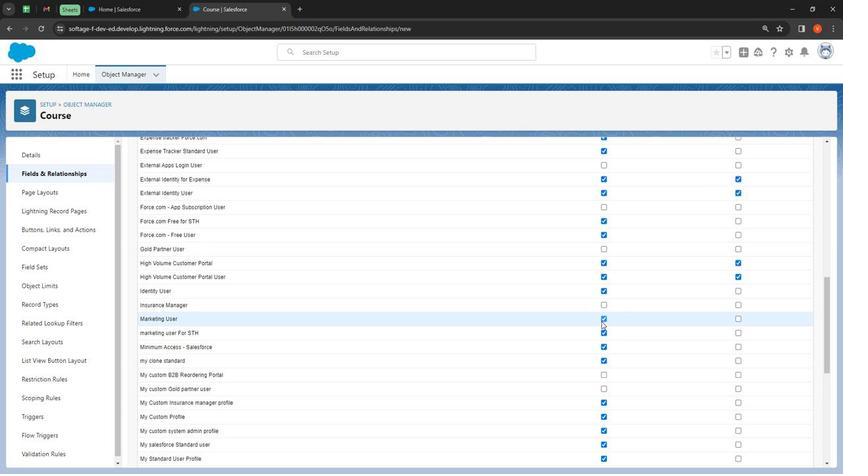 
Action: Mouse moved to (602, 339)
Screenshot: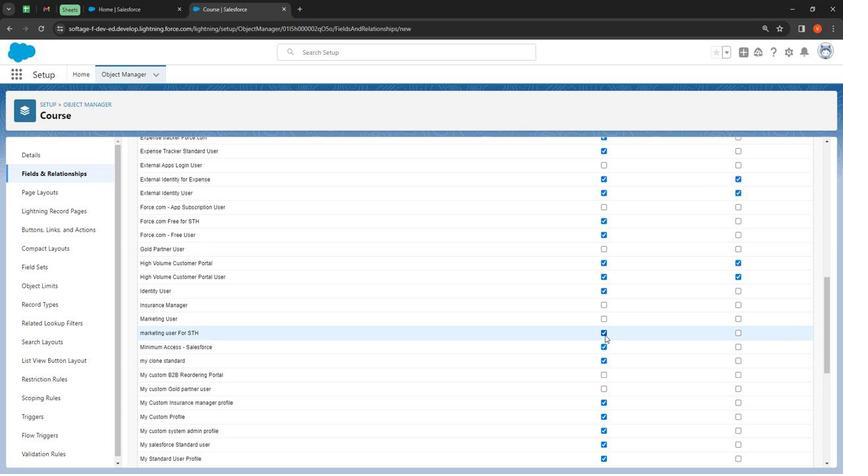 
Action: Mouse pressed left at (602, 339)
Screenshot: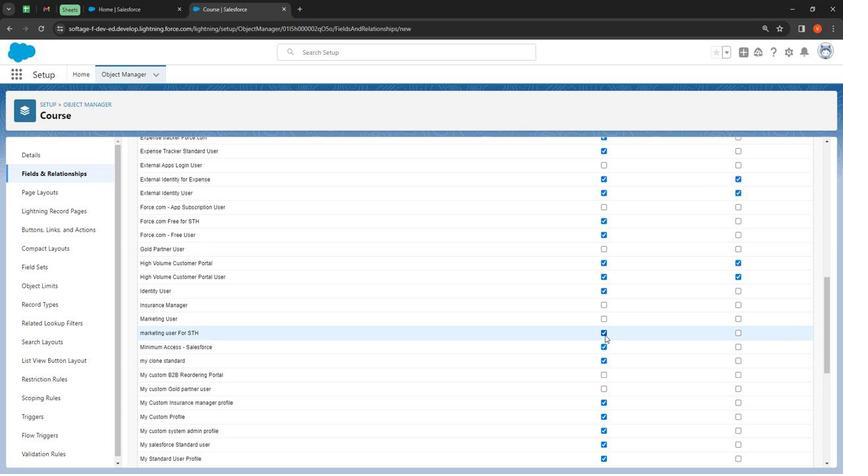 
Action: Mouse moved to (599, 353)
Screenshot: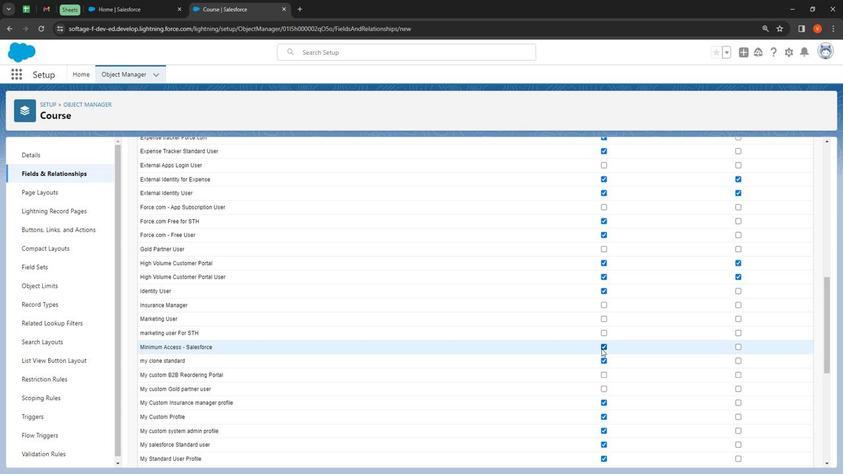 
Action: Mouse pressed left at (599, 353)
Screenshot: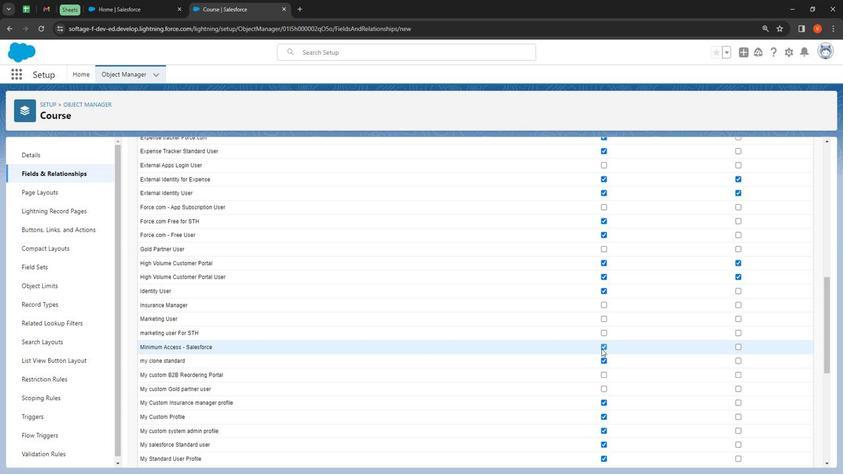 
Action: Mouse moved to (735, 395)
Screenshot: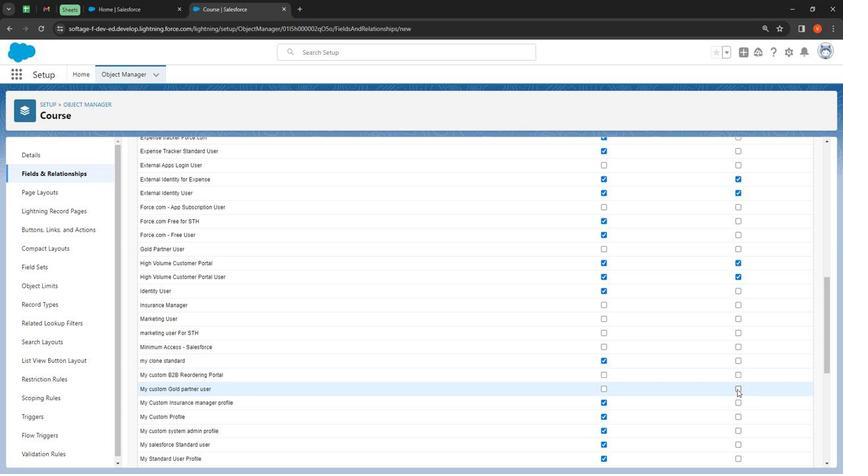 
Action: Mouse pressed left at (735, 395)
Screenshot: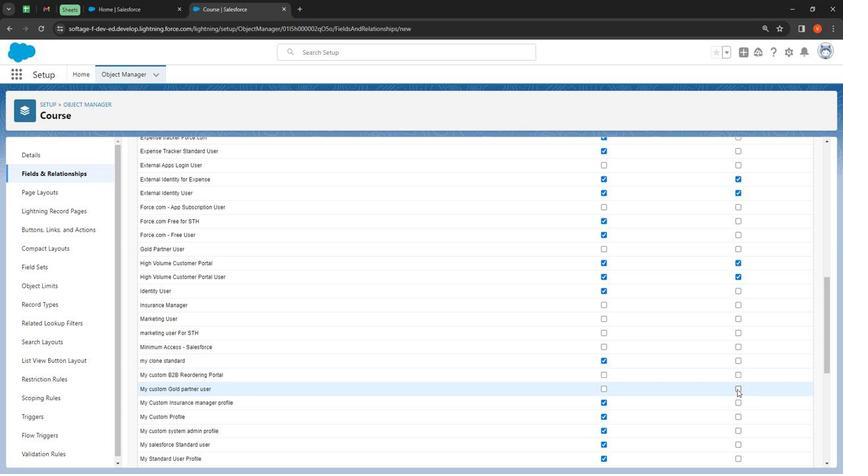 
Action: Mouse moved to (736, 425)
Screenshot: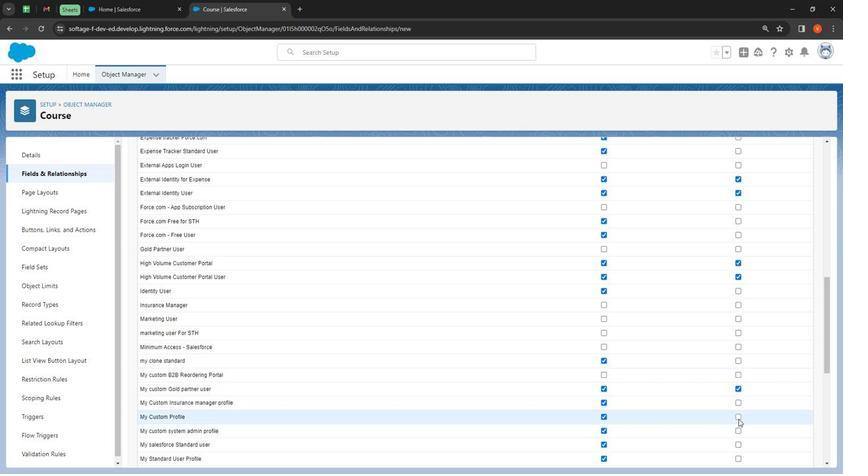 
Action: Mouse pressed left at (736, 425)
Screenshot: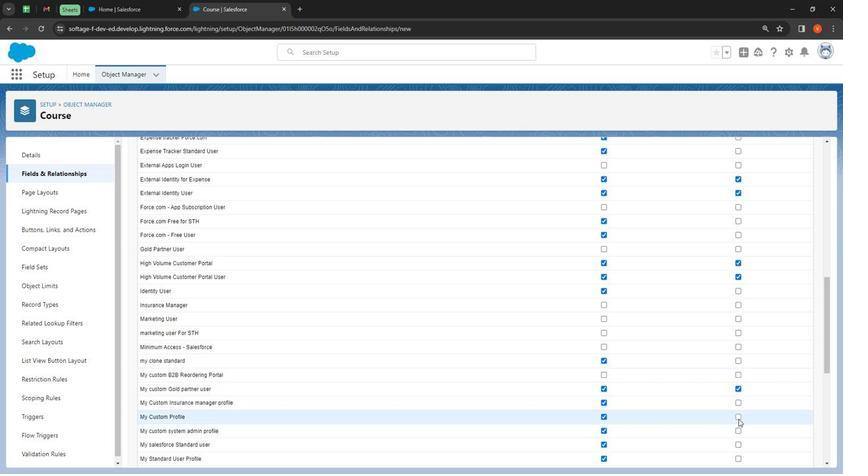 
Action: Mouse moved to (737, 440)
Screenshot: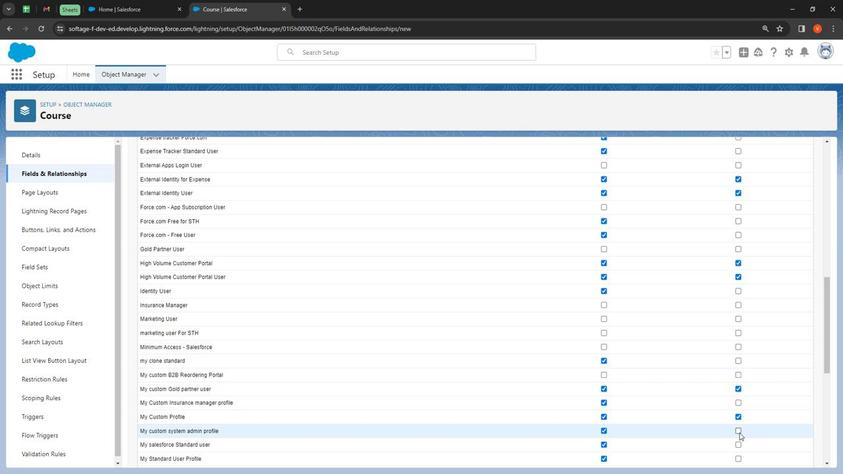 
Action: Mouse pressed left at (737, 440)
Screenshot: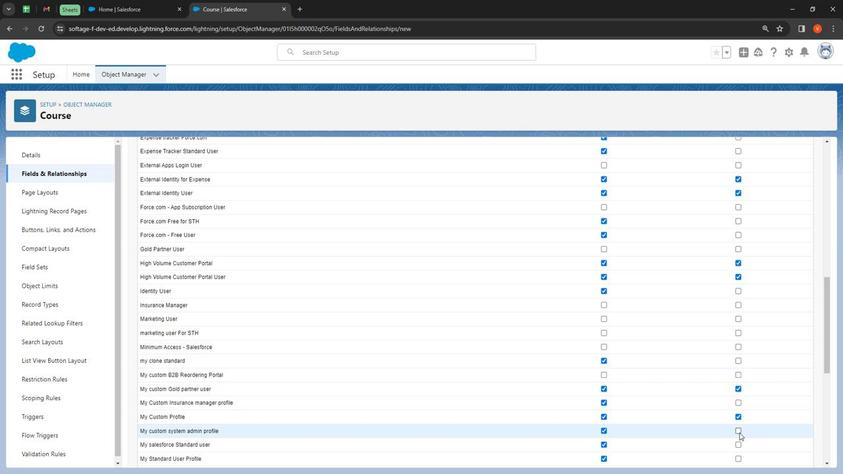 
Action: Mouse moved to (735, 449)
Screenshot: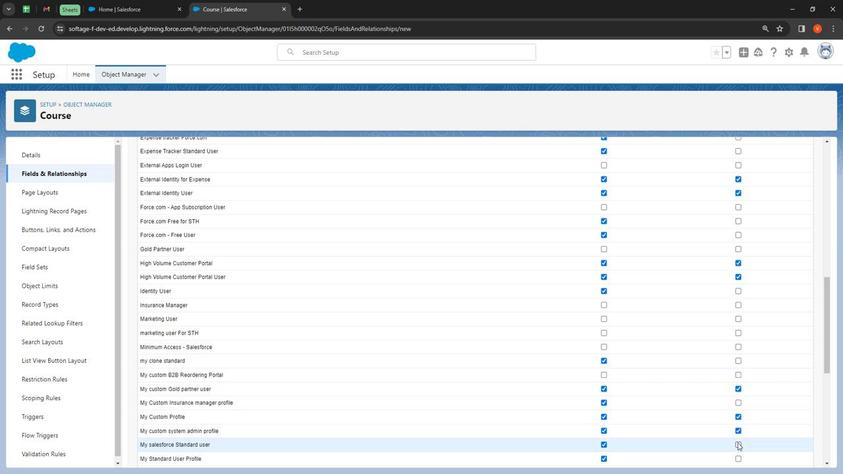 
Action: Mouse pressed left at (735, 449)
Screenshot: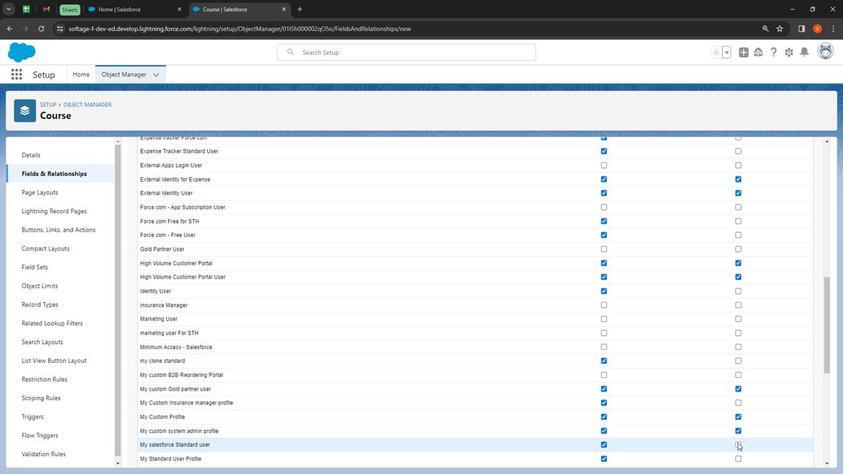 
Action: Mouse moved to (744, 434)
Screenshot: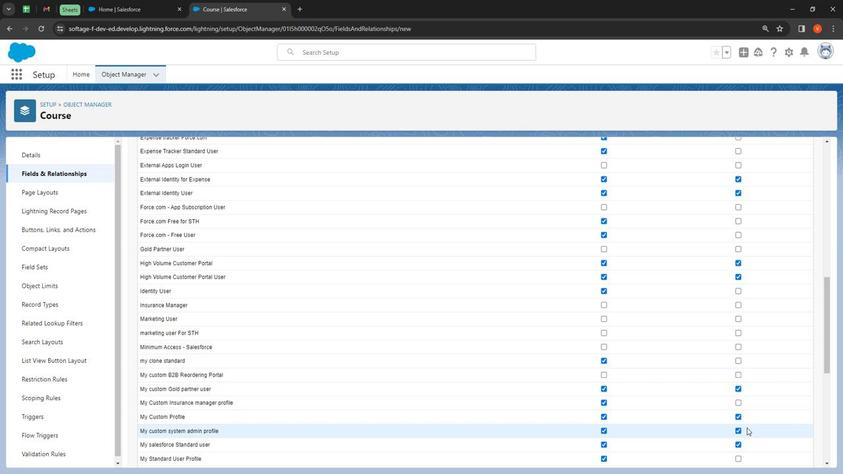 
Action: Mouse scrolled (744, 434) with delta (0, 0)
Screenshot: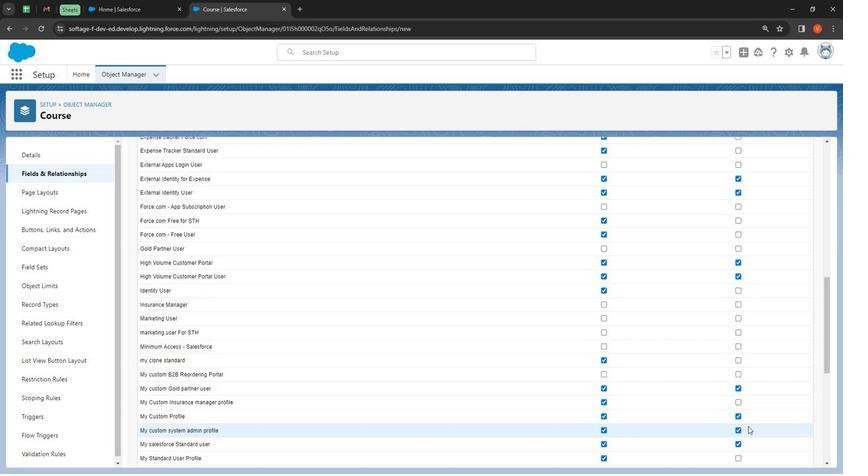 
Action: Mouse moved to (746, 432)
Screenshot: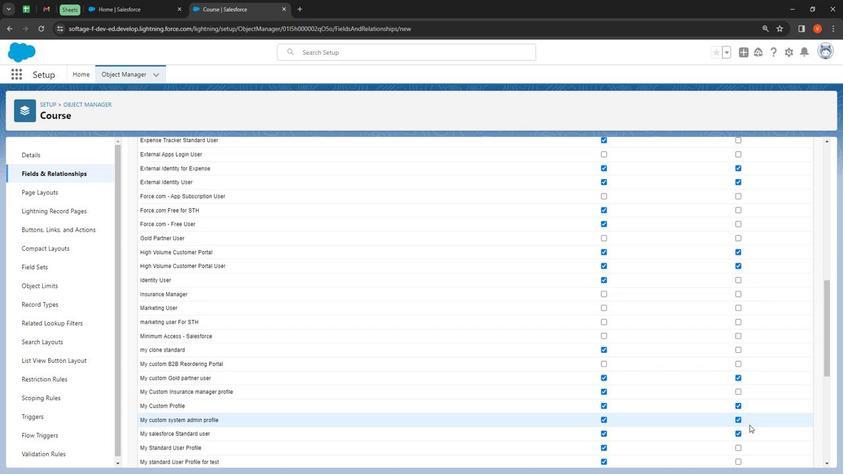 
Action: Mouse scrolled (746, 432) with delta (0, 0)
Screenshot: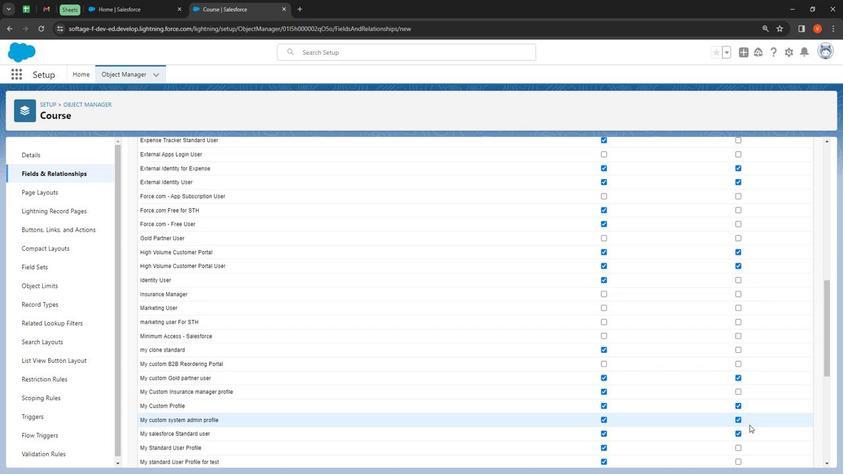 
Action: Mouse moved to (747, 430)
Screenshot: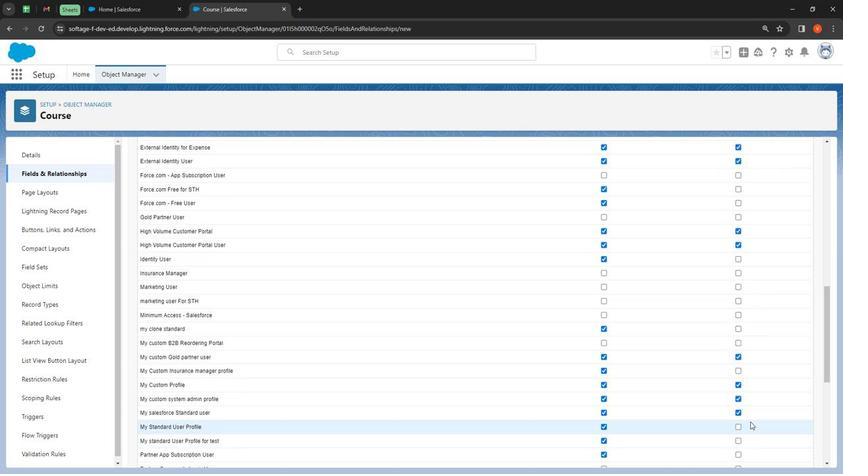 
Action: Mouse scrolled (747, 430) with delta (0, 0)
Screenshot: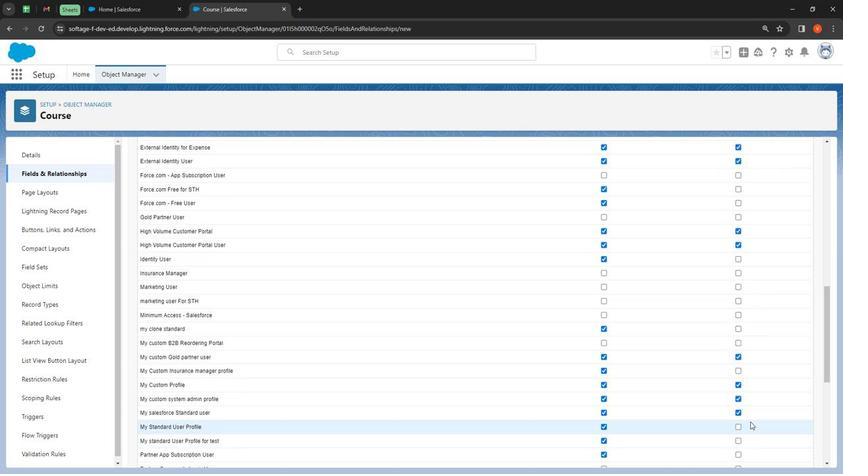 
Action: Mouse moved to (748, 426)
Screenshot: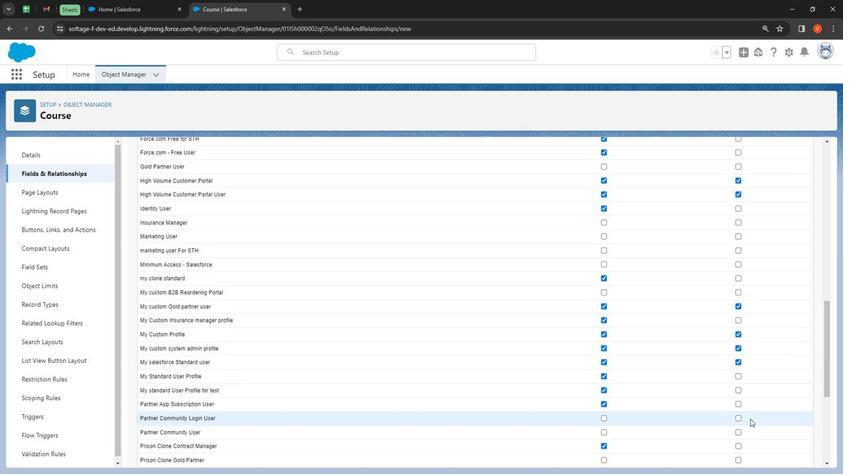 
Action: Mouse scrolled (748, 426) with delta (0, 0)
Screenshot: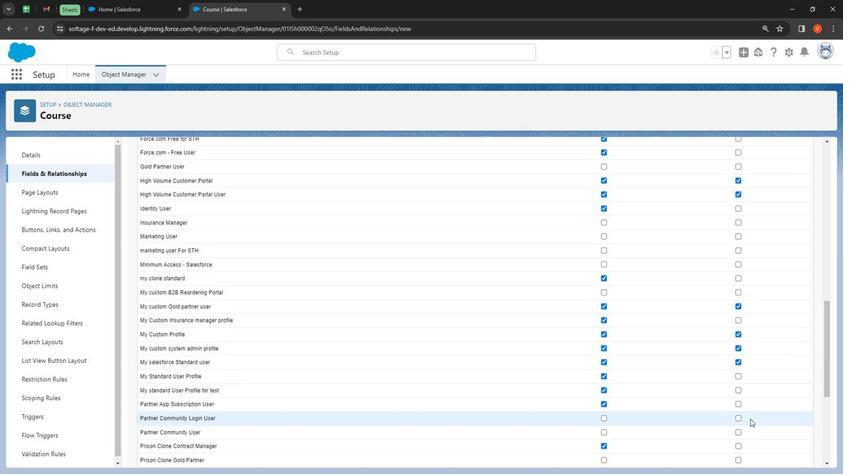 
Action: Mouse moved to (748, 422)
Screenshot: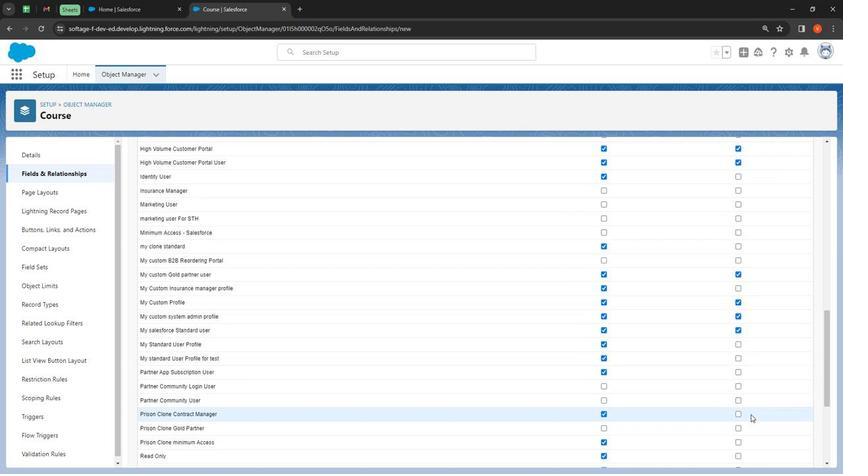 
Action: Mouse scrolled (748, 423) with delta (0, 0)
Screenshot: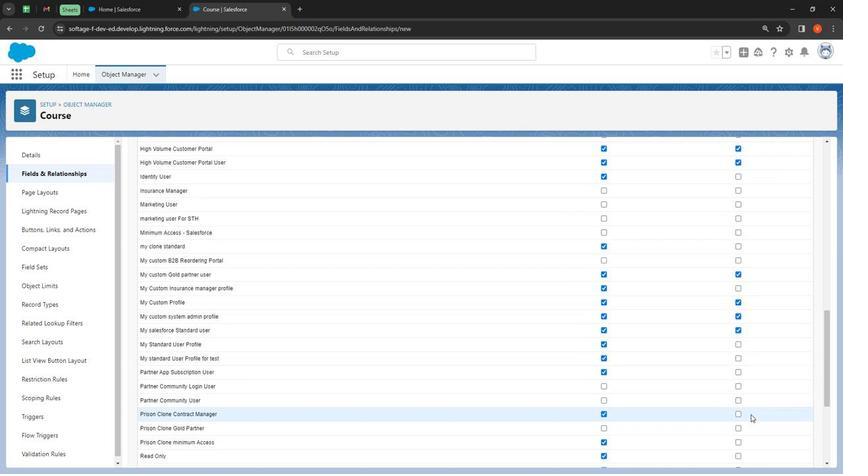 
Action: Mouse moved to (749, 417)
Screenshot: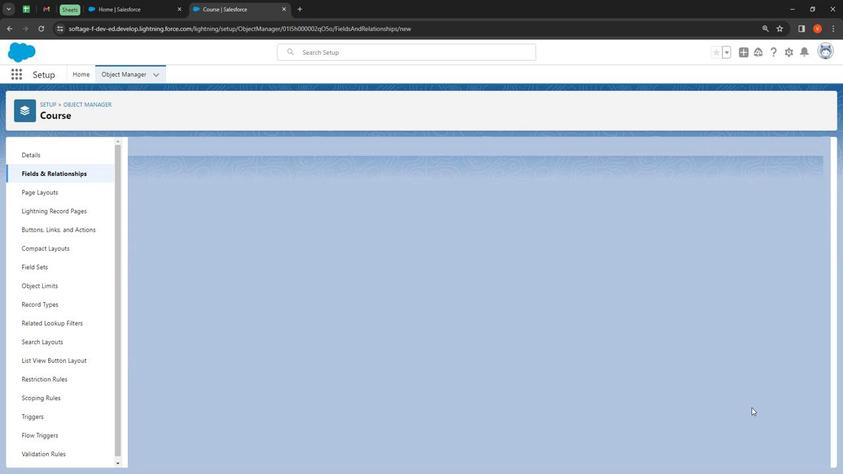 
Action: Mouse scrolled (749, 417) with delta (0, 0)
Screenshot: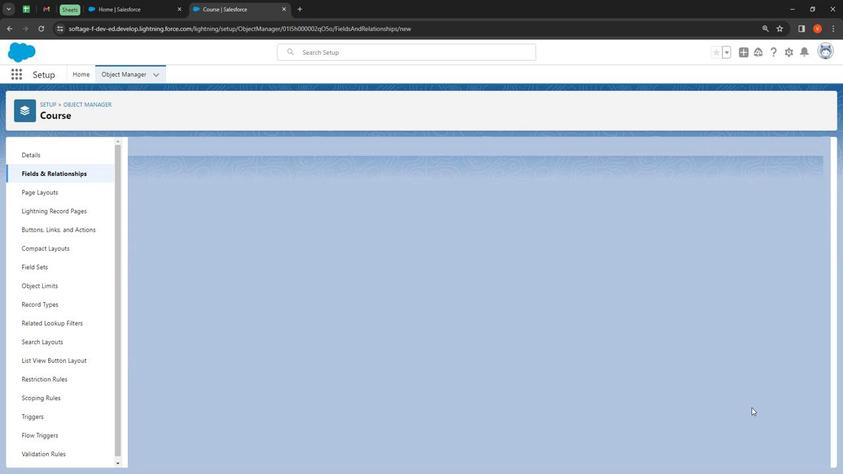 
Action: Mouse moved to (749, 413)
Screenshot: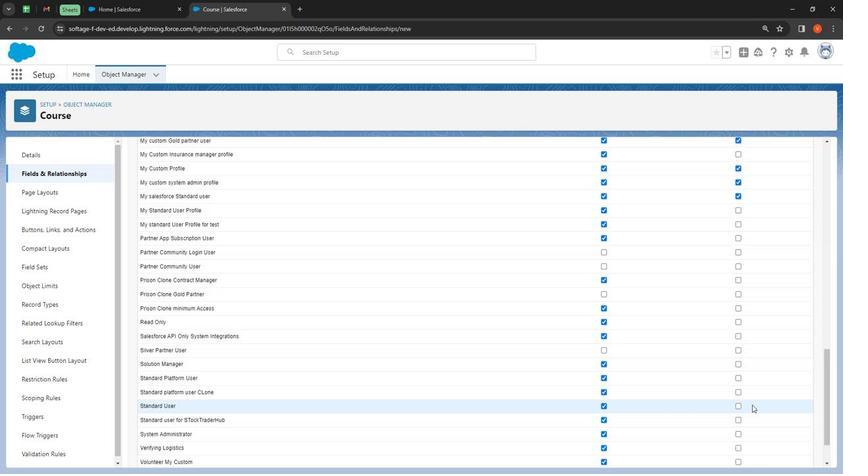 
Action: Mouse scrolled (749, 412) with delta (0, 0)
Screenshot: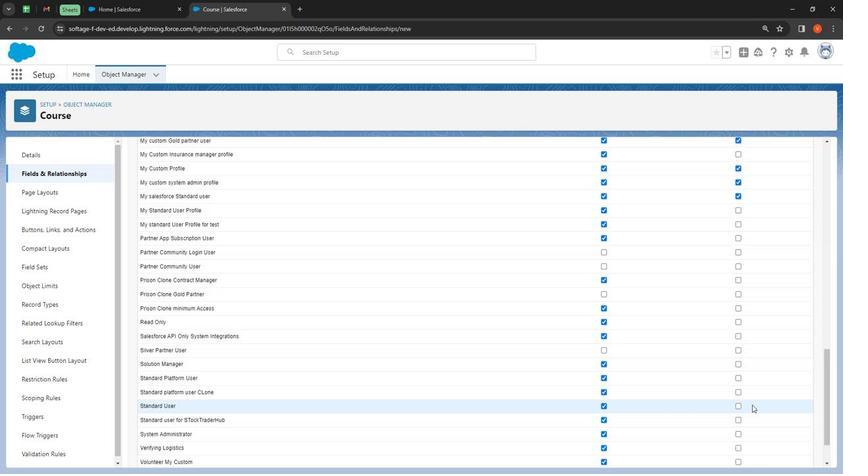
Action: Mouse moved to (735, 185)
Screenshot: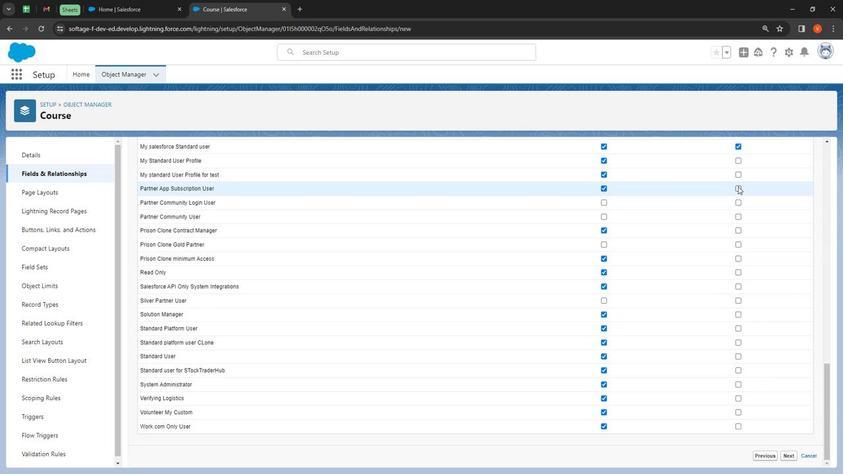 
Action: Mouse pressed left at (735, 185)
Screenshot: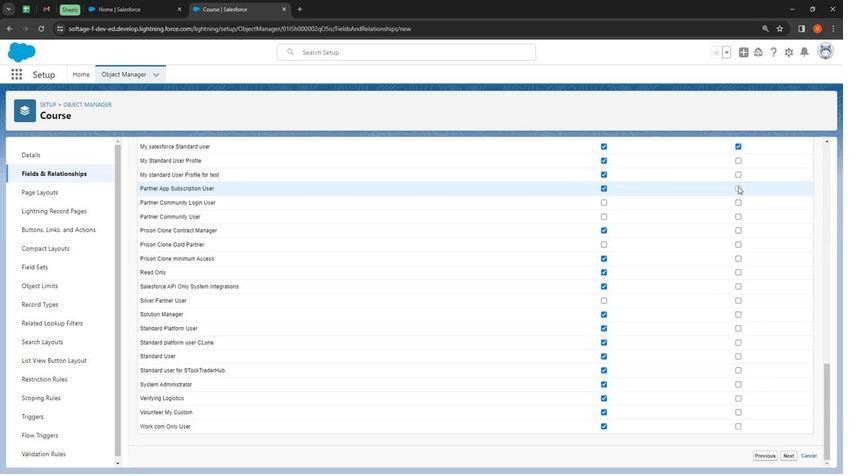 
Action: Mouse moved to (739, 198)
Screenshot: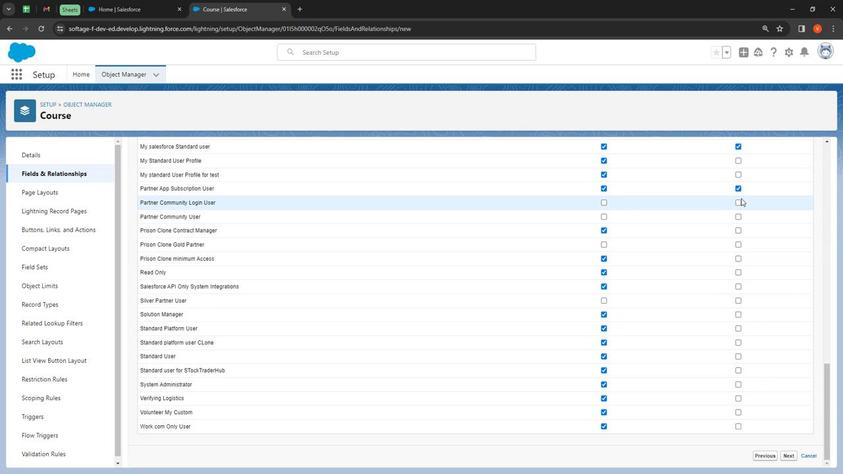 
Action: Mouse pressed left at (739, 198)
Screenshot: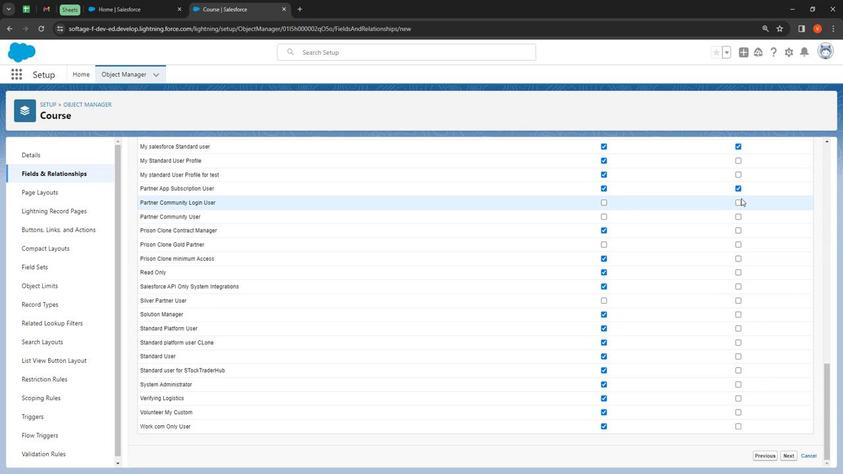 
Action: Mouse moved to (737, 200)
Screenshot: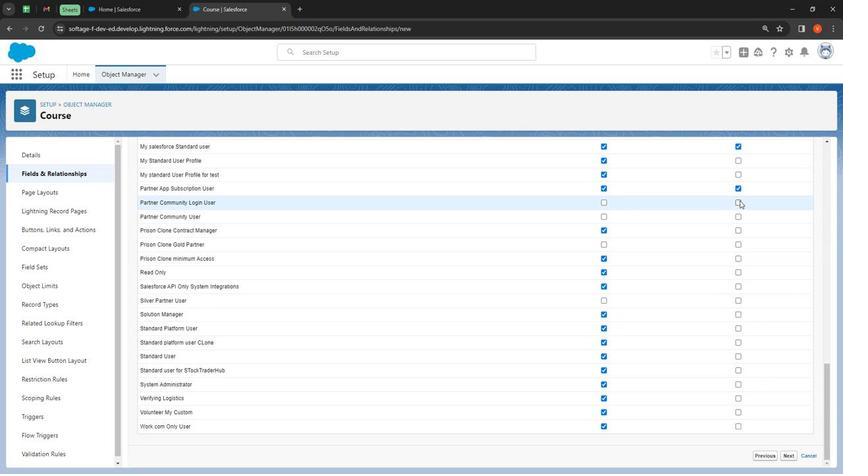 
Action: Mouse pressed left at (737, 200)
Screenshot: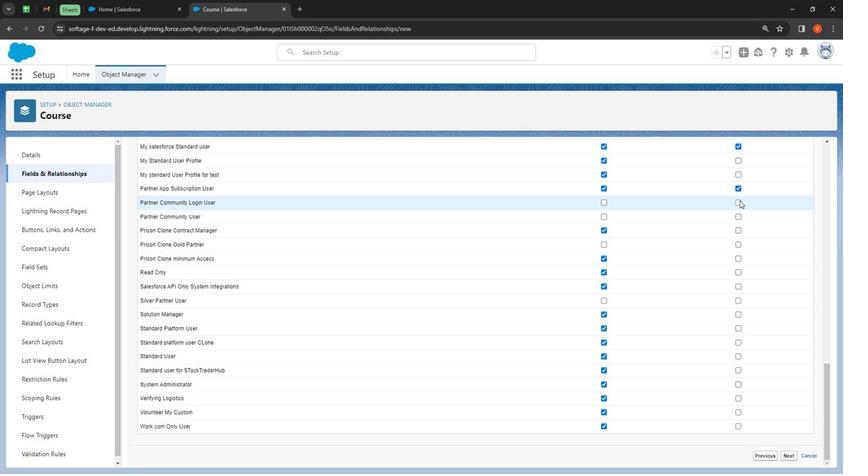 
Action: Mouse moved to (736, 219)
Screenshot: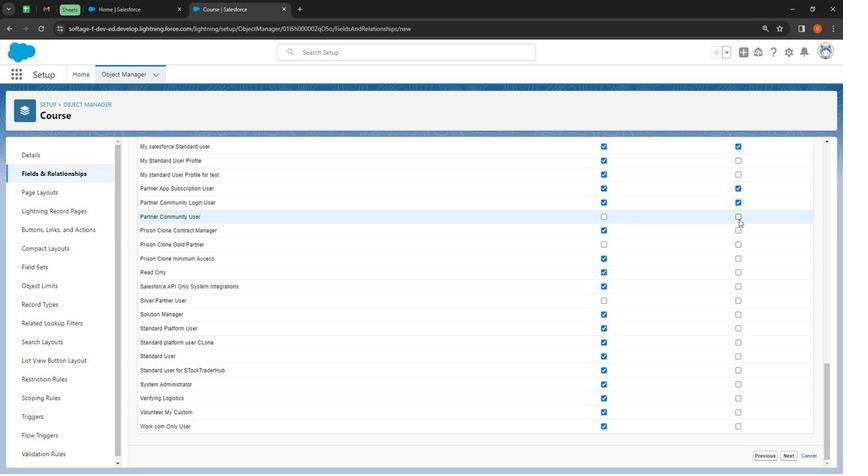 
Action: Mouse pressed left at (736, 219)
Screenshot: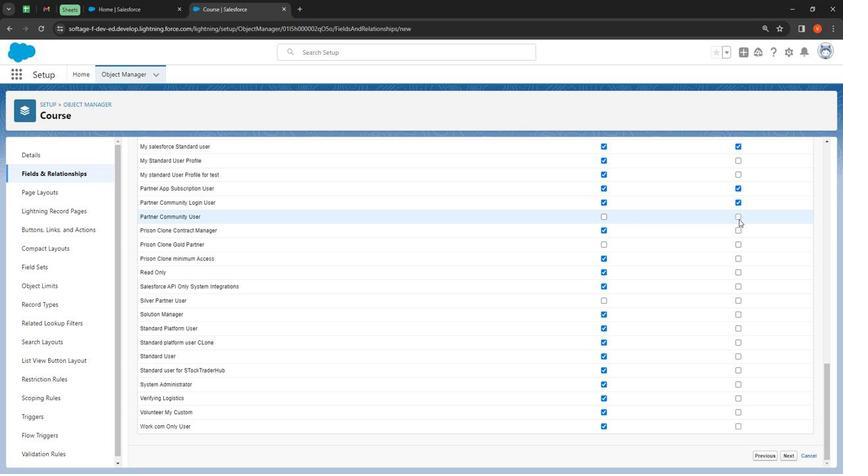 
Action: Mouse moved to (737, 231)
Screenshot: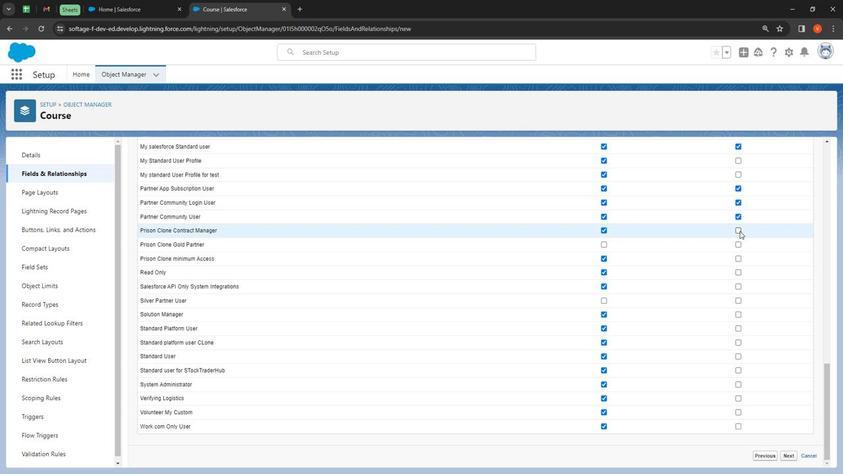 
Action: Mouse pressed left at (737, 231)
Screenshot: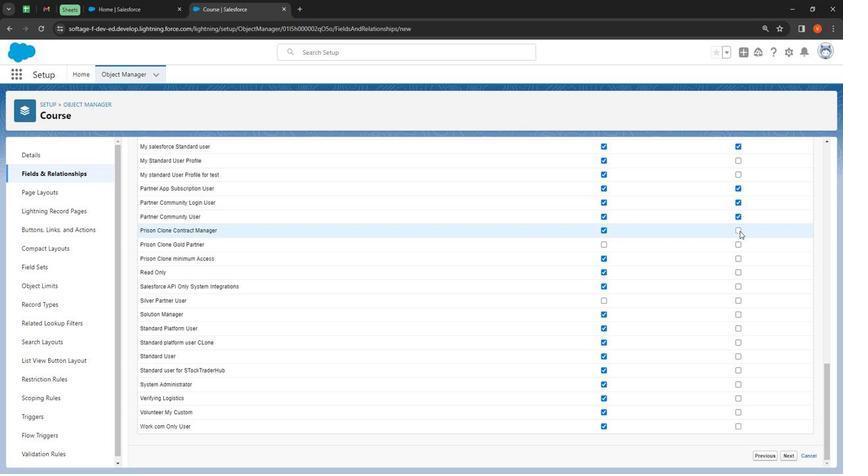 
Action: Mouse moved to (737, 274)
Screenshot: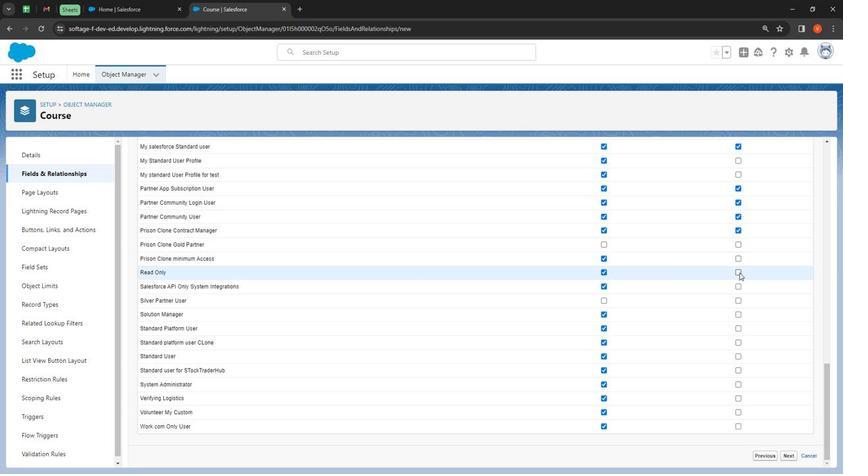 
Action: Mouse pressed left at (737, 274)
Screenshot: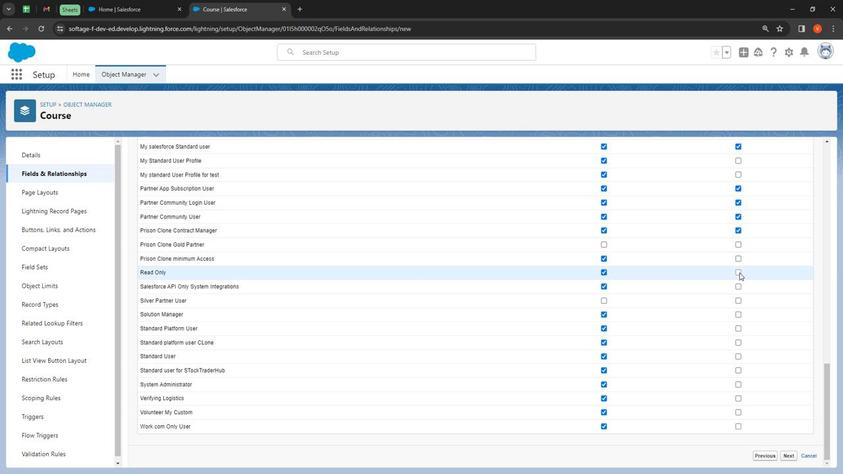 
Action: Mouse moved to (736, 291)
Screenshot: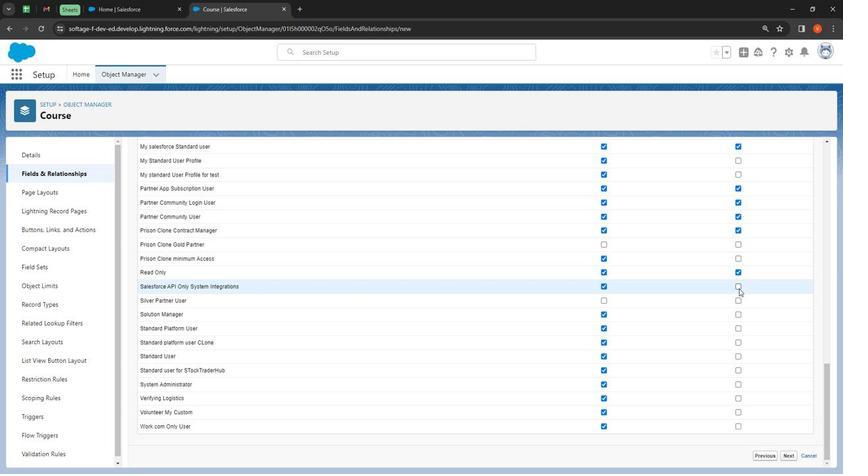 
Action: Mouse pressed left at (736, 291)
Screenshot: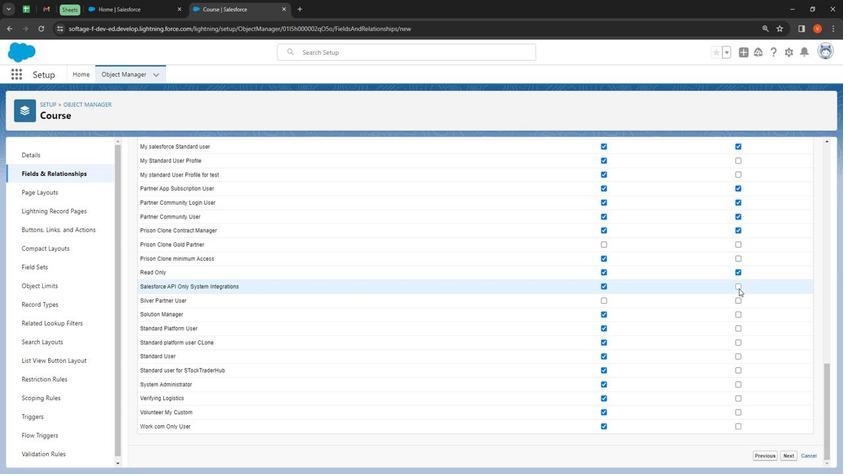 
Action: Mouse moved to (737, 333)
Screenshot: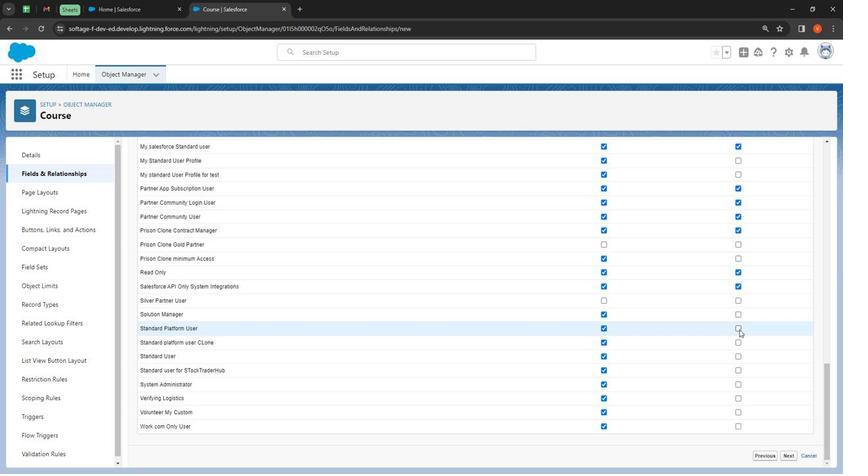 
Action: Mouse pressed left at (737, 333)
Screenshot: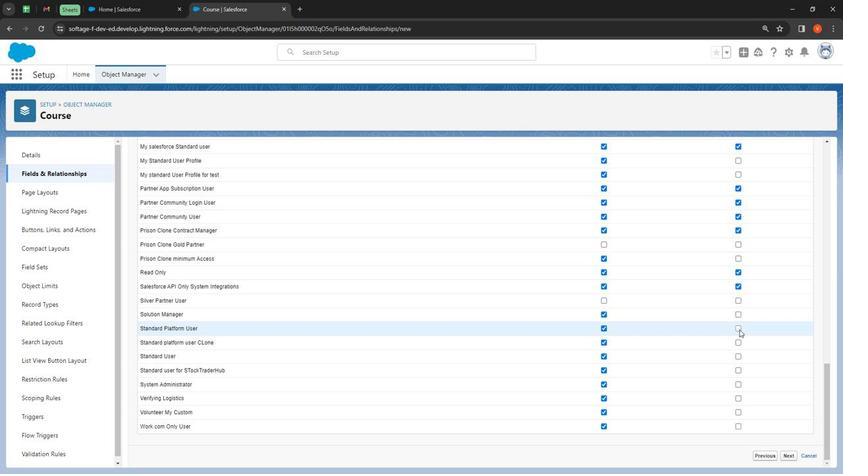 
Action: Mouse moved to (734, 320)
Screenshot: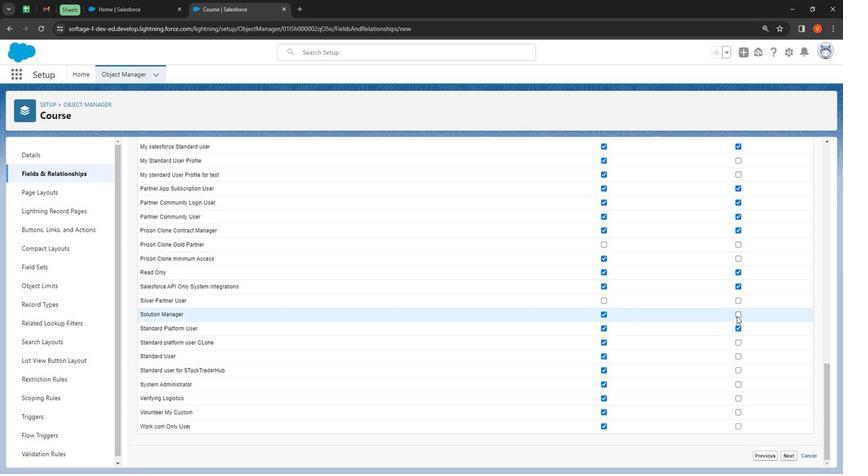 
Action: Mouse pressed left at (734, 320)
Screenshot: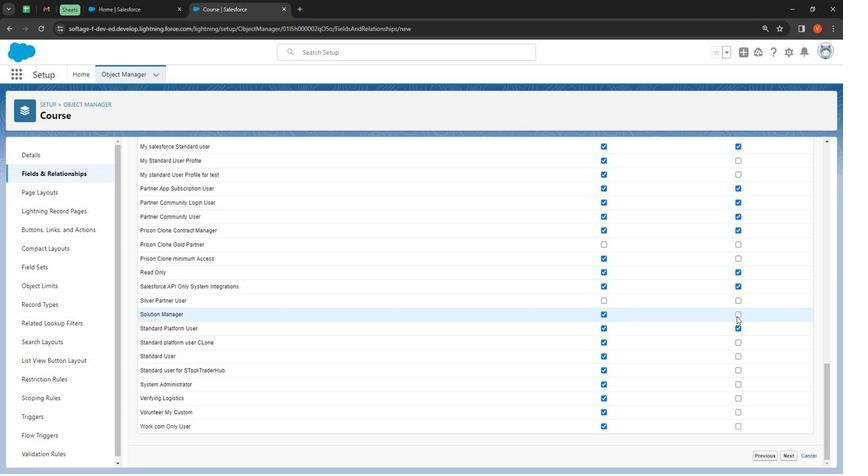 
Action: Mouse moved to (734, 362)
Screenshot: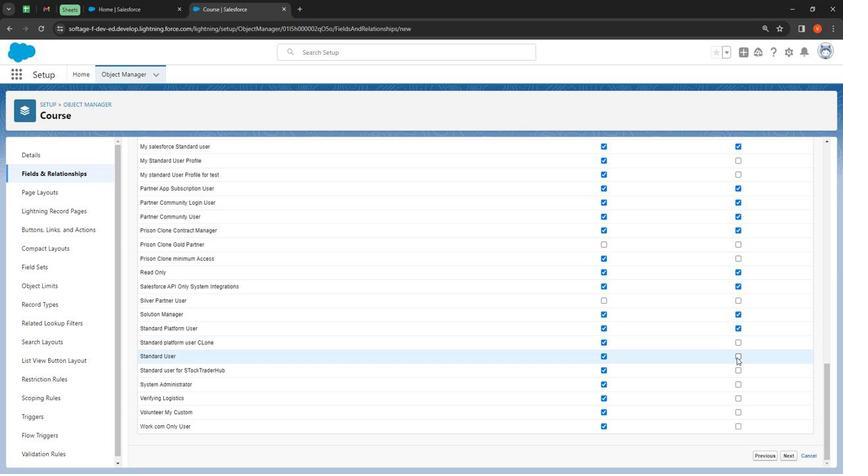 
Action: Mouse pressed left at (734, 362)
Screenshot: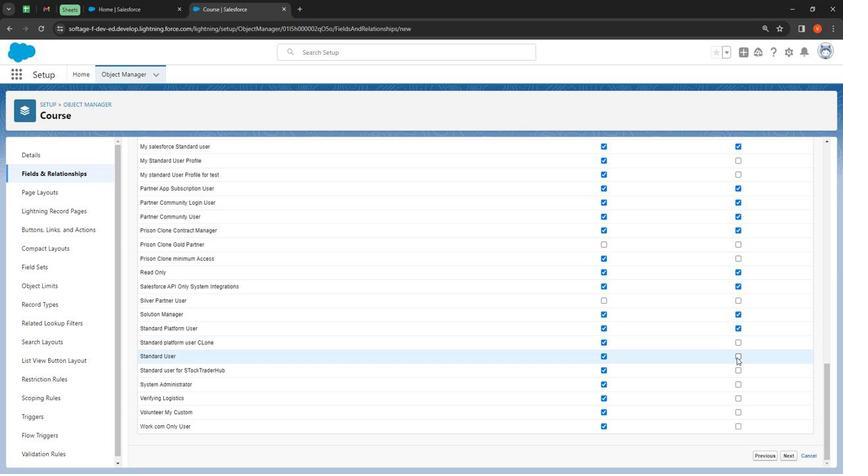 
Action: Mouse moved to (735, 431)
Screenshot: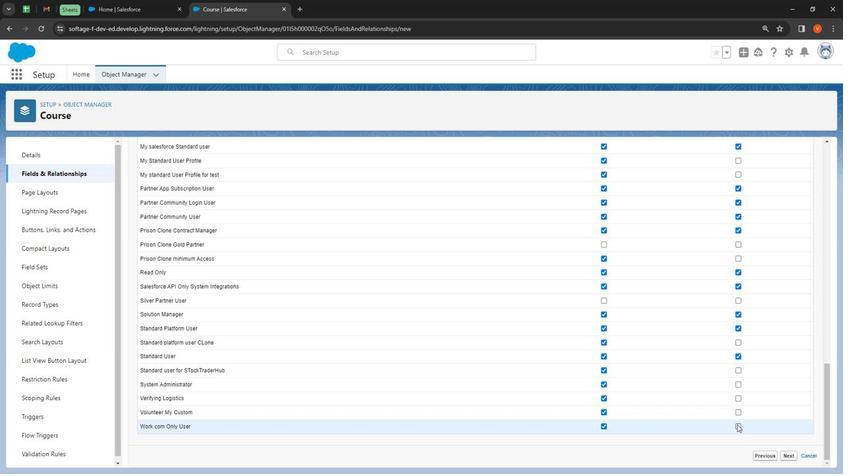 
Action: Mouse pressed left at (735, 431)
Screenshot: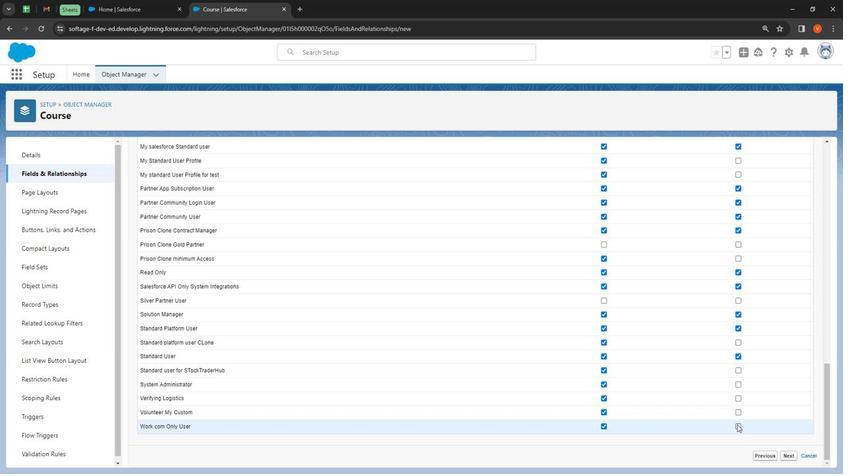 
Action: Mouse moved to (733, 421)
Screenshot: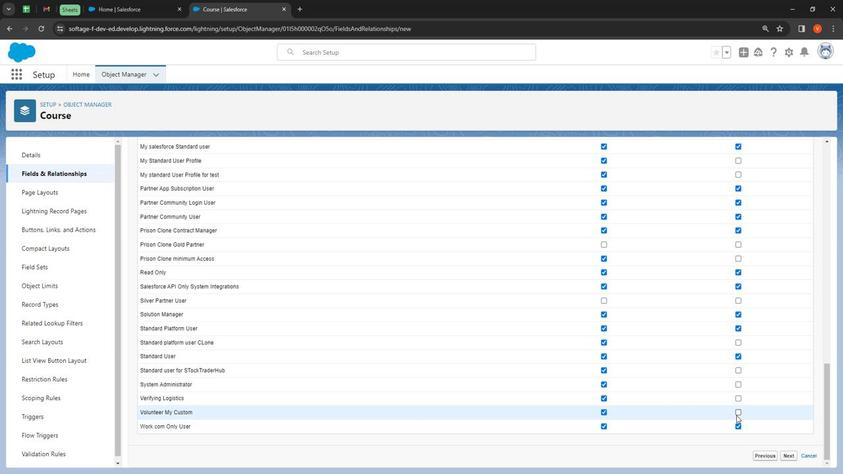 
Action: Mouse pressed left at (733, 421)
Screenshot: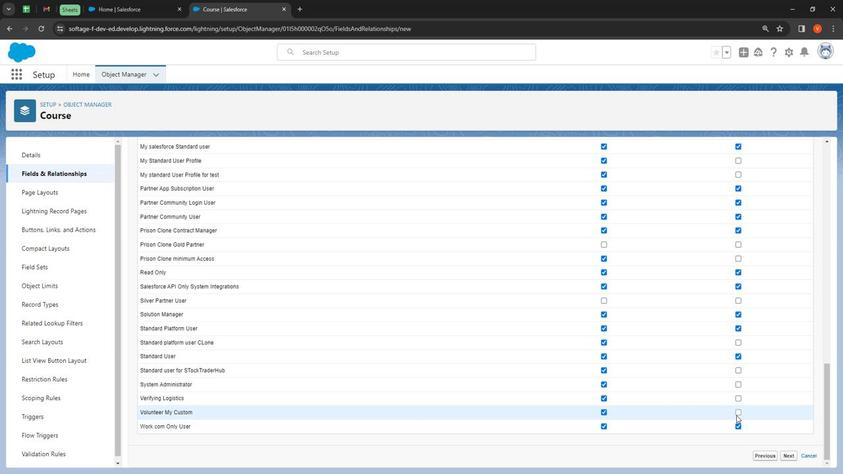 
Action: Mouse moved to (781, 461)
Screenshot: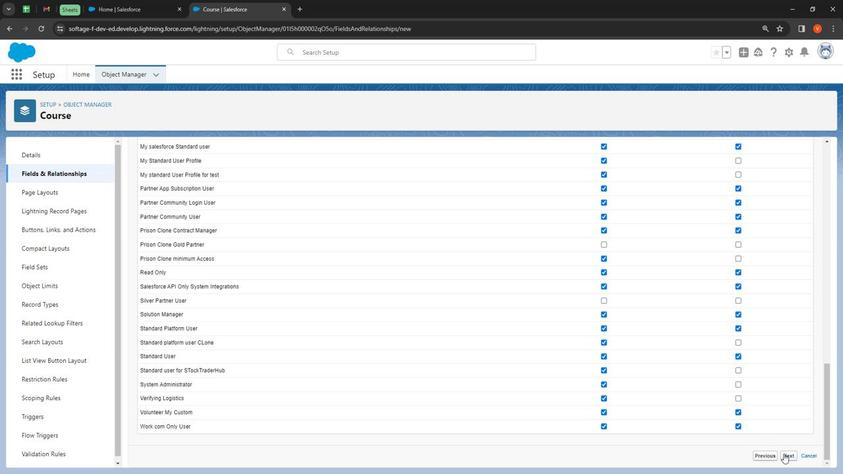 
Action: Mouse pressed left at (781, 461)
Screenshot: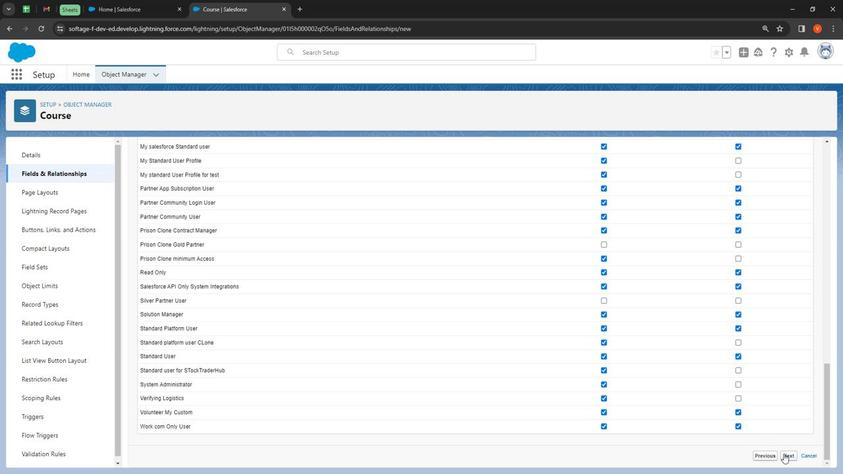 
Action: Mouse moved to (787, 202)
Screenshot: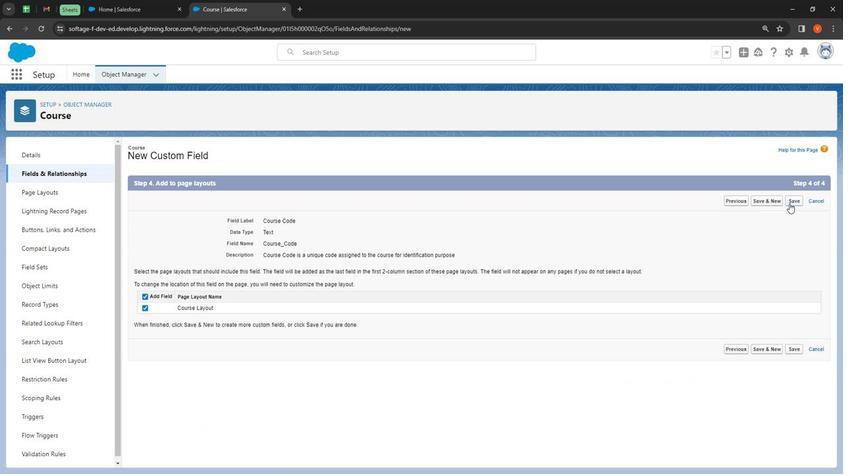 
Action: Mouse pressed left at (787, 202)
Screenshot: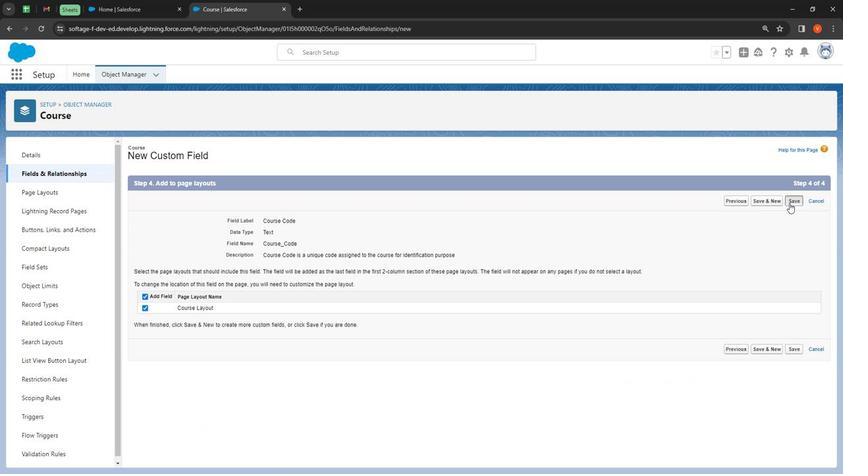 
Action: Mouse moved to (609, 154)
Screenshot: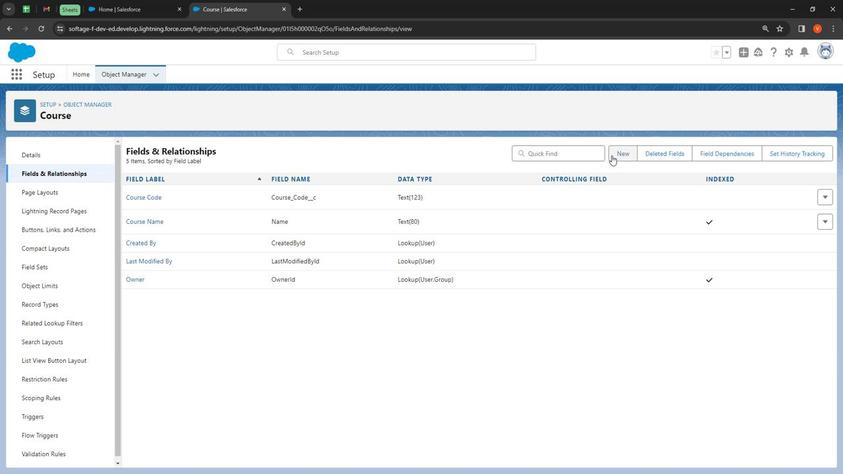 
Action: Mouse pressed left at (609, 154)
Screenshot: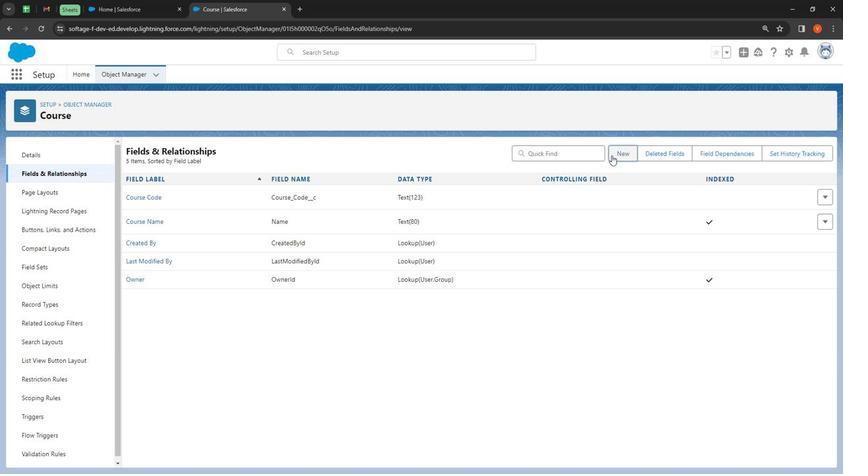 
Action: Mouse moved to (305, 318)
Screenshot: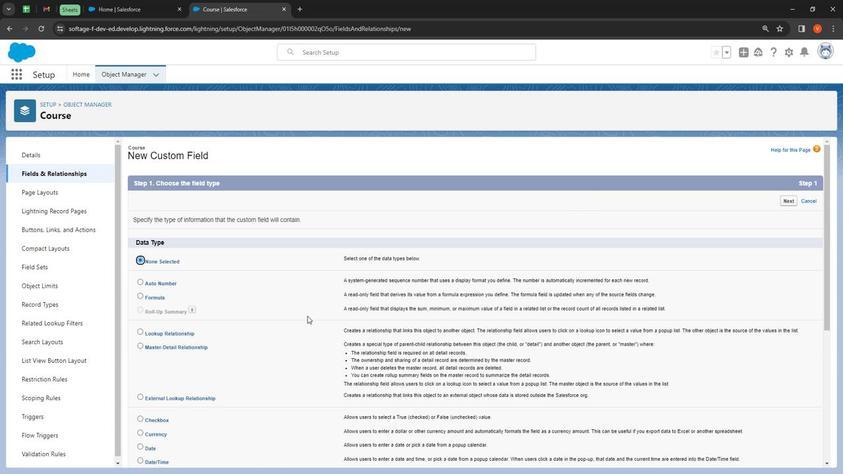 
Action: Mouse scrolled (305, 318) with delta (0, 0)
Screenshot: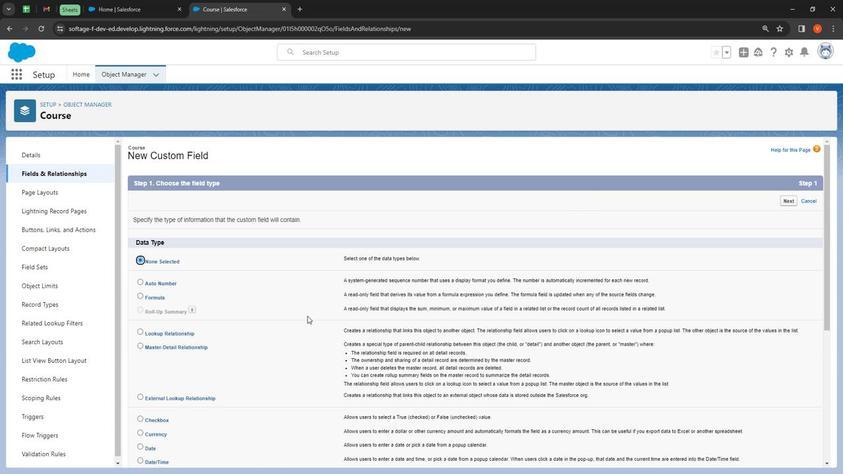 
Action: Mouse moved to (305, 319)
Screenshot: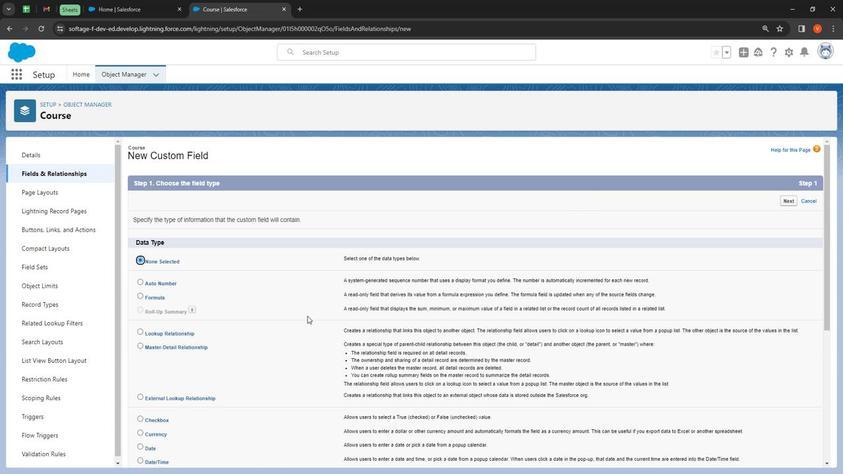 
Action: Mouse scrolled (305, 318) with delta (0, 0)
Screenshot: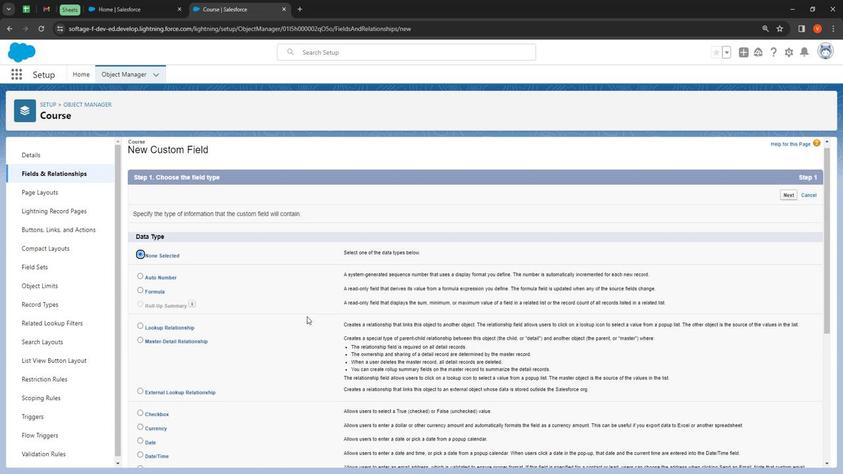 
Action: Mouse moved to (305, 320)
Screenshot: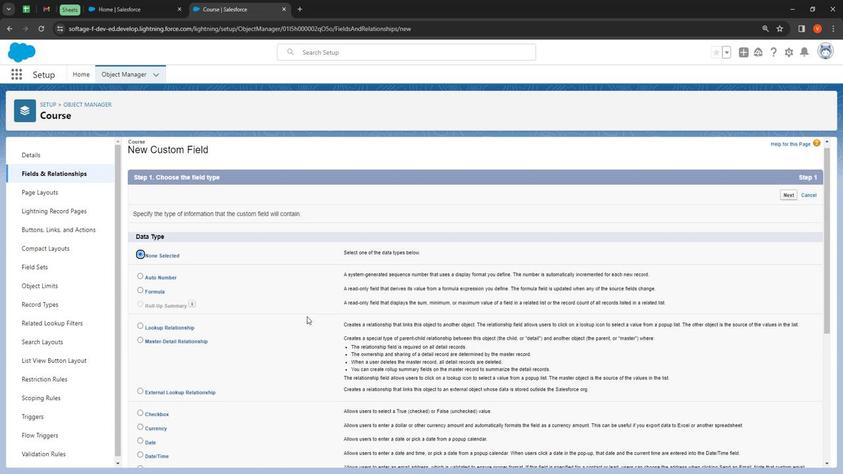 
Action: Mouse scrolled (305, 319) with delta (0, 0)
Screenshot: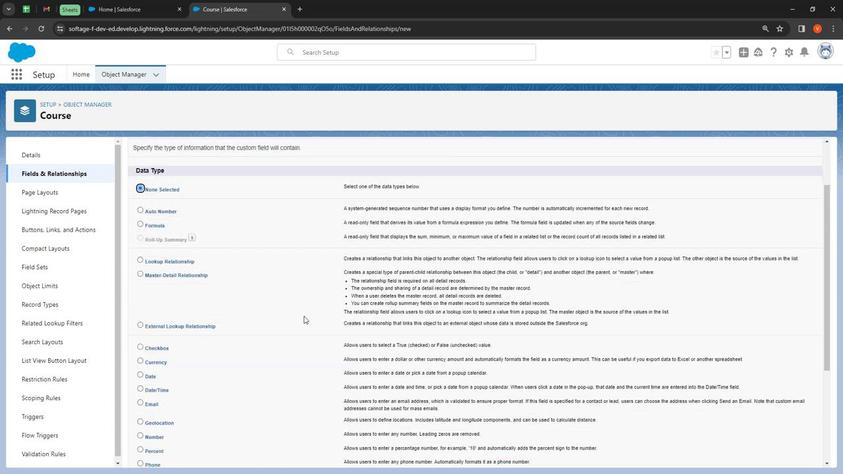 
Action: Mouse moved to (298, 314)
Screenshot: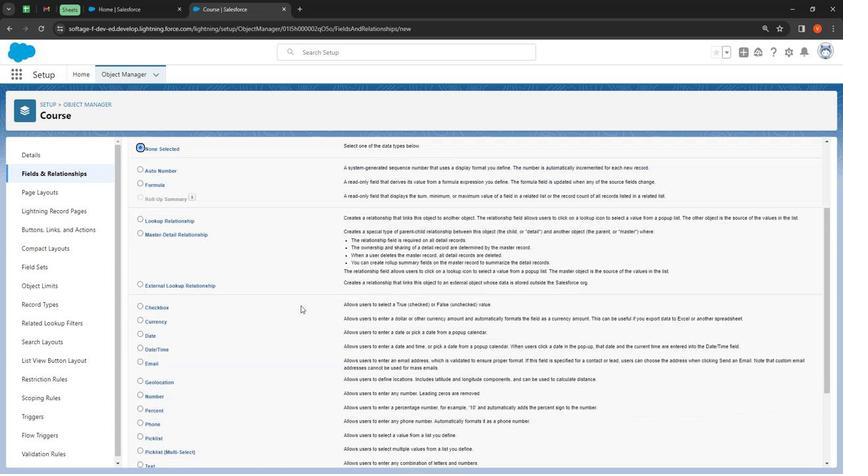 
Action: Mouse scrolled (299, 316) with delta (0, 0)
Screenshot: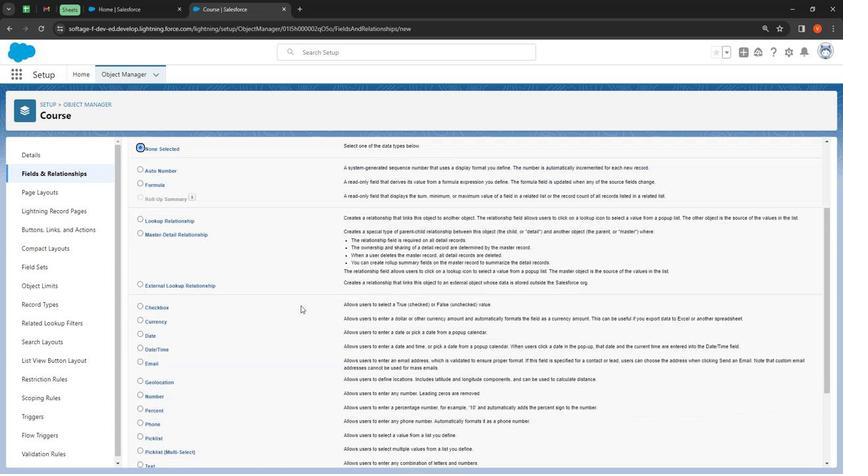 
Action: Mouse moved to (252, 331)
Screenshot: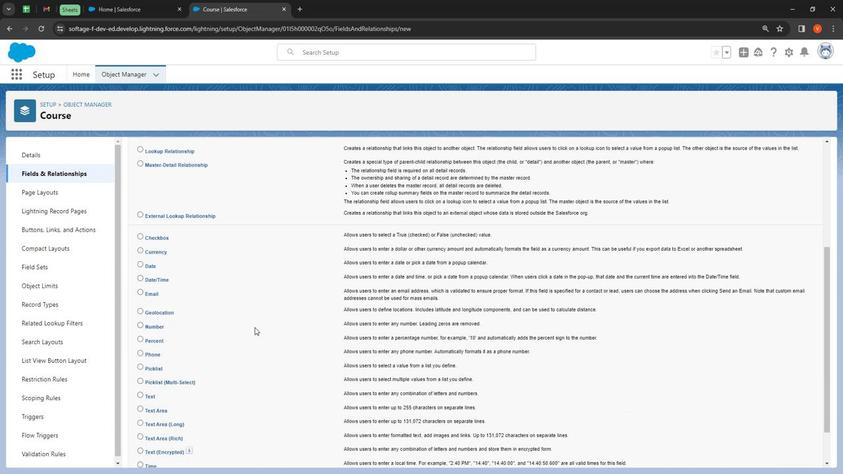 
Action: Mouse scrolled (252, 330) with delta (0, 0)
Screenshot: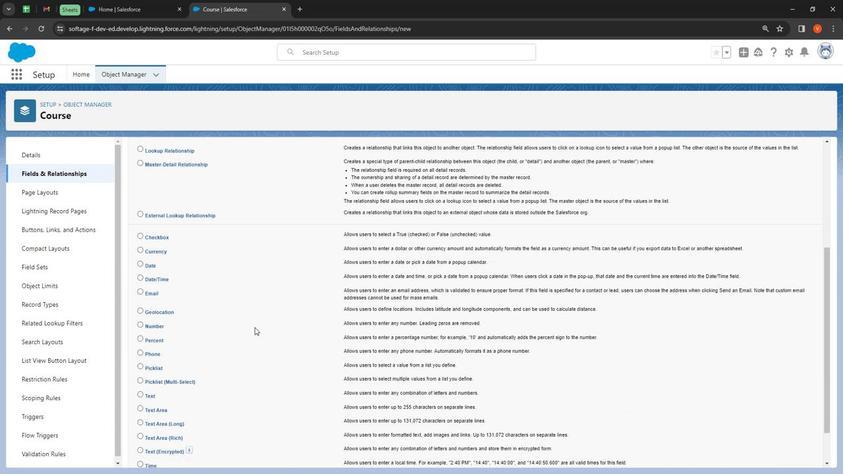 
Action: Mouse scrolled (252, 330) with delta (0, 0)
Screenshot: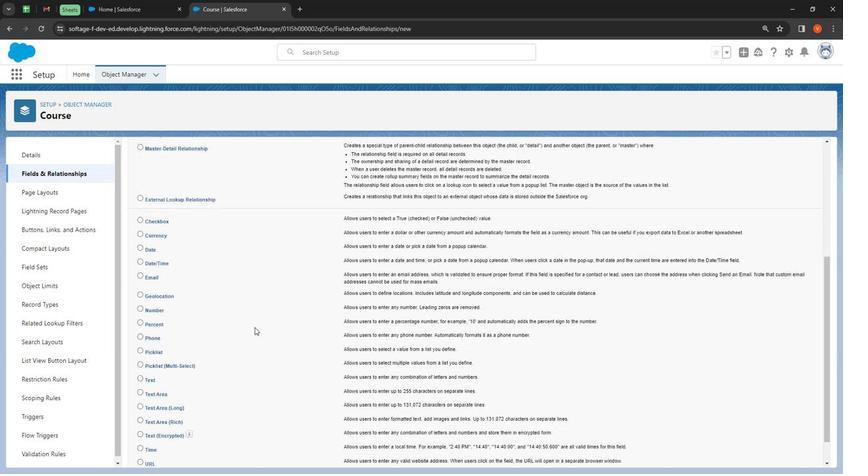 
Action: Mouse moved to (175, 382)
Screenshot: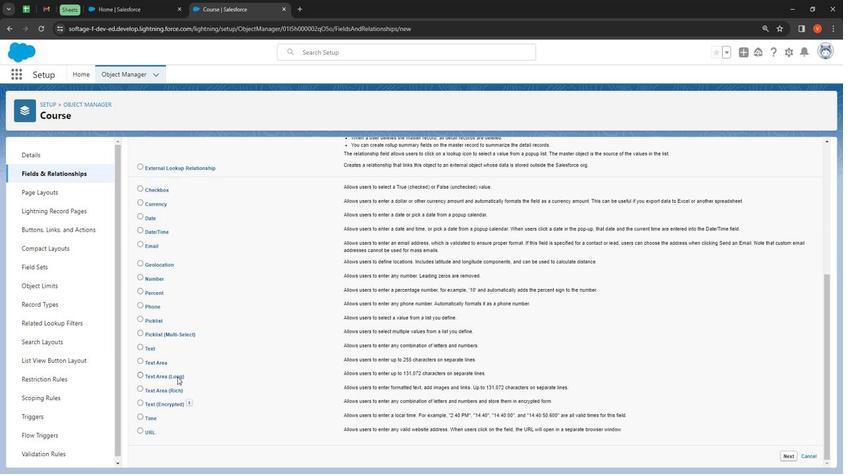
Action: Mouse pressed left at (175, 382)
Screenshot: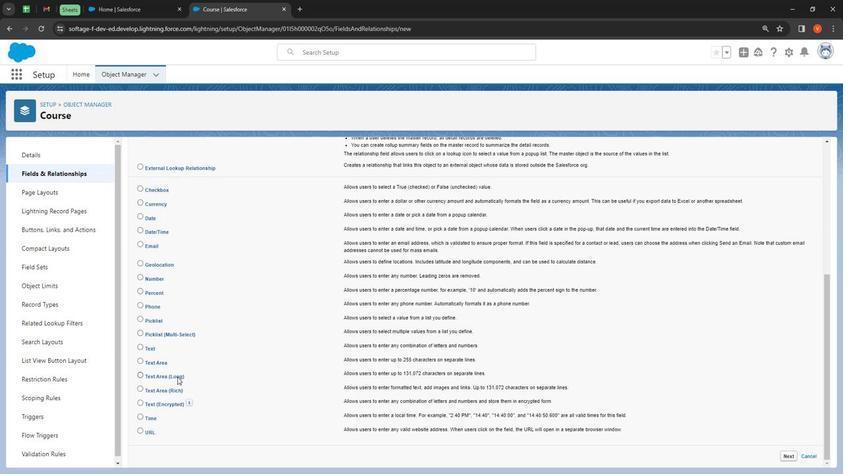 
Action: Mouse moved to (785, 463)
Screenshot: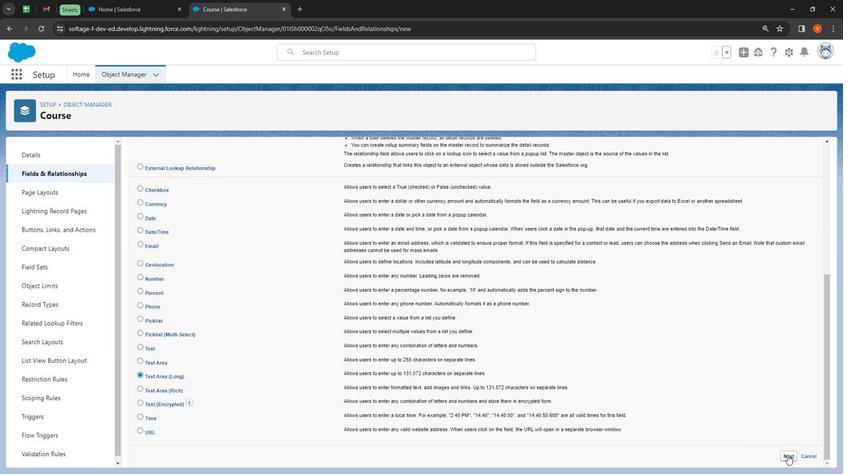 
Action: Mouse pressed left at (785, 463)
Screenshot: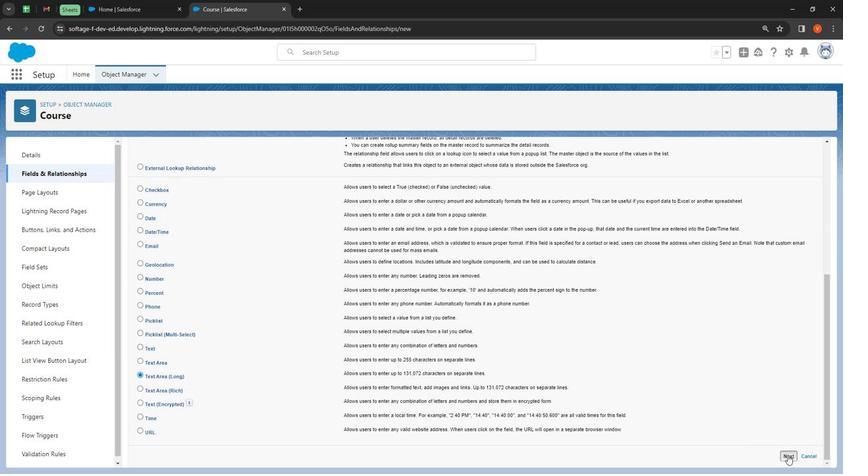 
Action: Mouse moved to (307, 218)
Screenshot: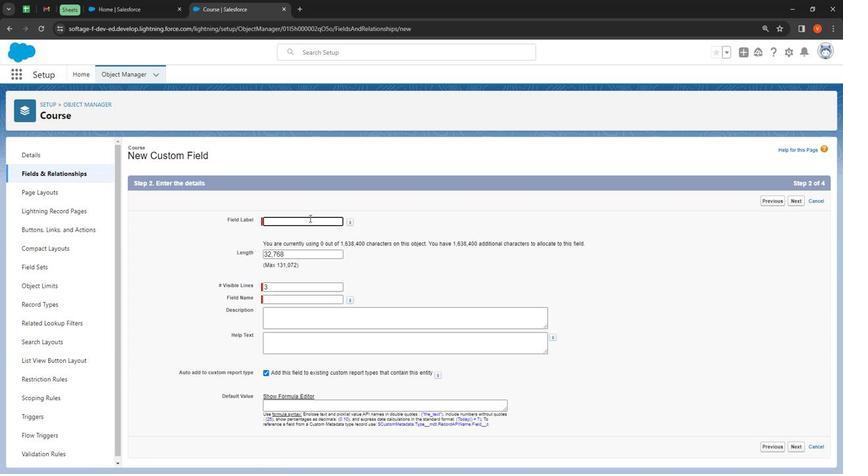 
Action: Mouse pressed left at (307, 218)
Screenshot: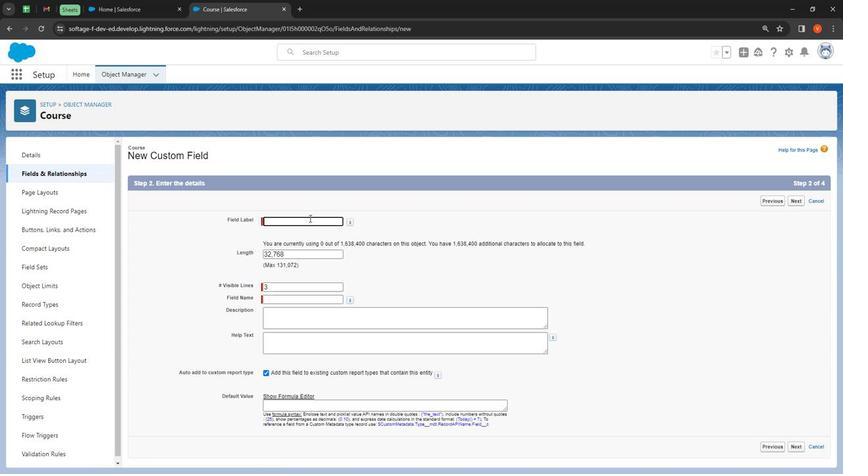 
Action: Key pressed <Key.shift>Description
Screenshot: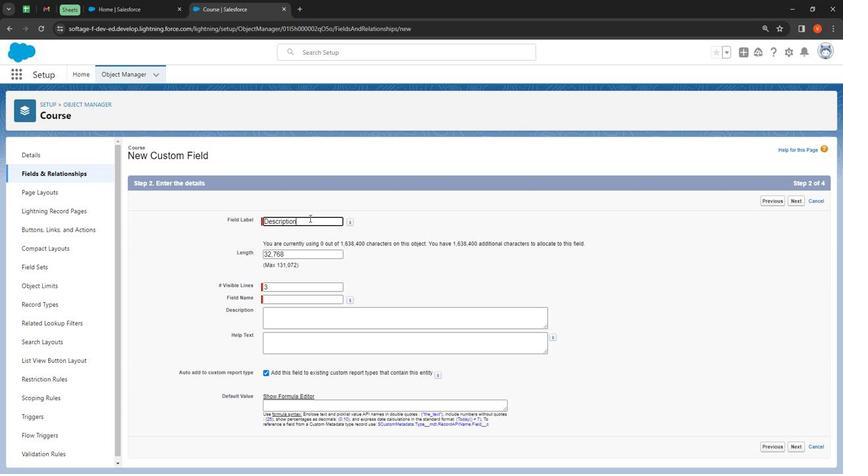 
Action: Mouse moved to (293, 305)
Screenshot: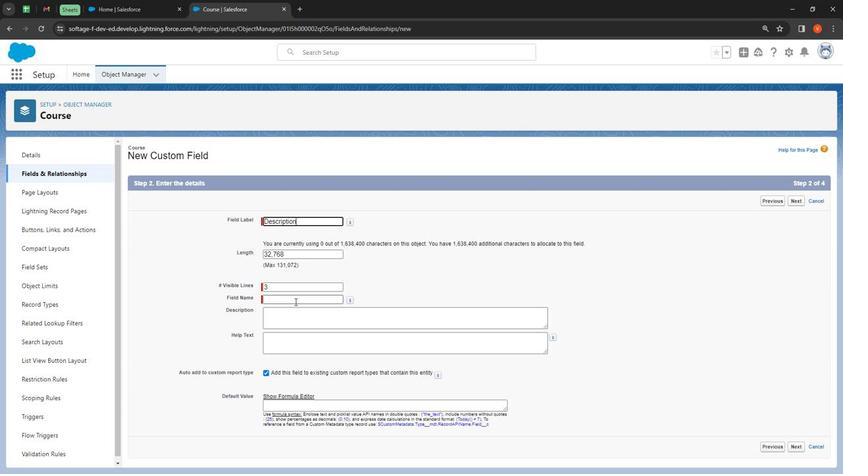 
Action: Mouse pressed left at (293, 305)
Screenshot: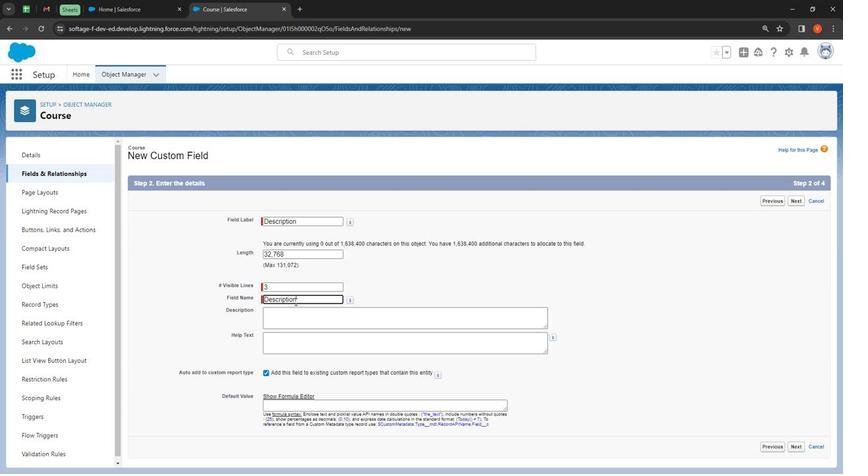 
Action: Mouse moved to (307, 316)
Screenshot: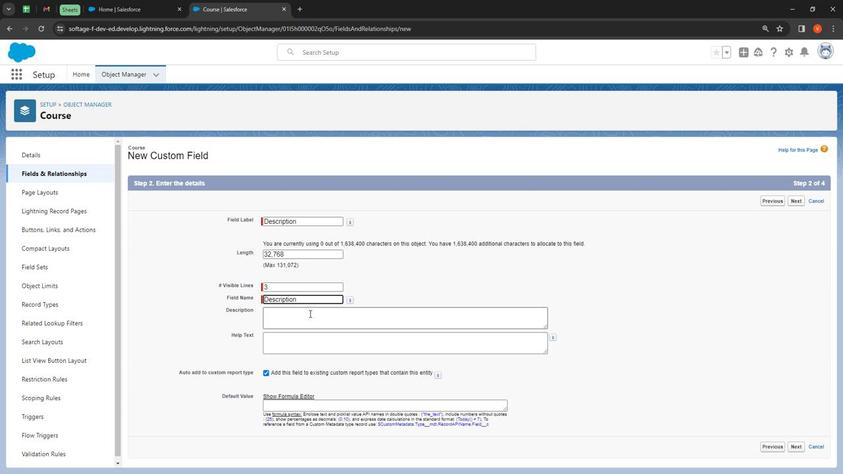 
Action: Mouse pressed left at (307, 316)
Screenshot: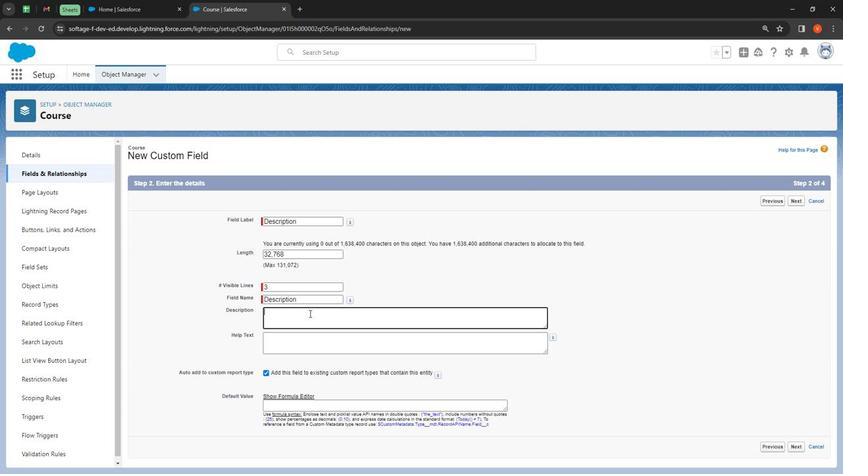 
Action: Mouse moved to (307, 316)
Screenshot: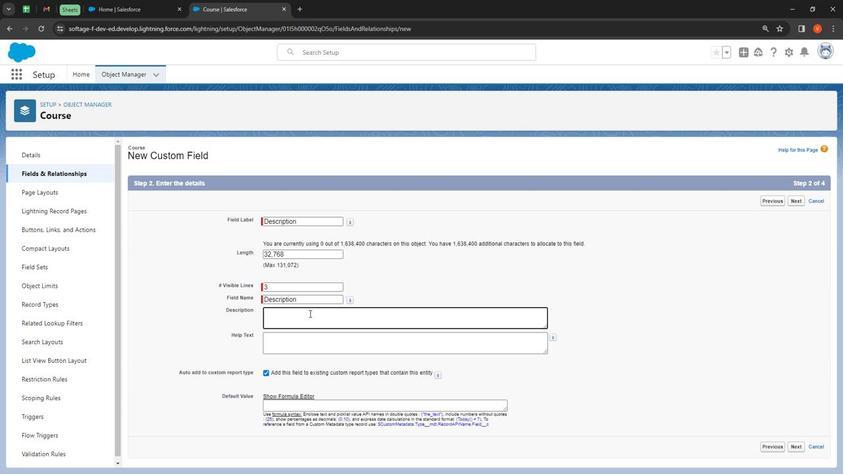 
Action: Key pressed <Key.shift>A<Key.space>detailed<Key.space><Key.shift>Description<Key.space>of<Key.space>the<Key.space>course<Key.space><Key.shift>Content<Key.space><Key.shift><Key.shift><Key.shift><Key.shift><Key.shift><Key.shift><Key.shift><Key.shift><Key.shift><Key.shift><Key.shift><Key.shift><Key.shift>Objective<Key.space><Key.shift><Key.shift><Key.shift><Key.shift><Key.shift><Key.shift><Key.shift><Key.shift>And<Key.space><Key.shift_r><Key.shift_r><Key.shift_r><Key.shift_r>Other
Screenshot: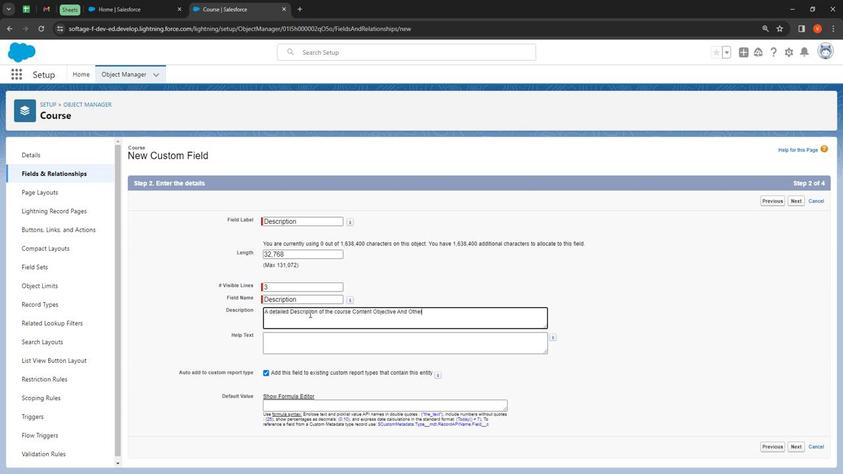 
Action: Mouse moved to (314, 322)
Screenshot: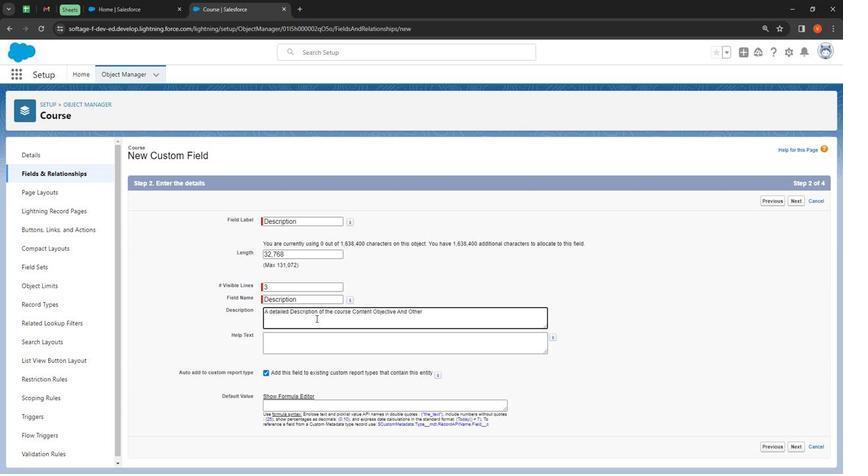 
Action: Key pressed <Key.space><Key.shift>R
